 Task: Find a place to stay in Chom Bueng, Thailand, from June 2 to June 6 for 1 adult, with a price range of ₹10,000 to ₹13,000, and select 'House' as the property type.
Action: Mouse moved to (75, 68)
Screenshot: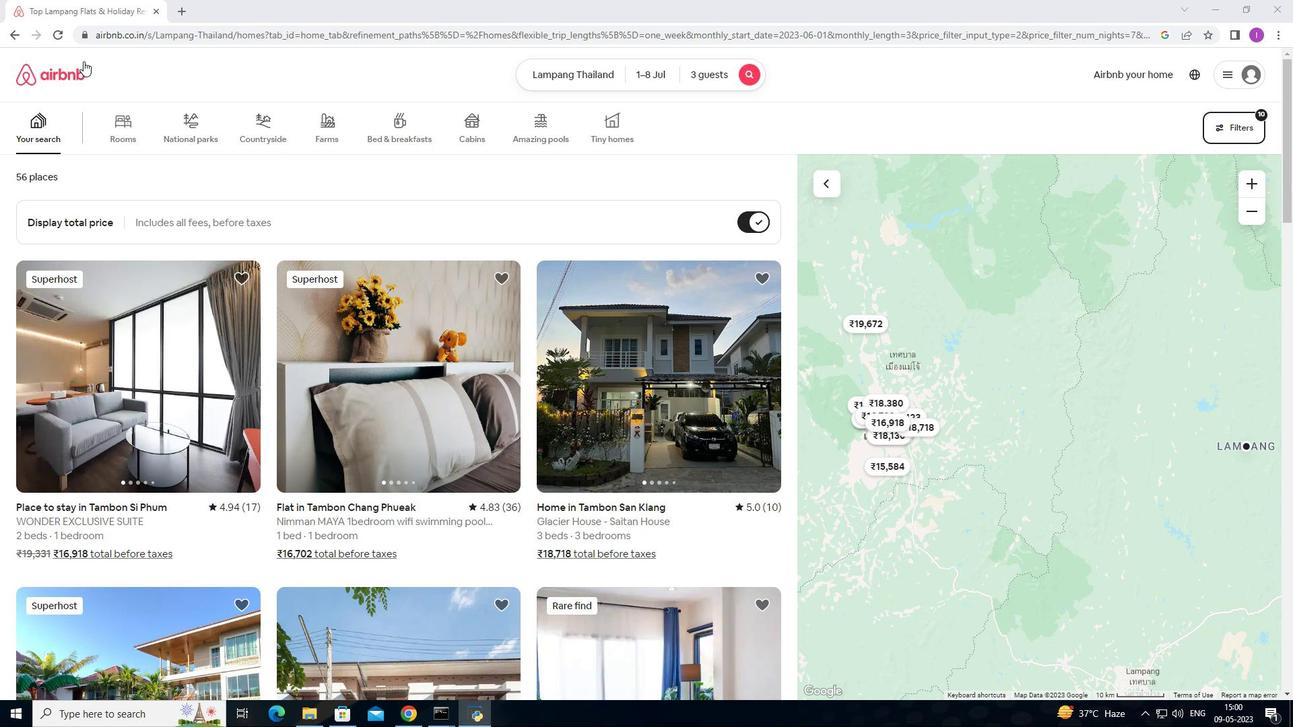 
Action: Mouse pressed left at (75, 68)
Screenshot: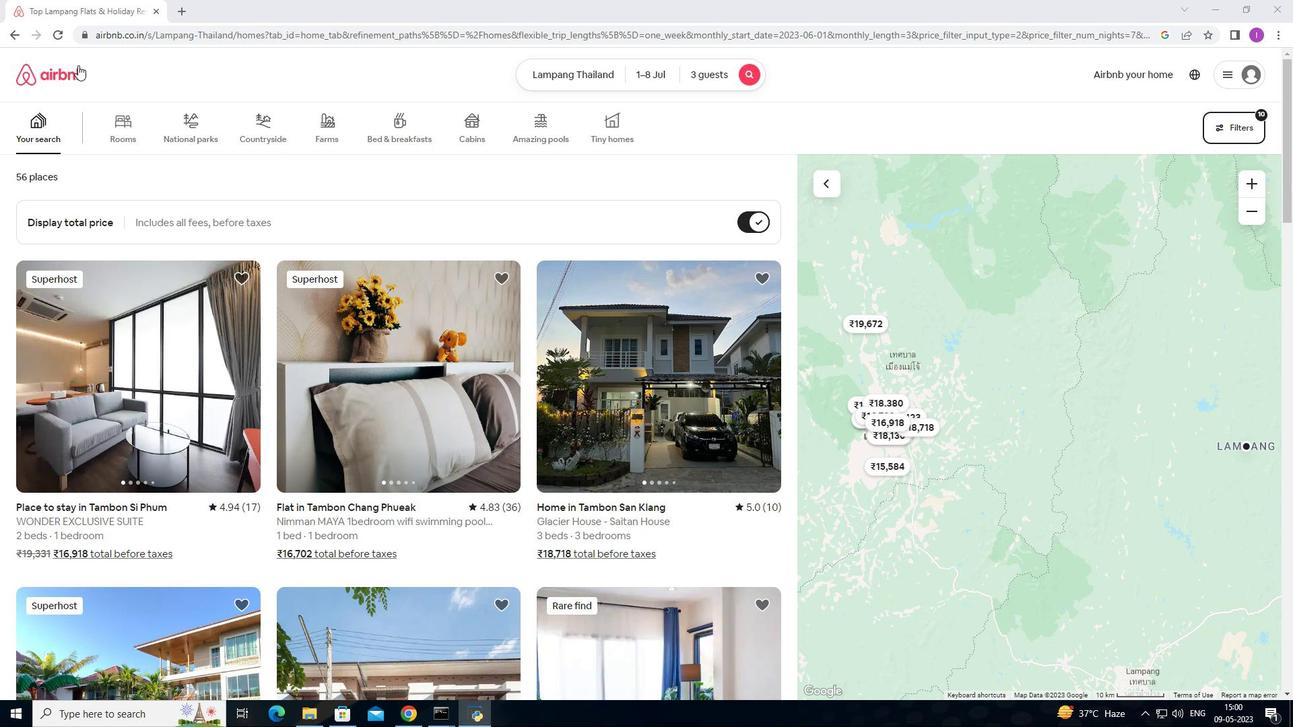 
Action: Mouse moved to (567, 121)
Screenshot: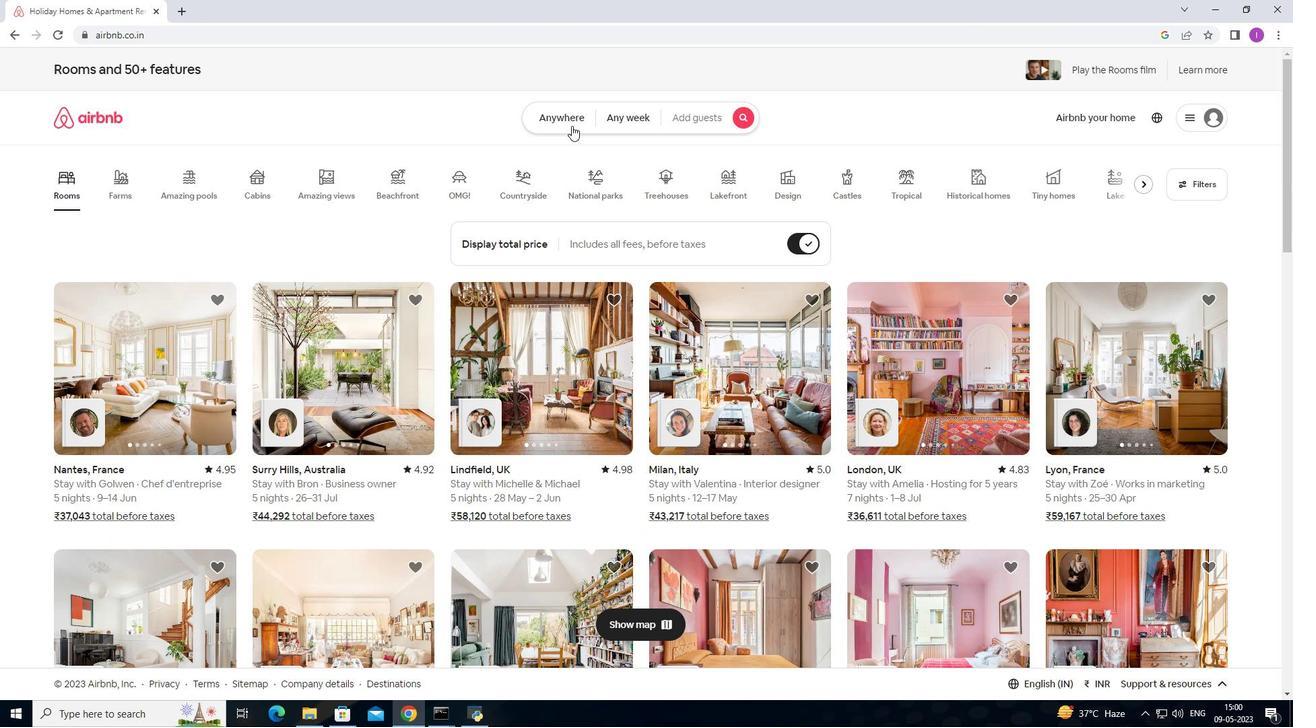 
Action: Mouse pressed left at (567, 121)
Screenshot: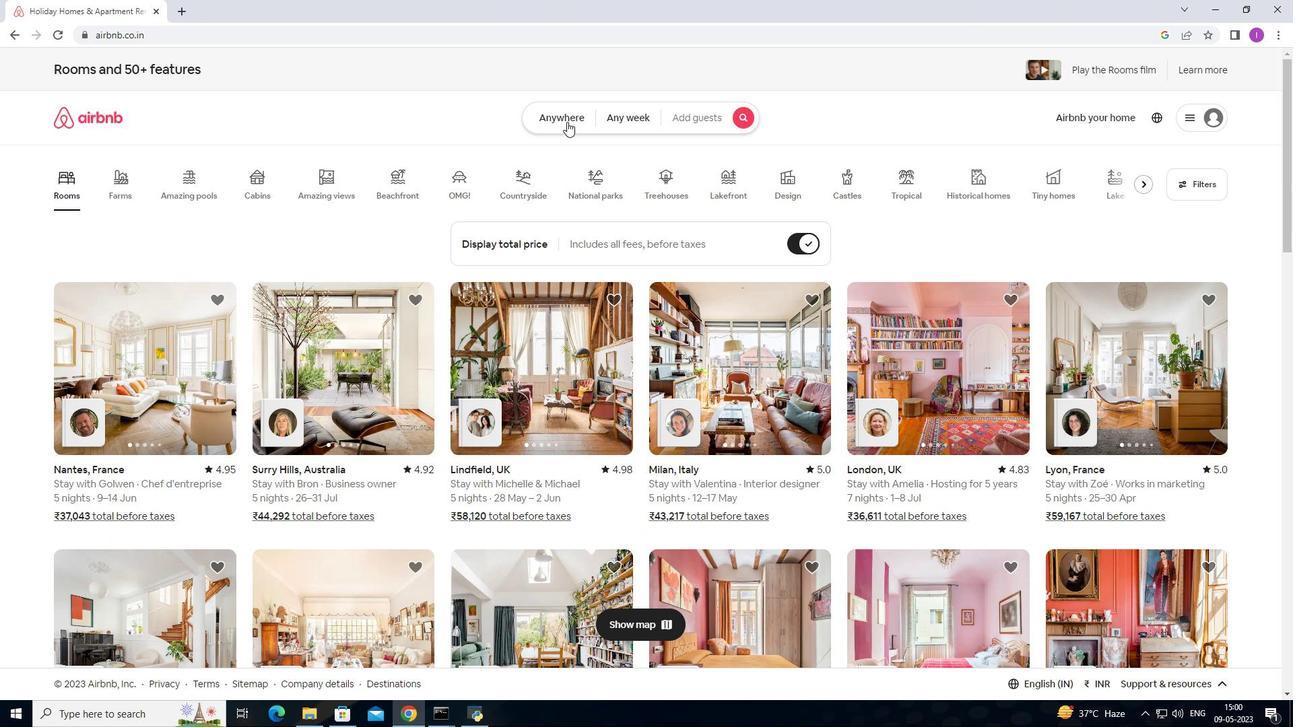 
Action: Mouse moved to (465, 174)
Screenshot: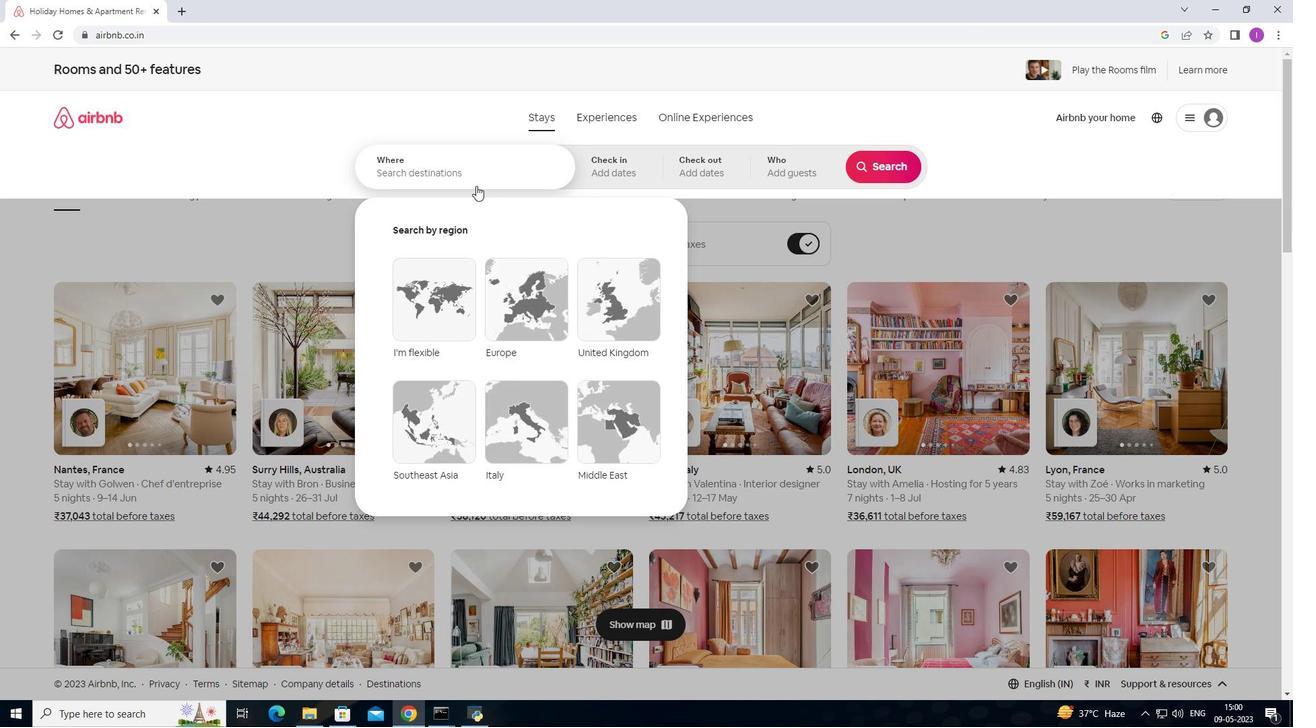 
Action: Mouse pressed left at (465, 174)
Screenshot: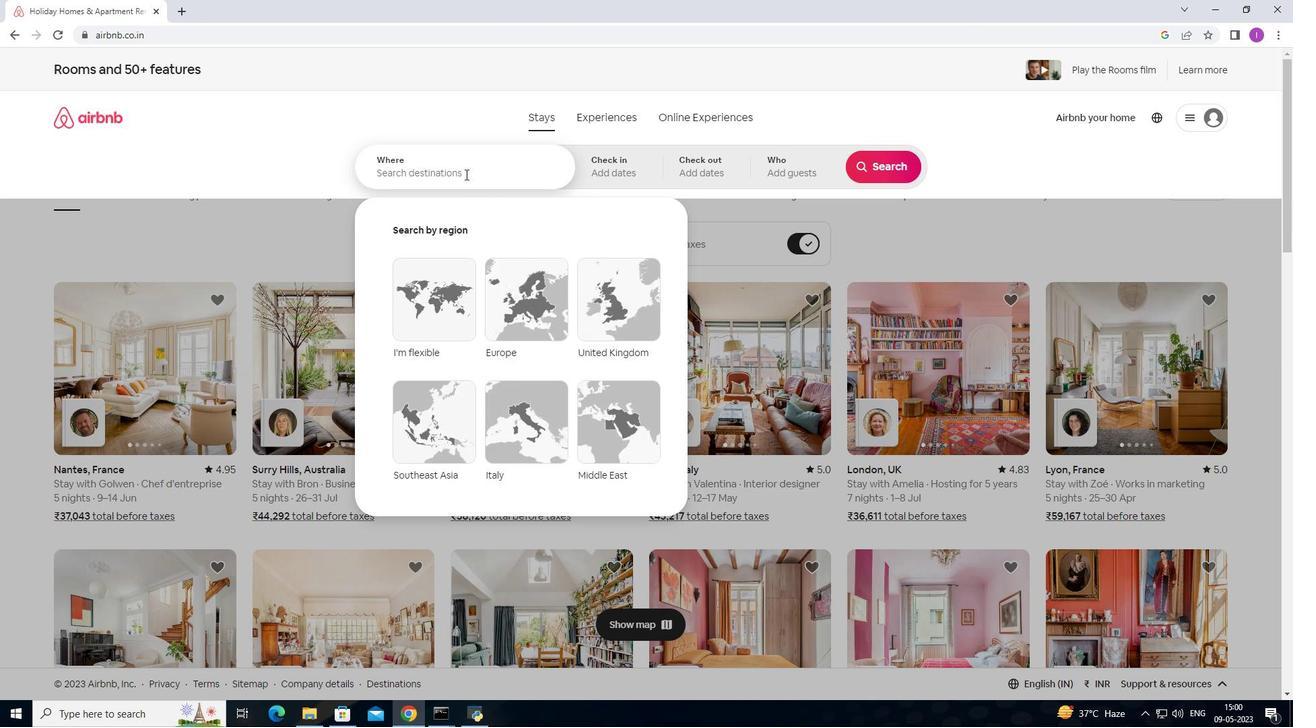 
Action: Mouse moved to (457, 182)
Screenshot: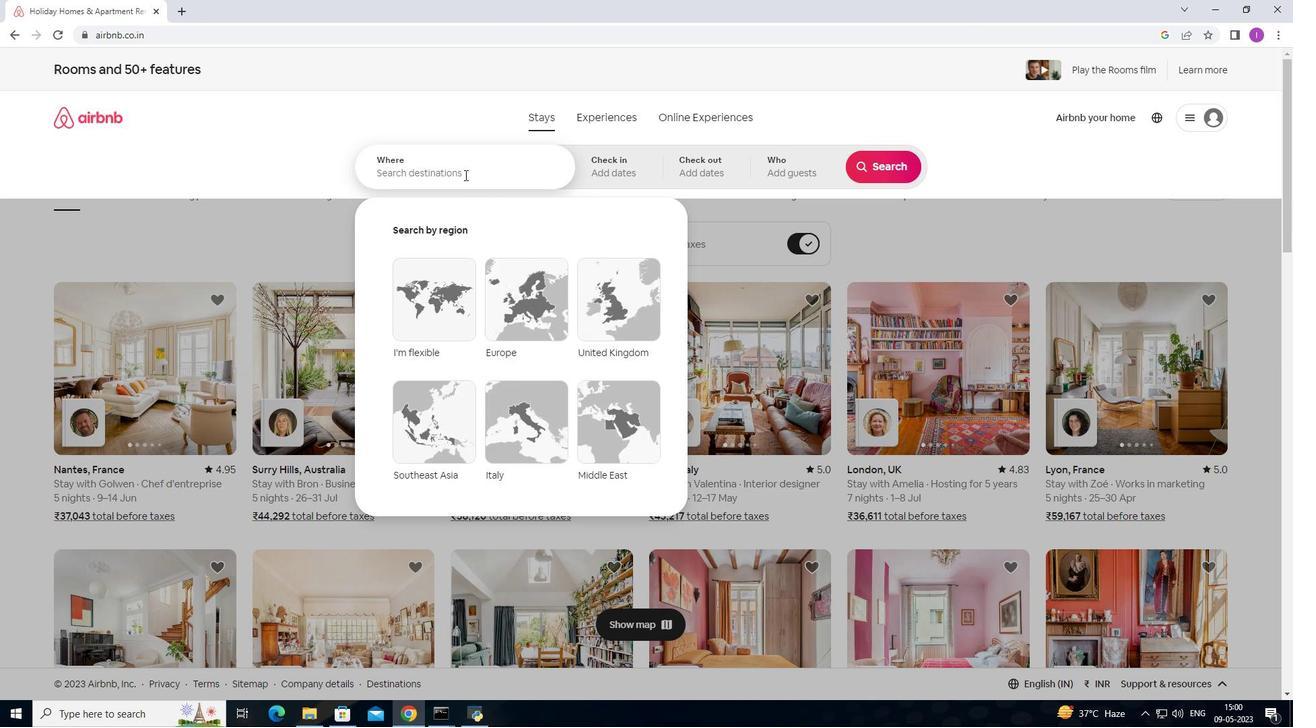 
Action: Key pressed <Key.shift>Chom<Key.space><Key.shift>Bueng,<Key.shift>Thailand
Screenshot: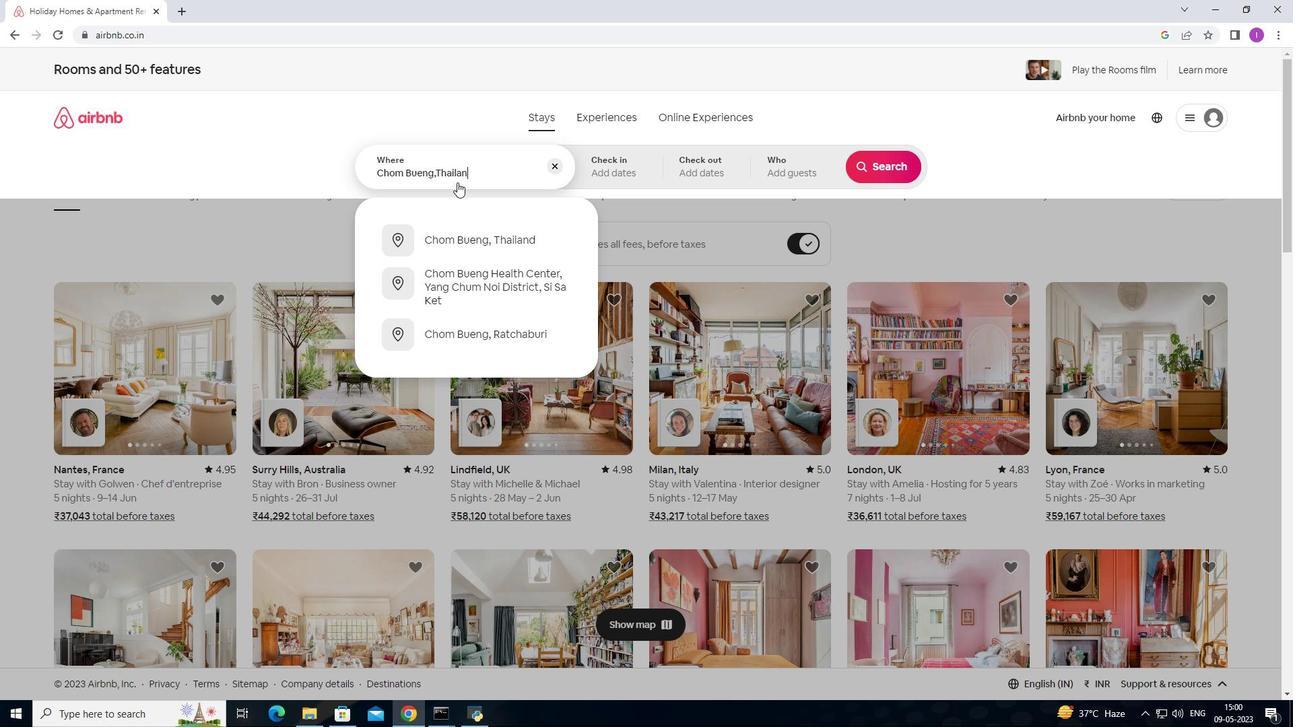 
Action: Mouse moved to (479, 240)
Screenshot: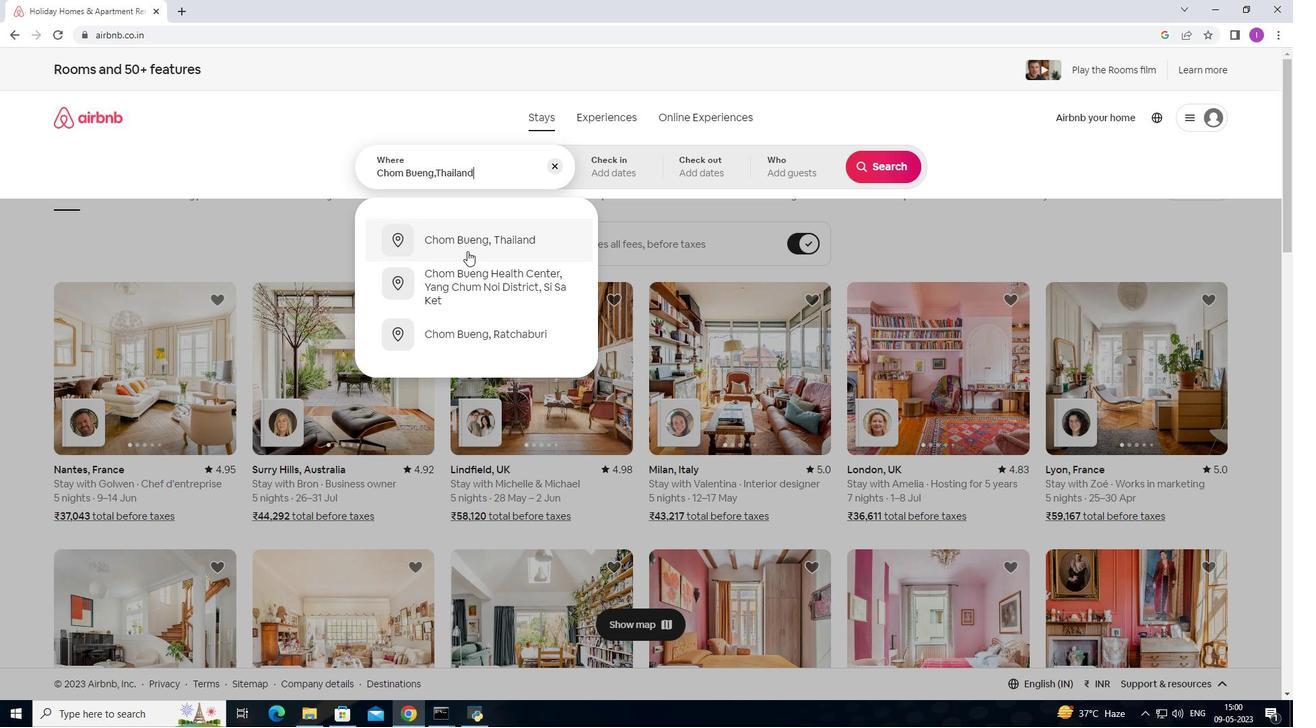
Action: Mouse pressed left at (479, 240)
Screenshot: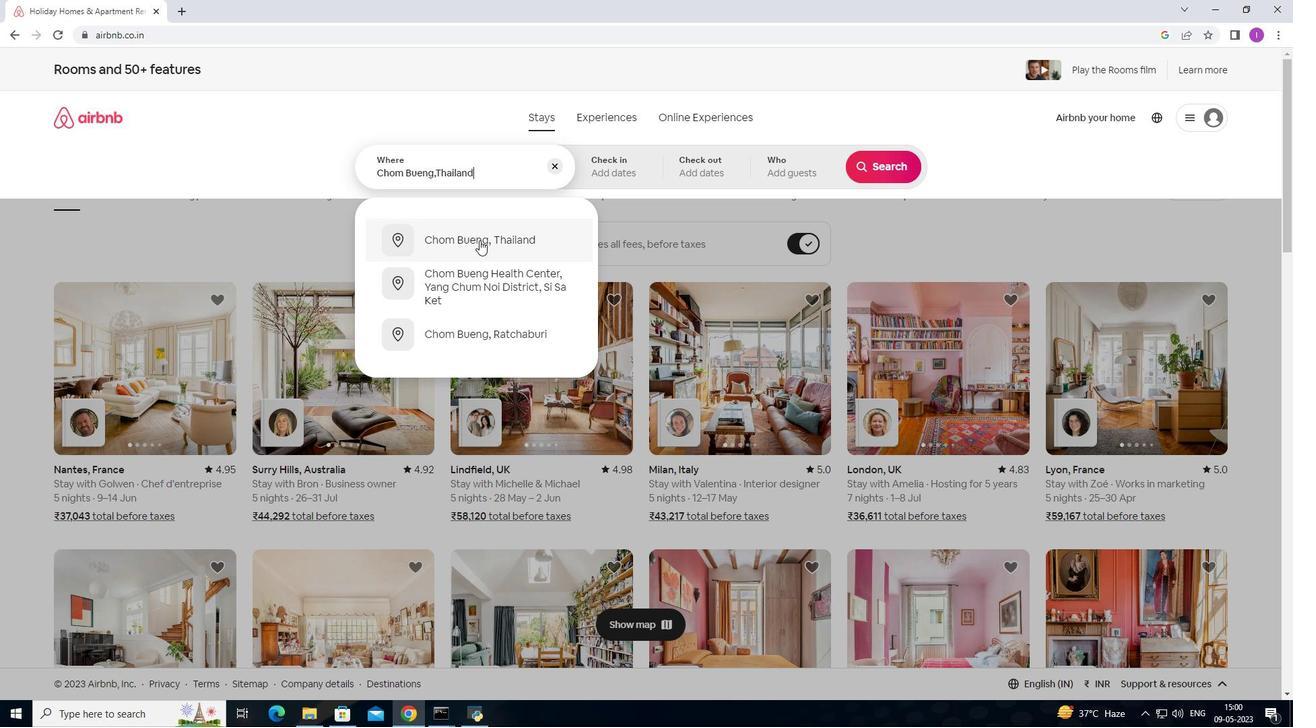 
Action: Mouse moved to (886, 276)
Screenshot: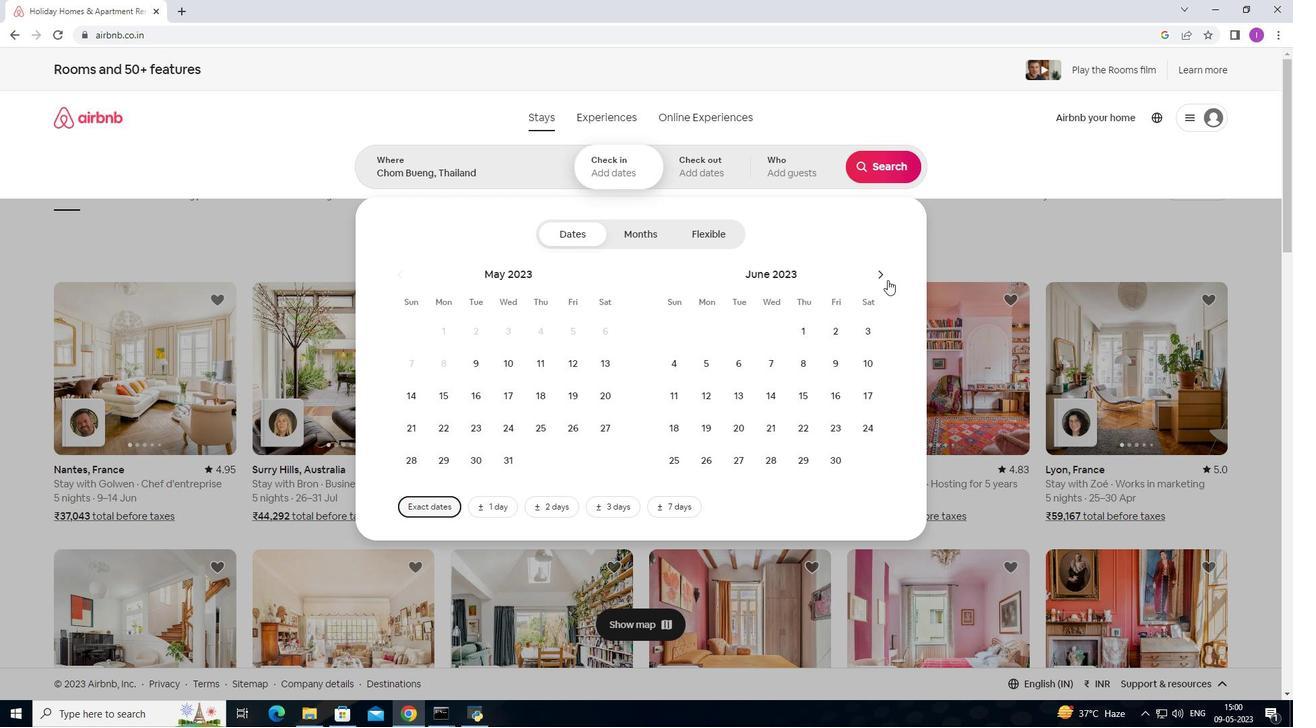 
Action: Mouse pressed left at (886, 276)
Screenshot: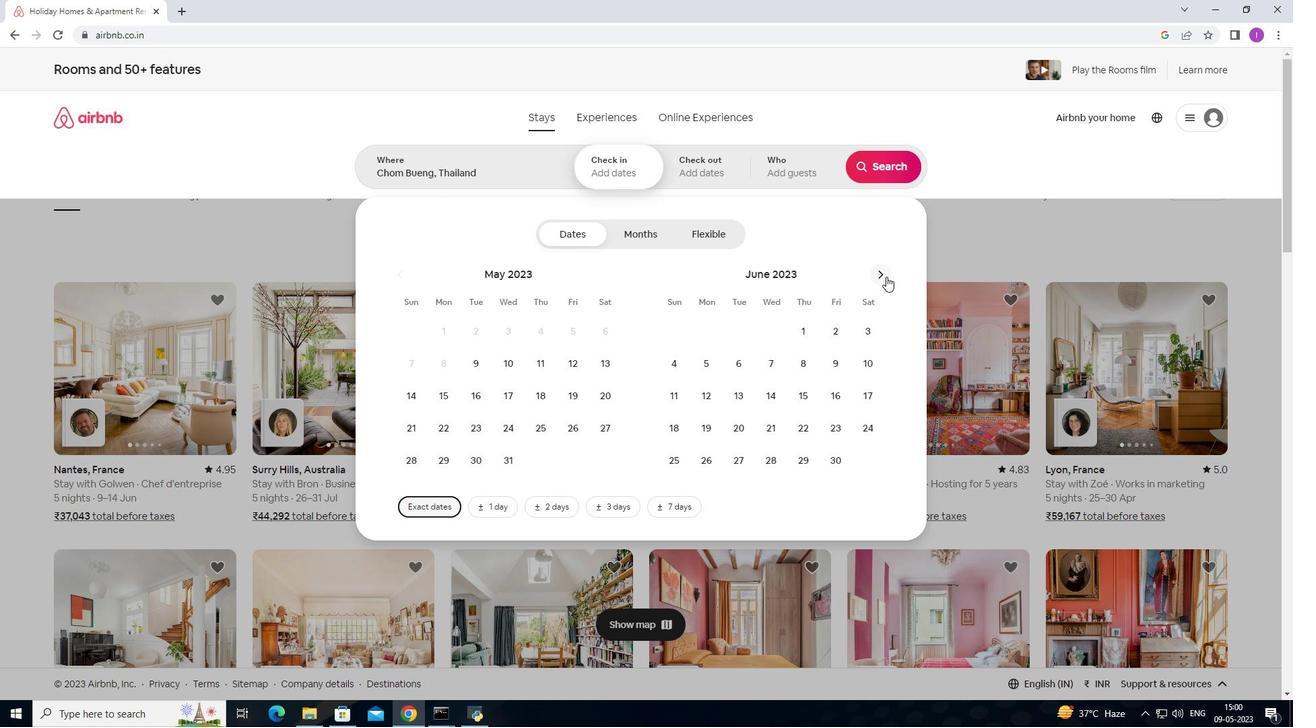 
Action: Mouse moved to (574, 333)
Screenshot: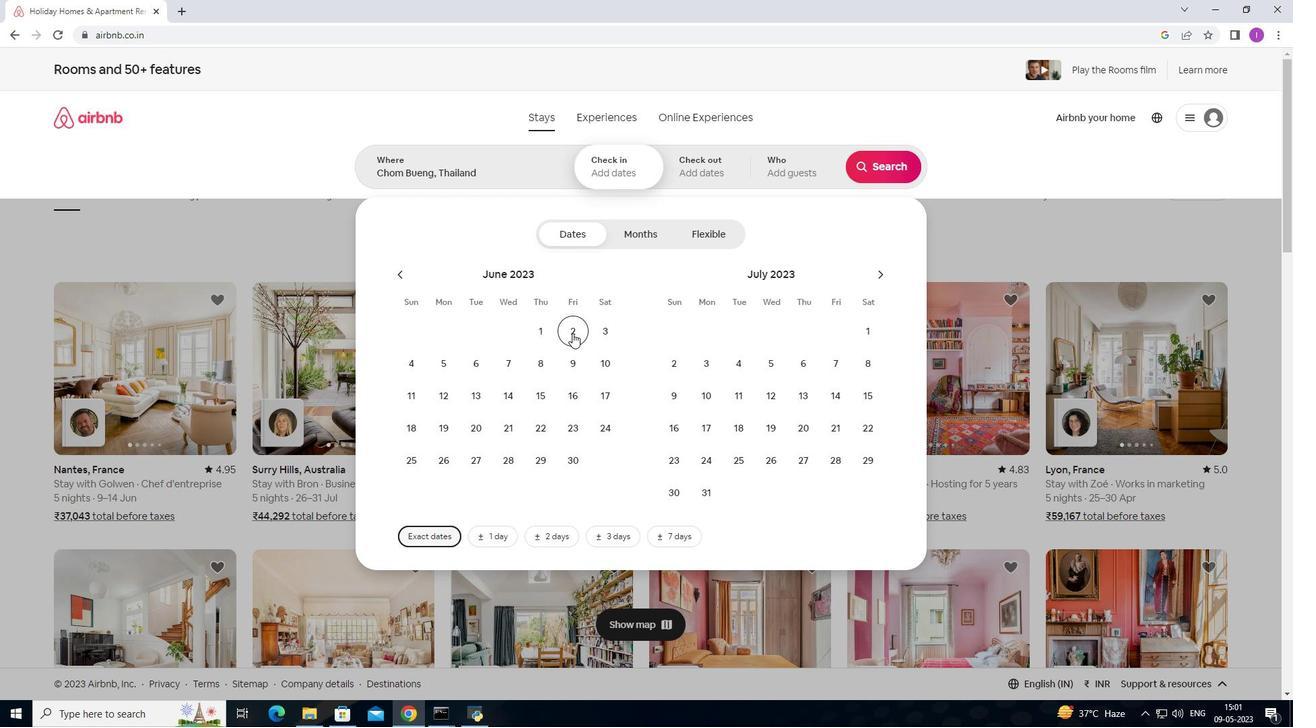 
Action: Mouse pressed left at (574, 333)
Screenshot: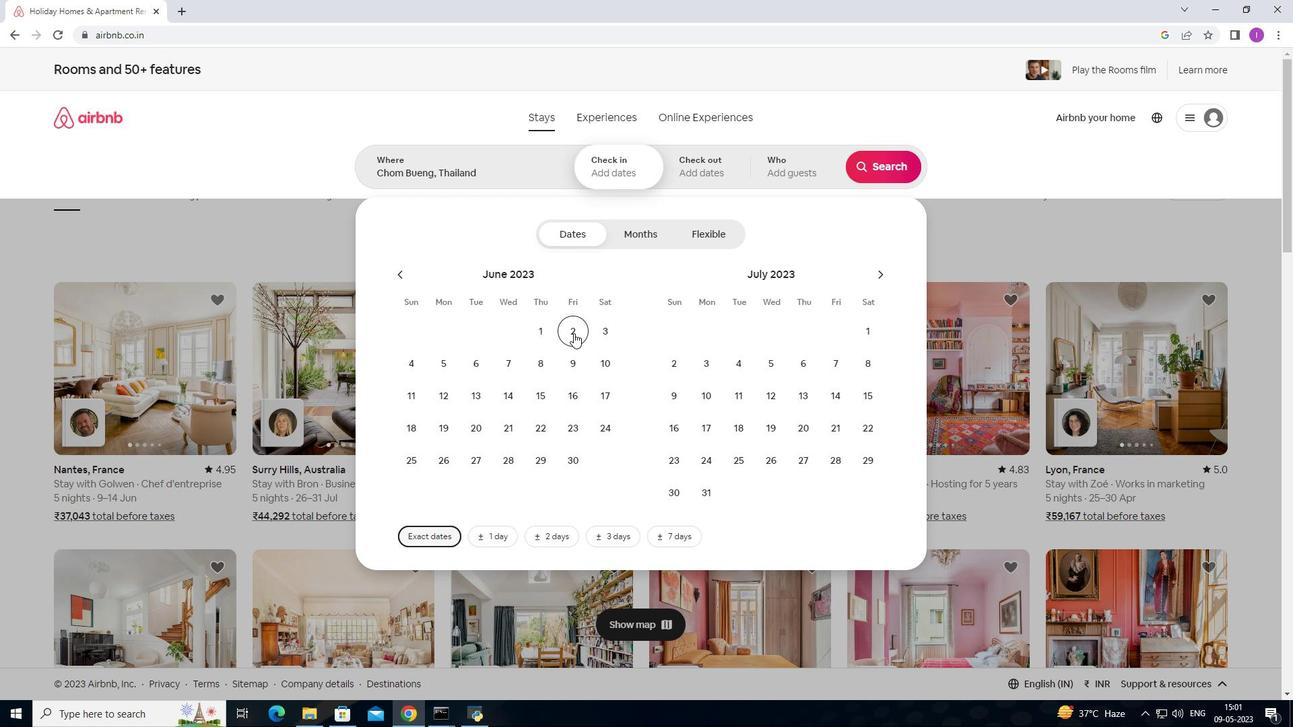 
Action: Mouse moved to (487, 359)
Screenshot: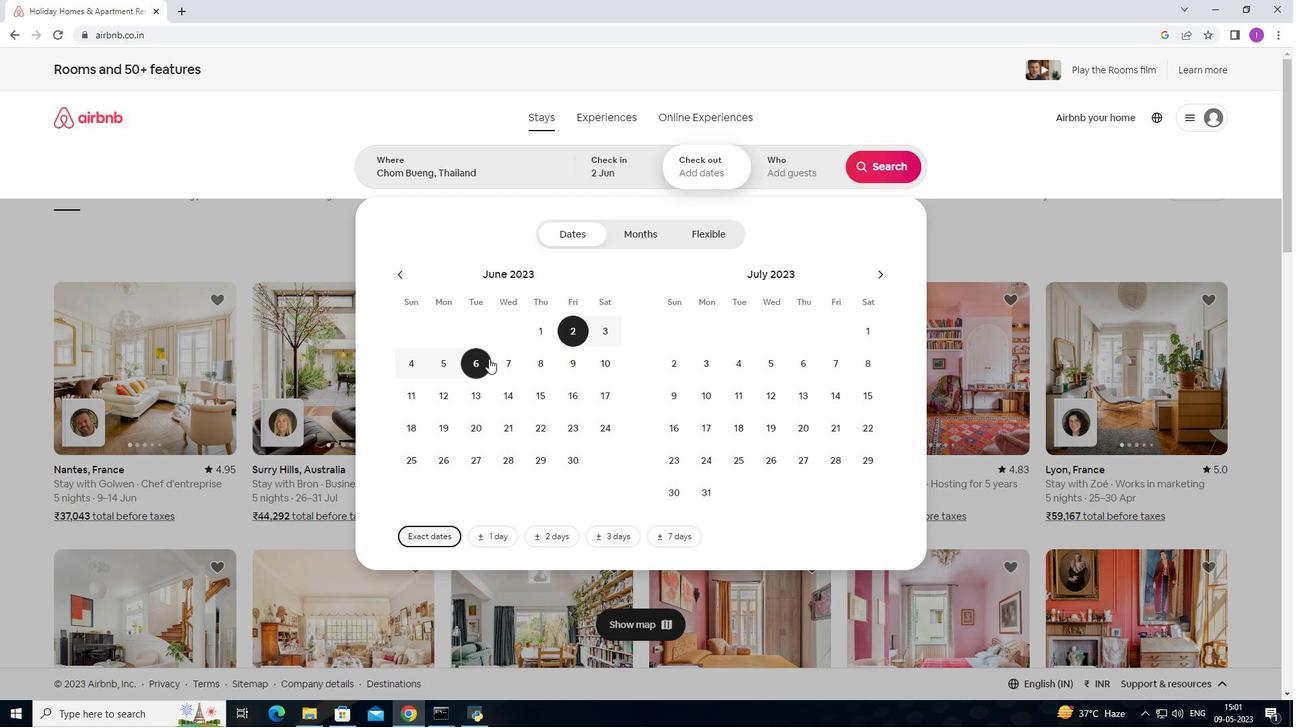 
Action: Mouse pressed left at (487, 359)
Screenshot: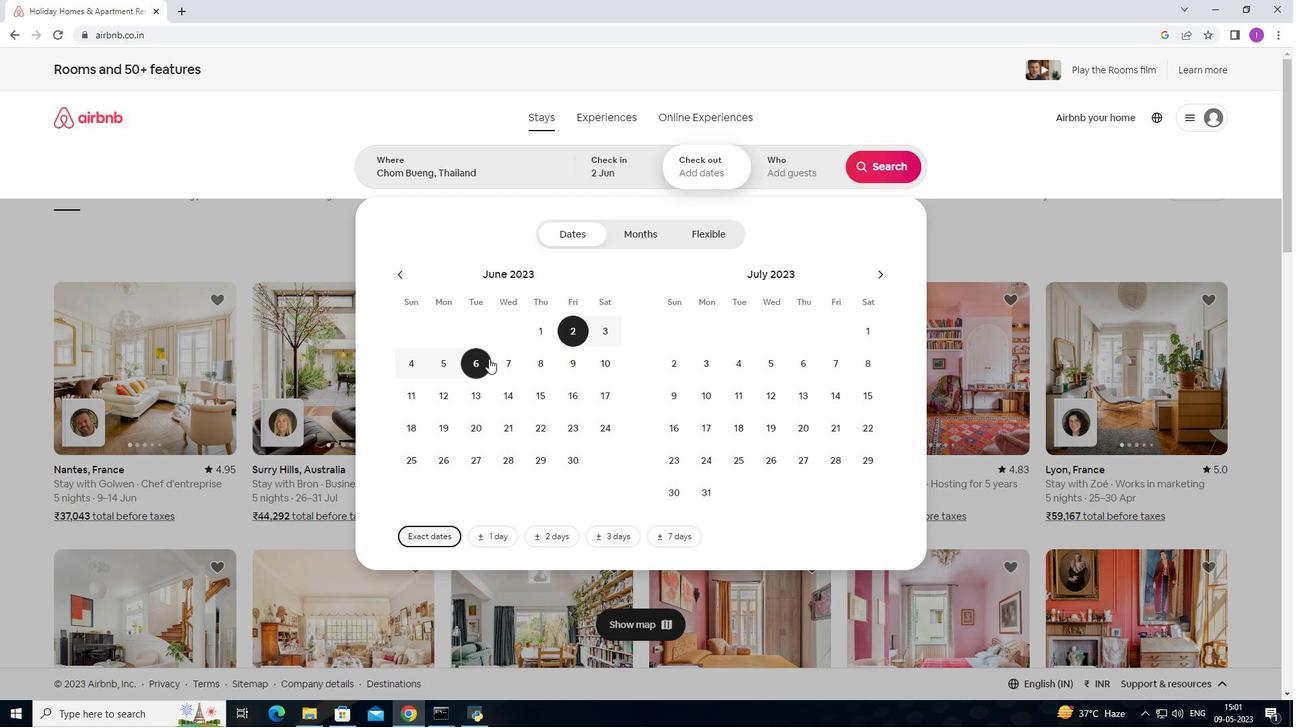 
Action: Mouse moved to (784, 178)
Screenshot: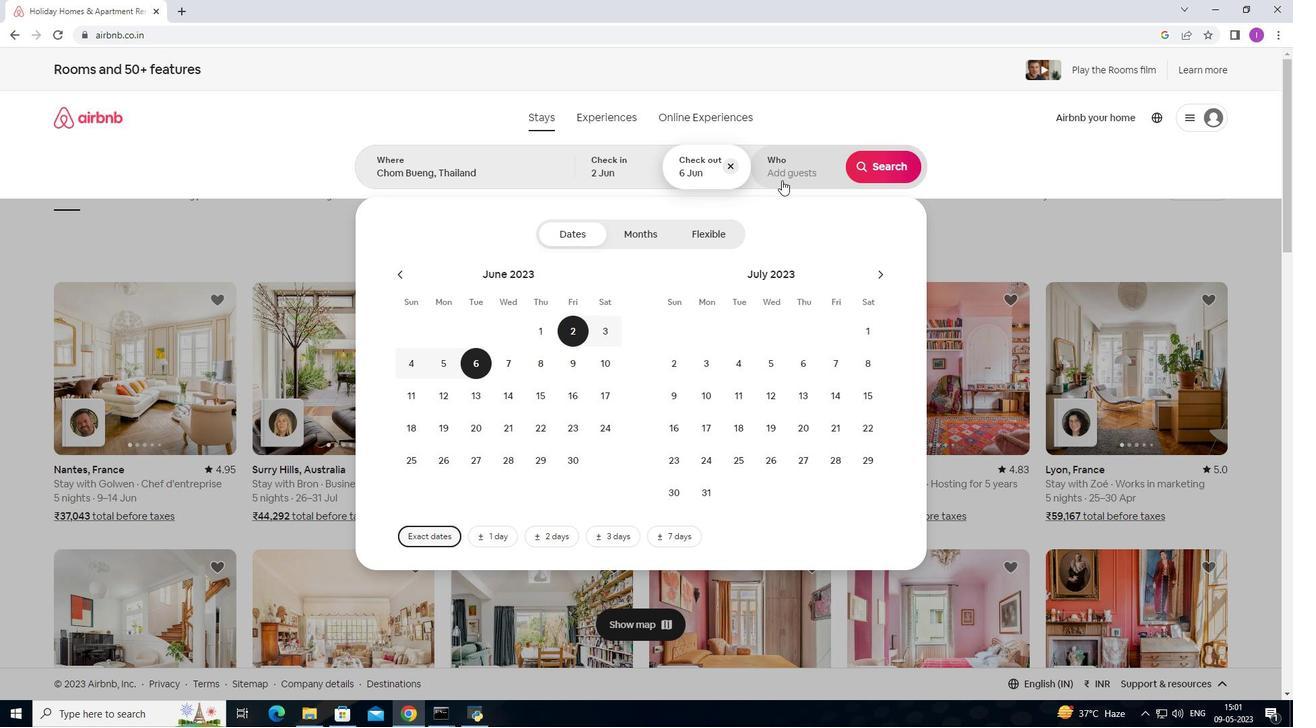 
Action: Mouse pressed left at (784, 178)
Screenshot: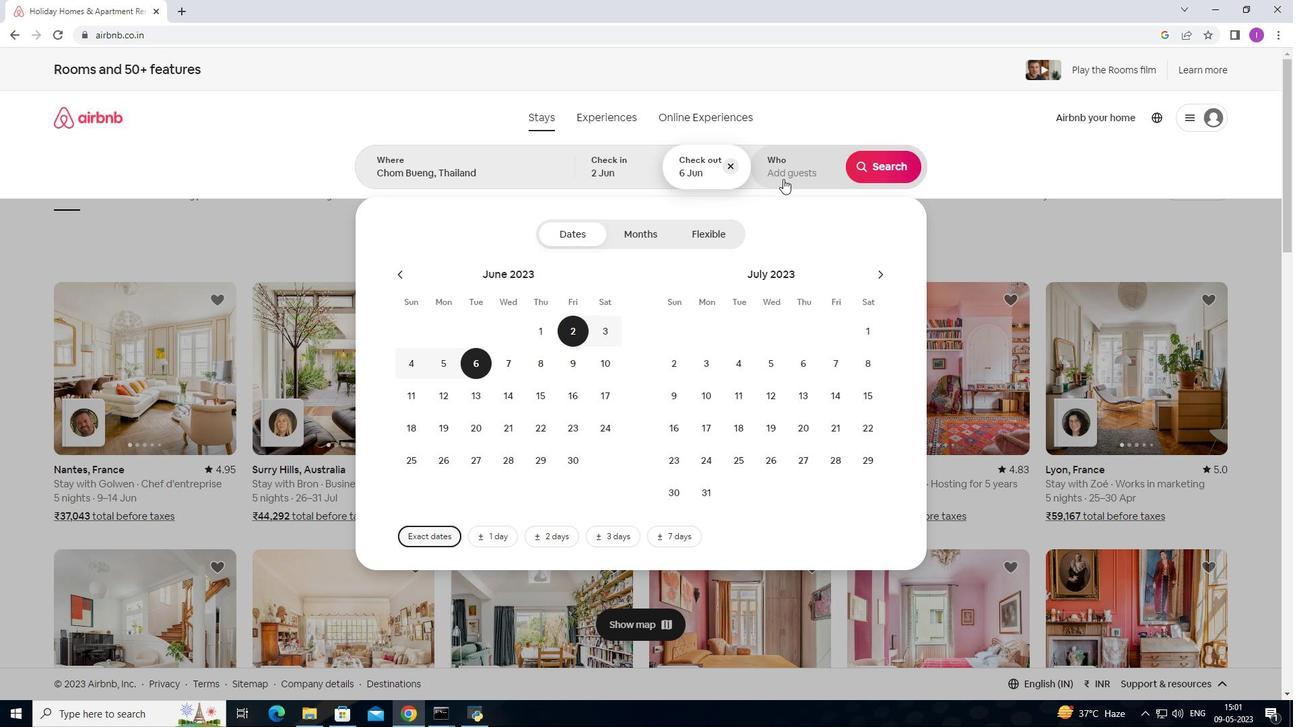 
Action: Mouse moved to (889, 243)
Screenshot: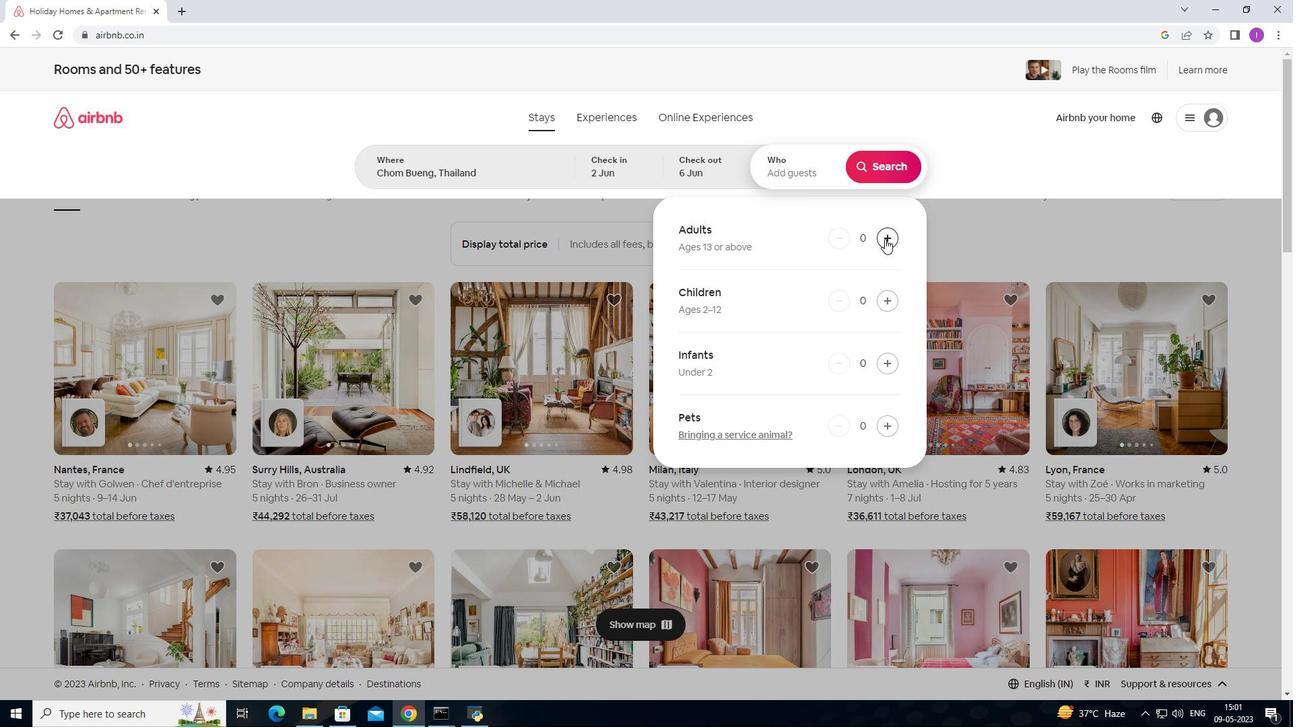 
Action: Mouse pressed left at (889, 243)
Screenshot: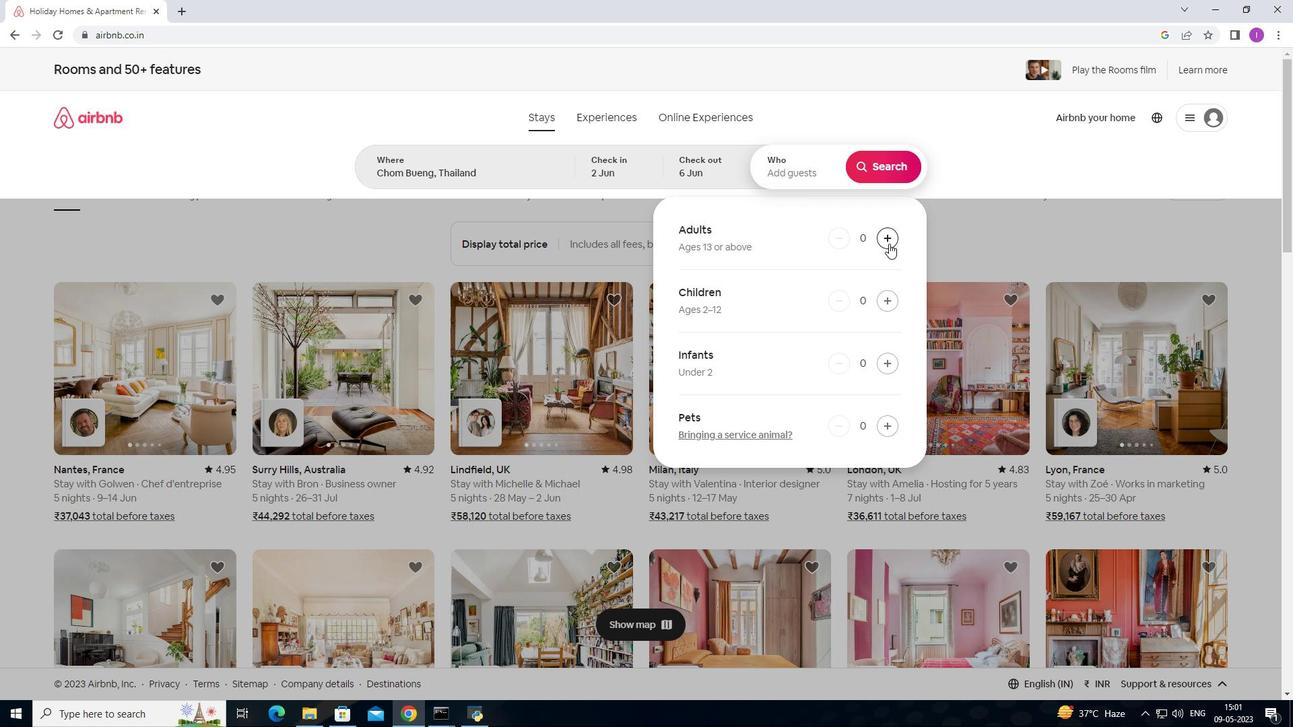 
Action: Mouse pressed left at (889, 243)
Screenshot: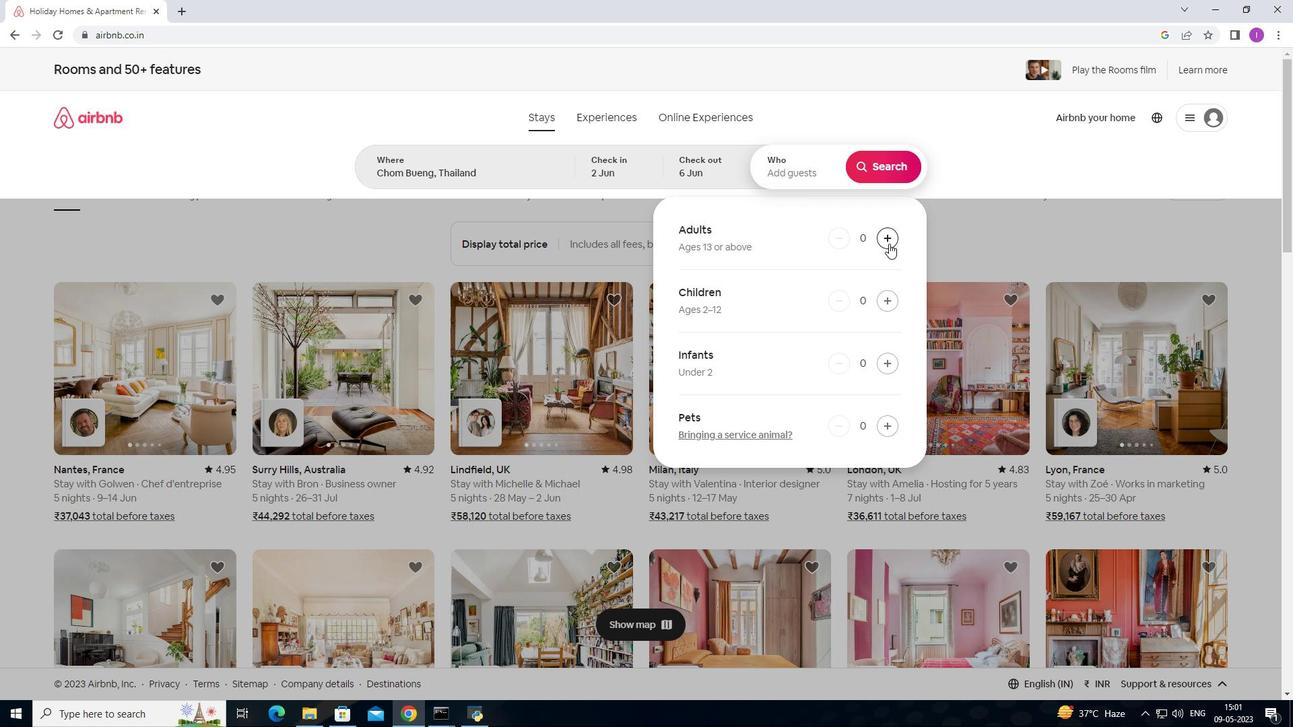 
Action: Mouse moved to (844, 239)
Screenshot: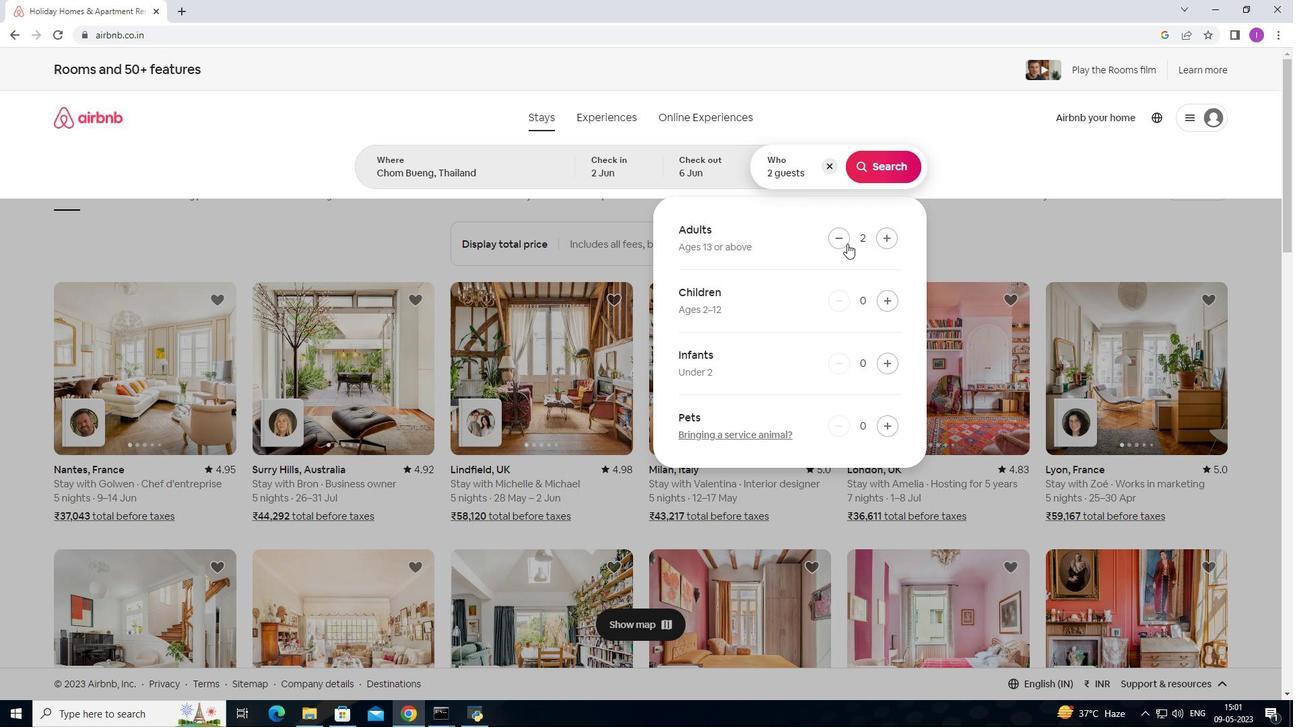 
Action: Mouse pressed left at (844, 239)
Screenshot: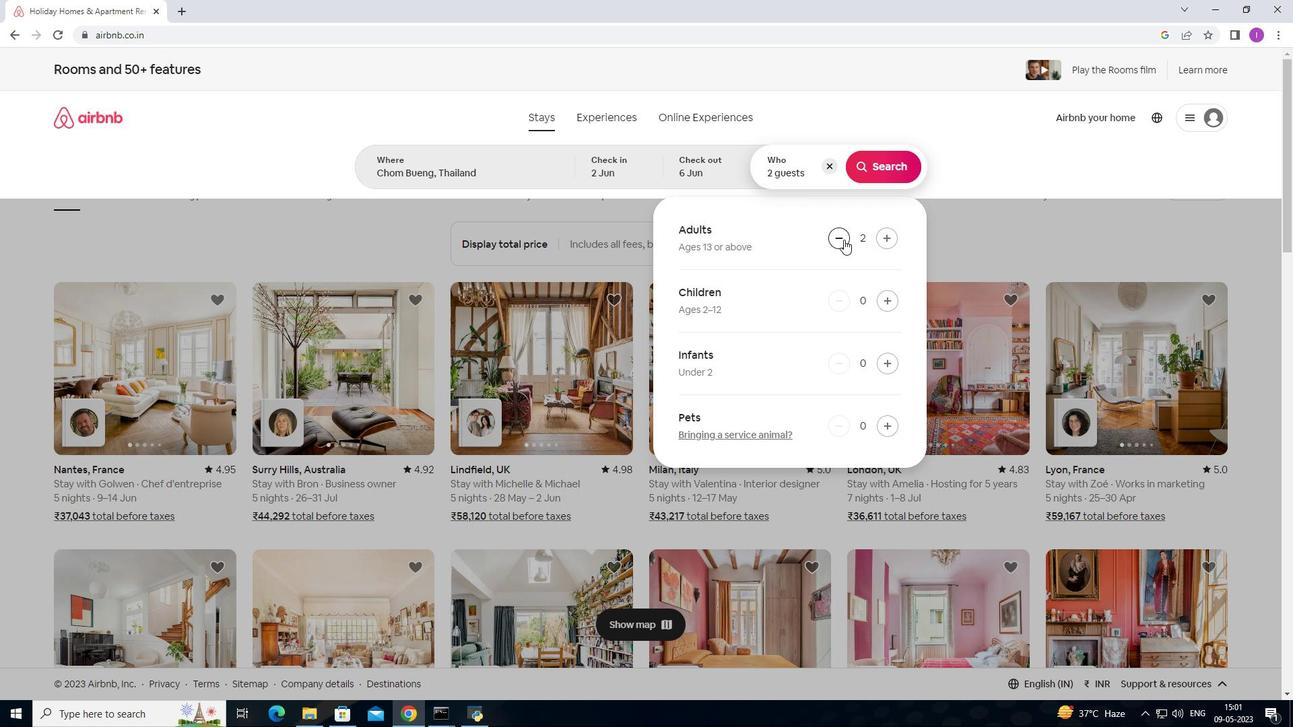 
Action: Mouse moved to (904, 174)
Screenshot: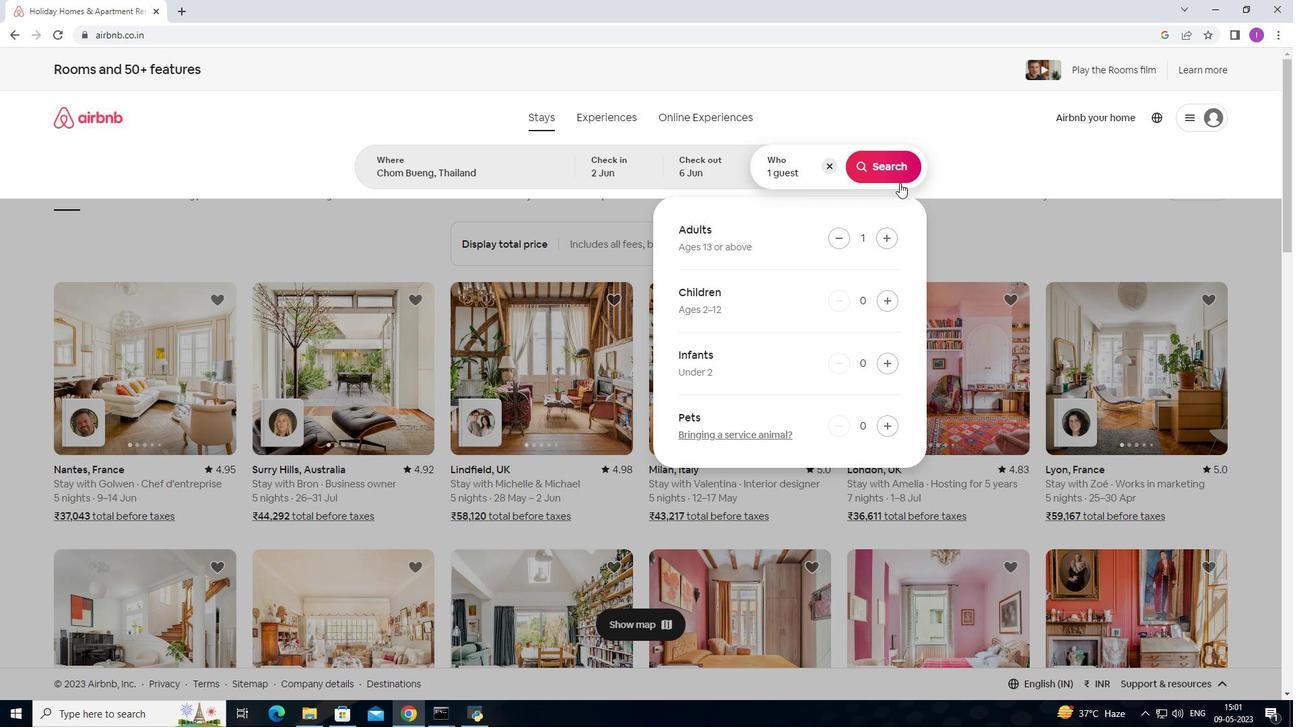
Action: Mouse pressed left at (904, 174)
Screenshot: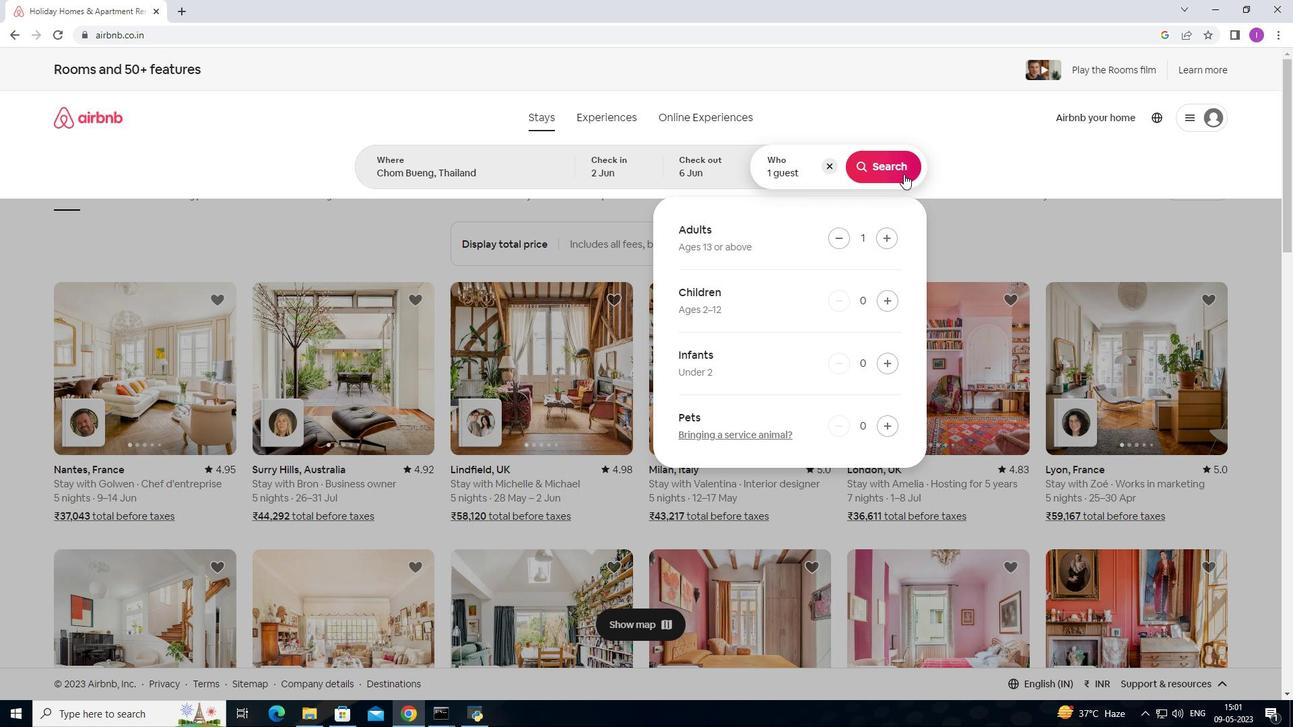 
Action: Mouse moved to (1229, 127)
Screenshot: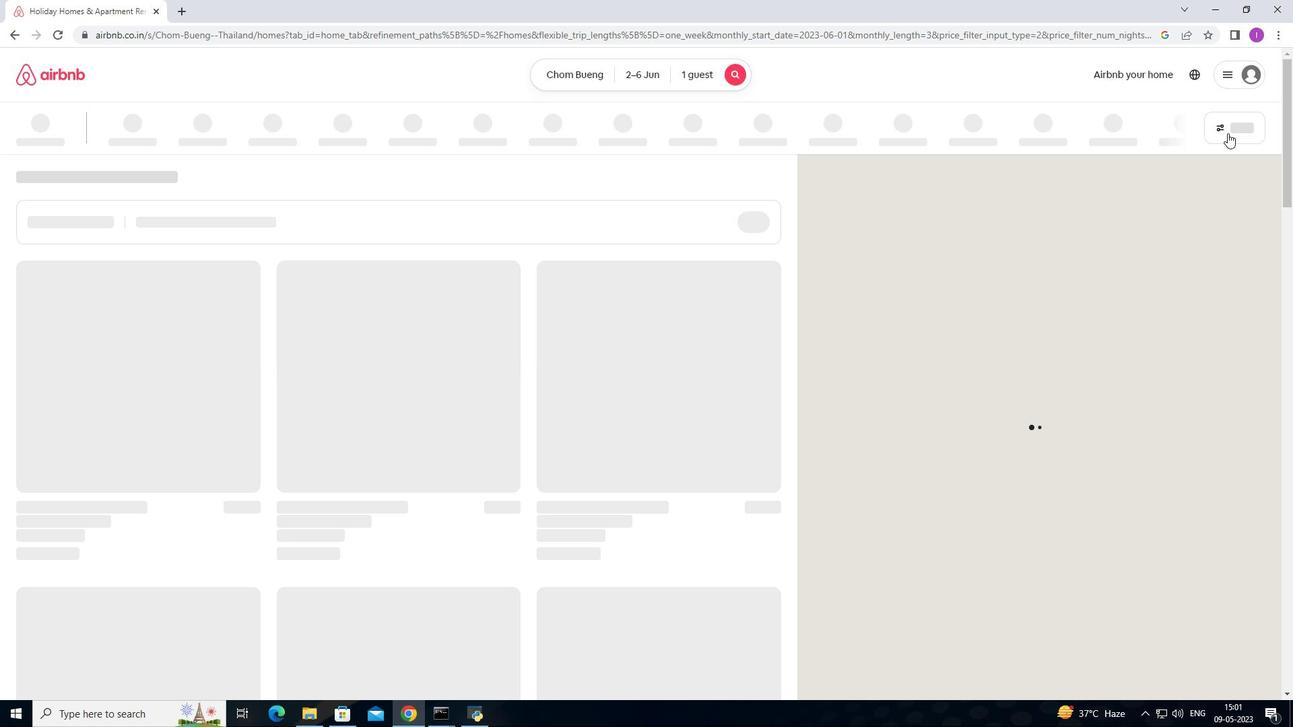 
Action: Mouse pressed left at (1229, 127)
Screenshot: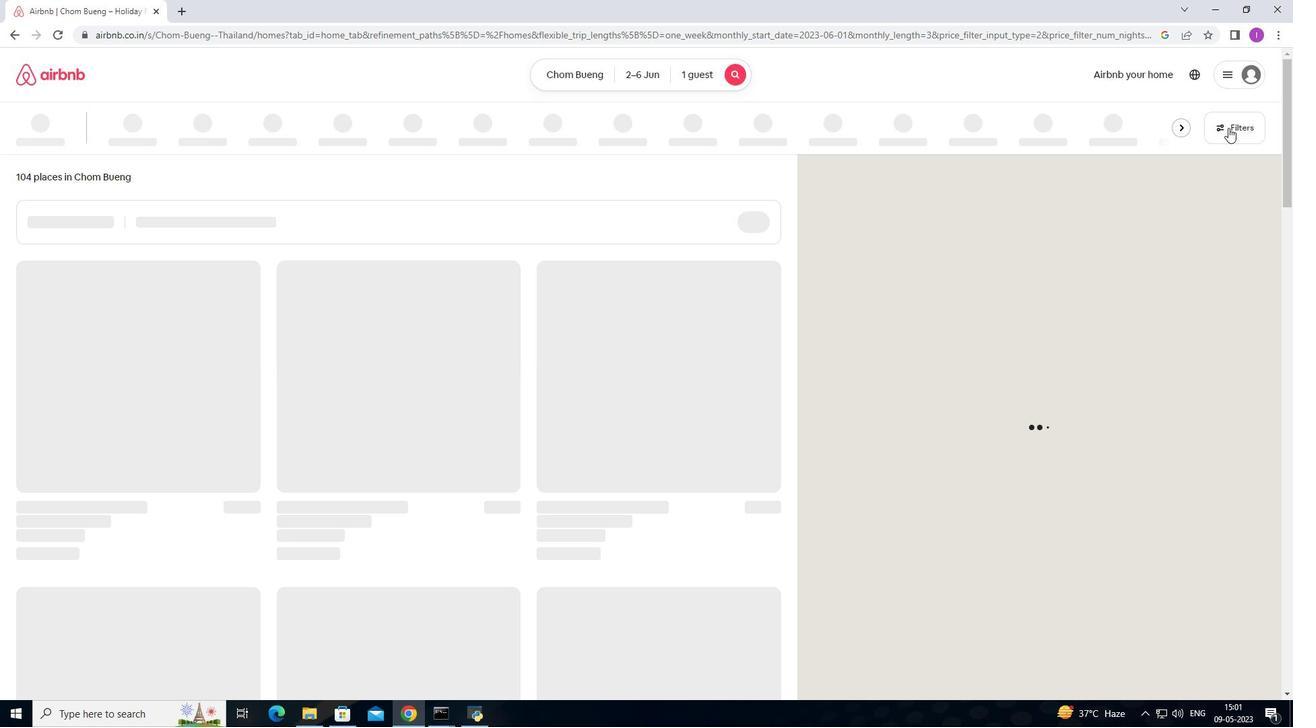 
Action: Mouse moved to (485, 462)
Screenshot: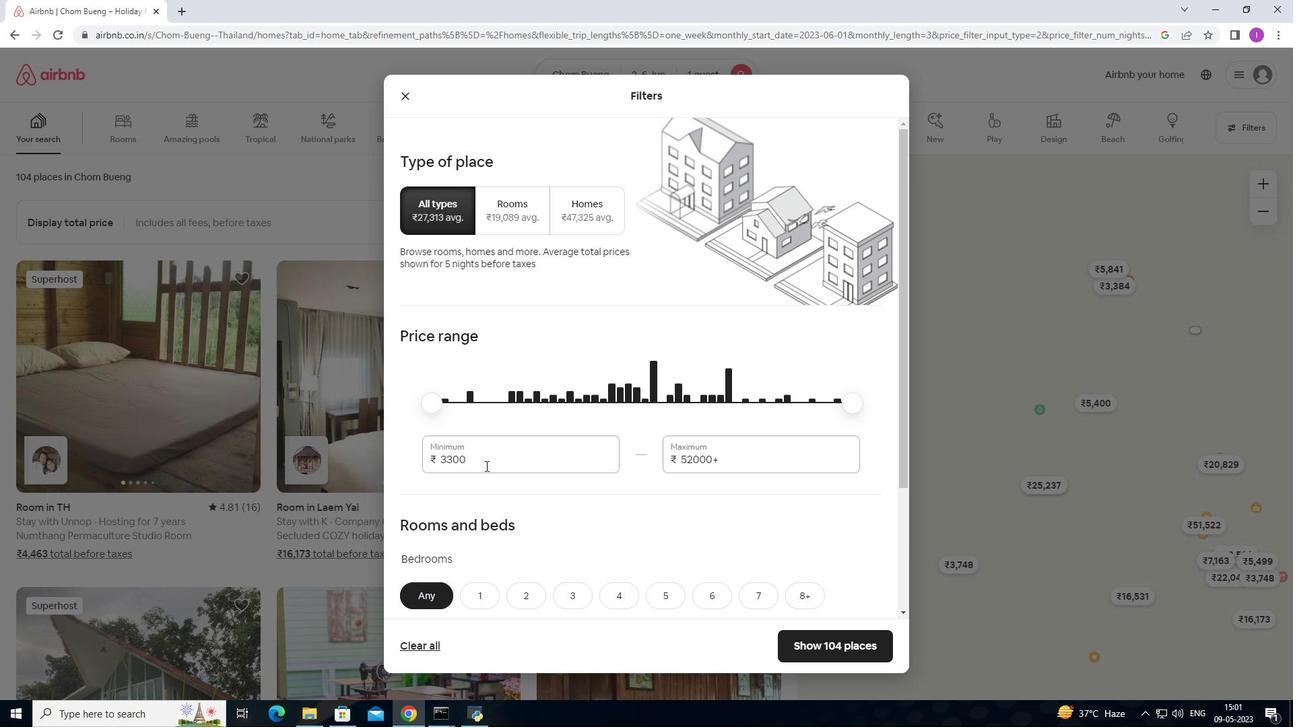 
Action: Mouse pressed left at (485, 462)
Screenshot: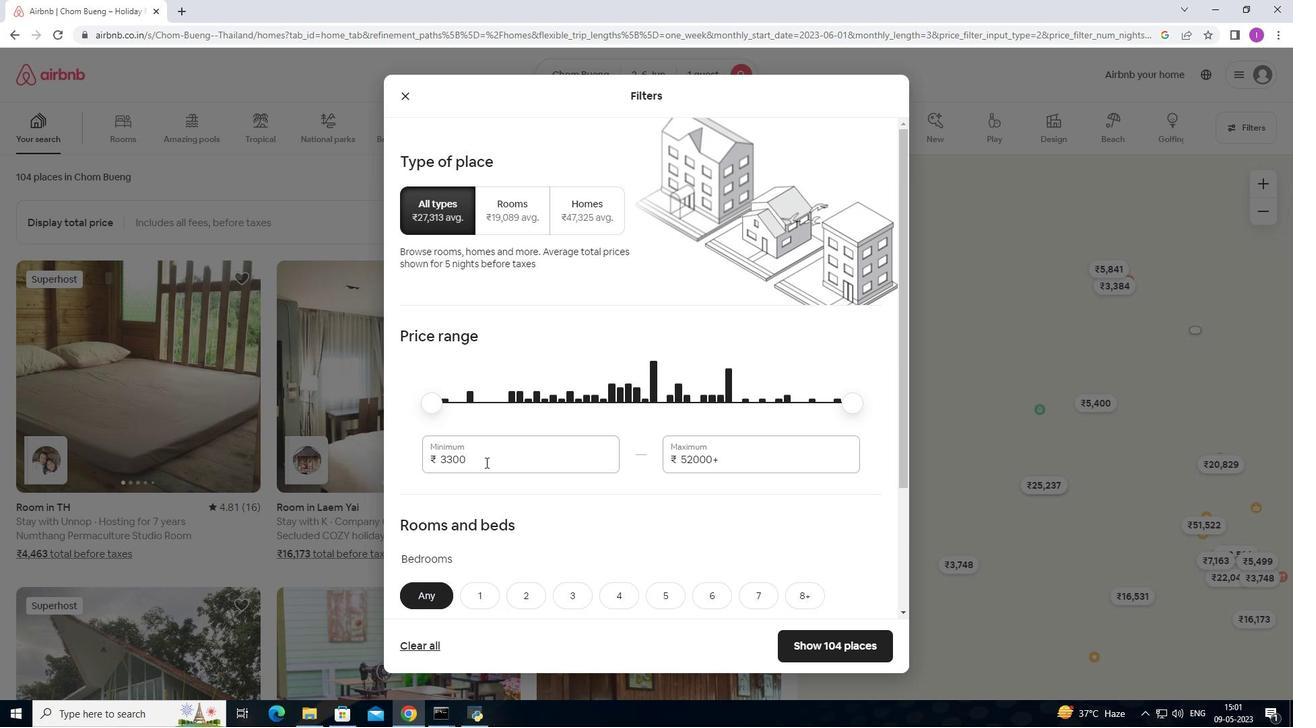 
Action: Mouse moved to (415, 460)
Screenshot: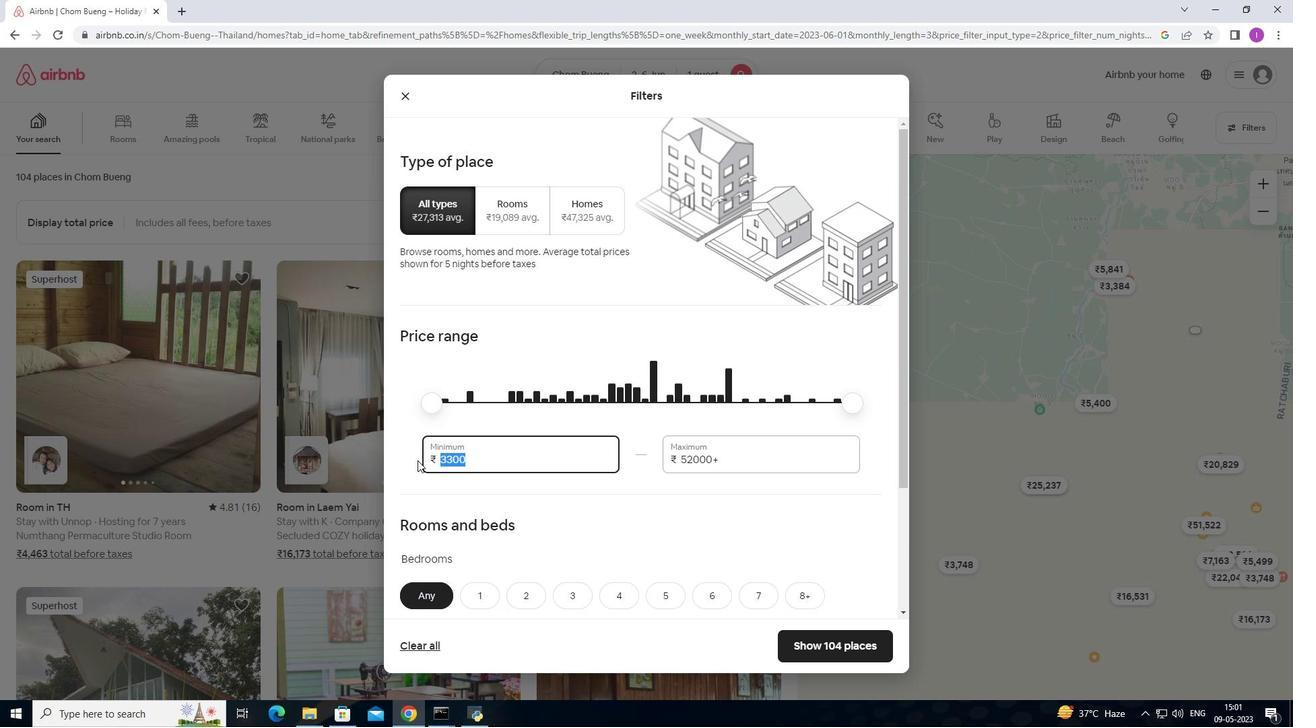 
Action: Key pressed 1000
Screenshot: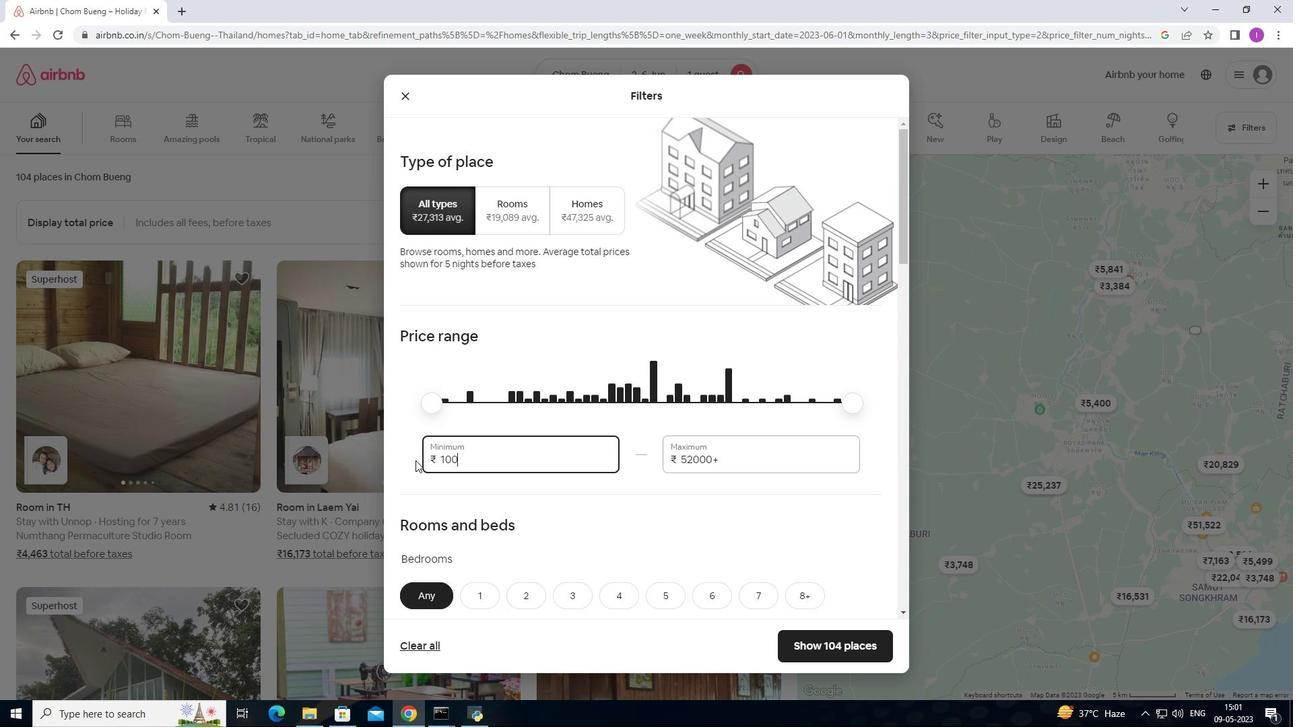 
Action: Mouse moved to (452, 458)
Screenshot: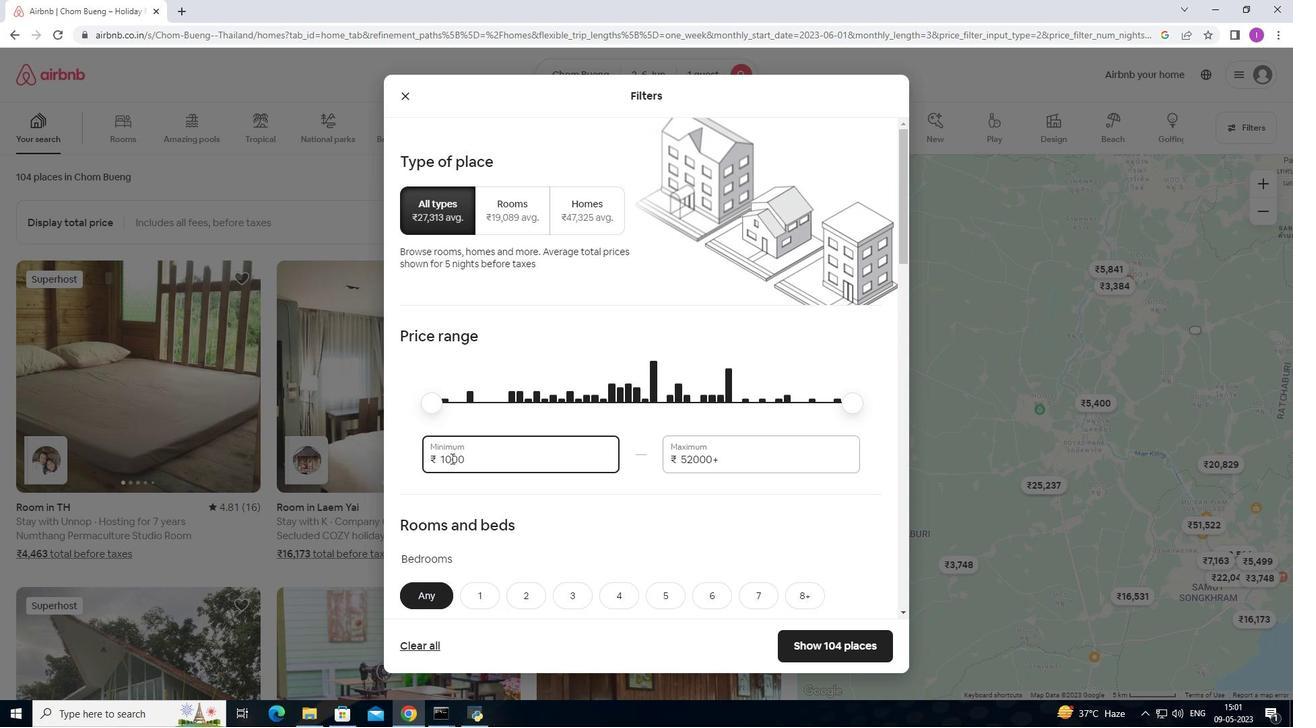 
Action: Key pressed 0
Screenshot: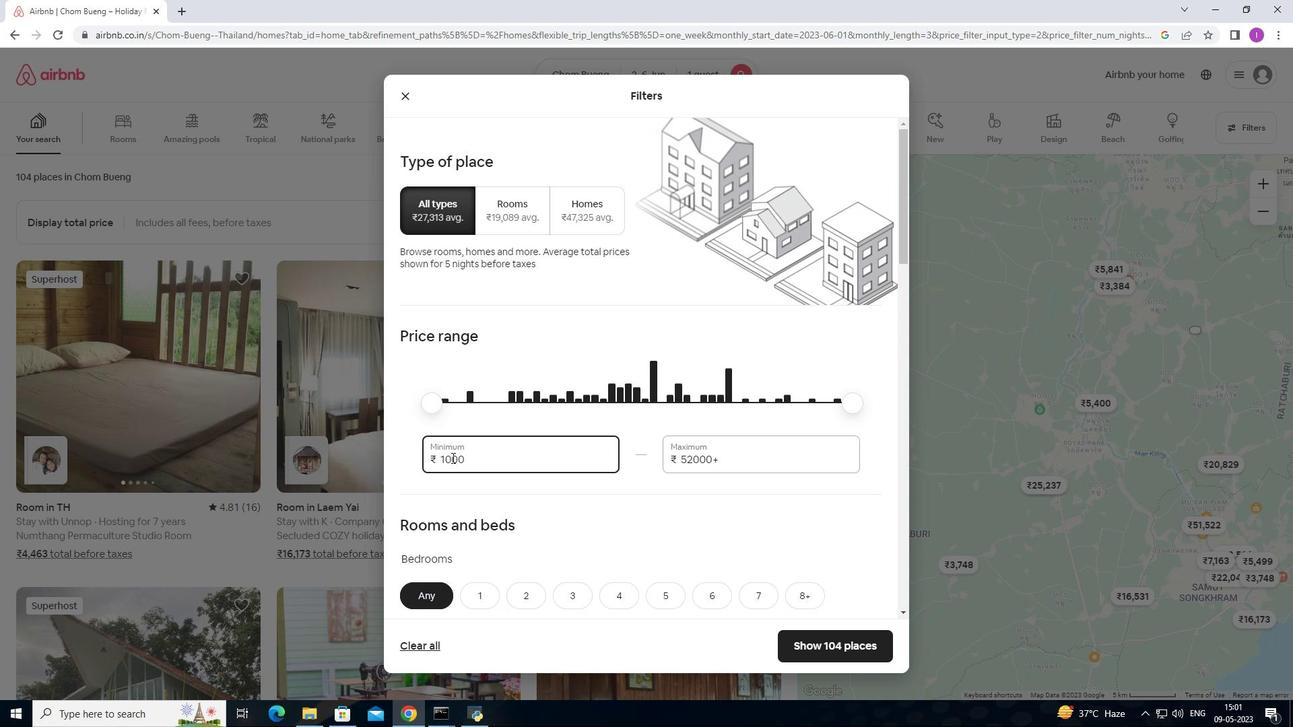 
Action: Mouse moved to (714, 458)
Screenshot: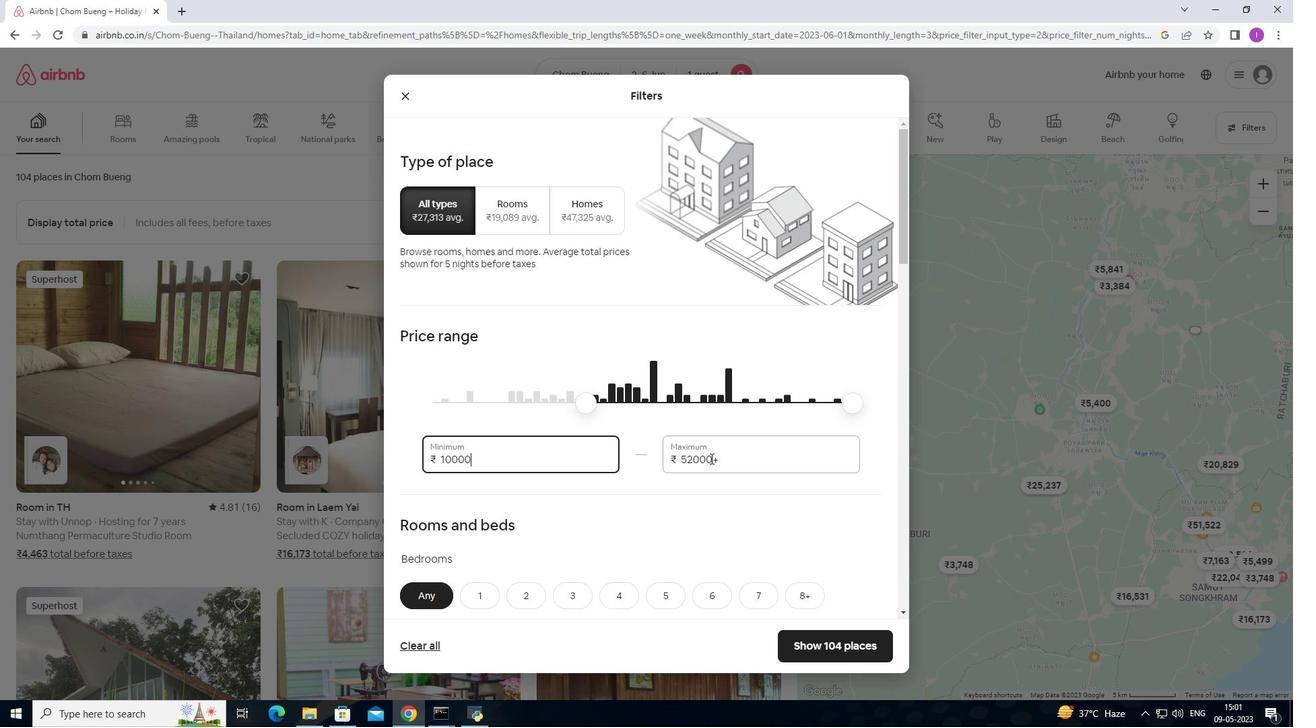 
Action: Mouse pressed left at (714, 458)
Screenshot: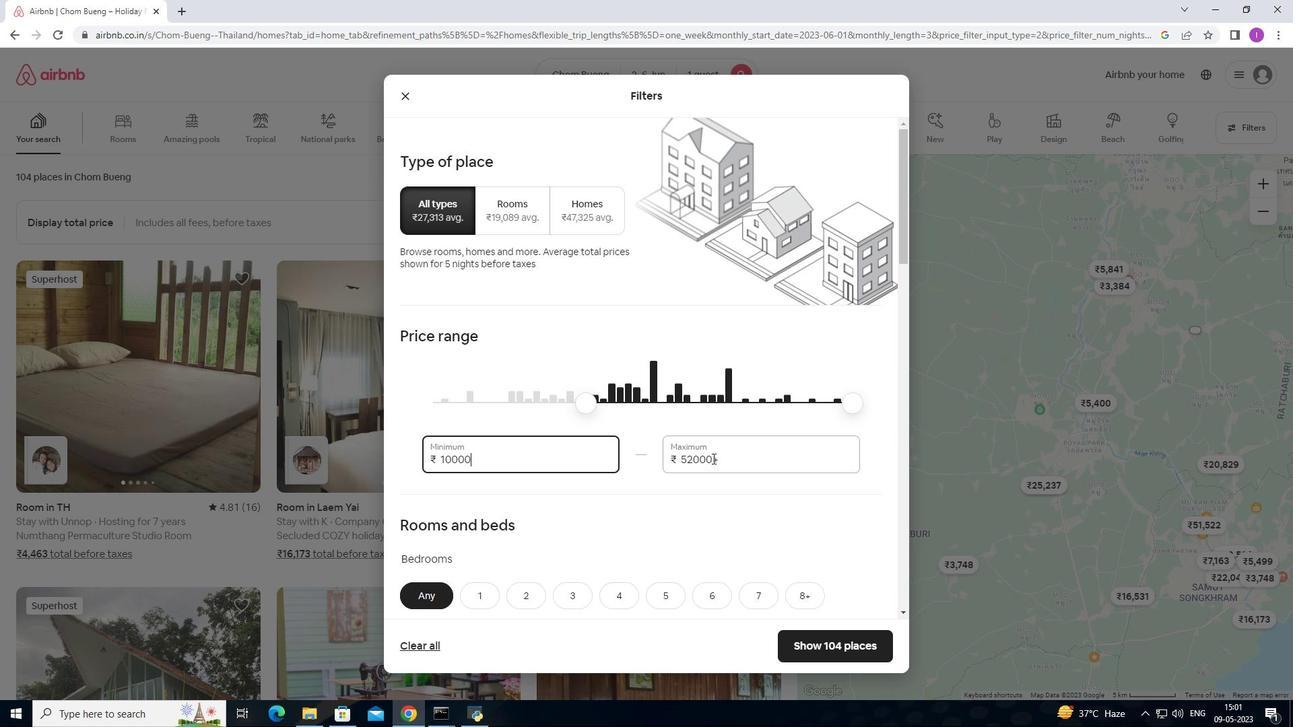 
Action: Mouse moved to (718, 458)
Screenshot: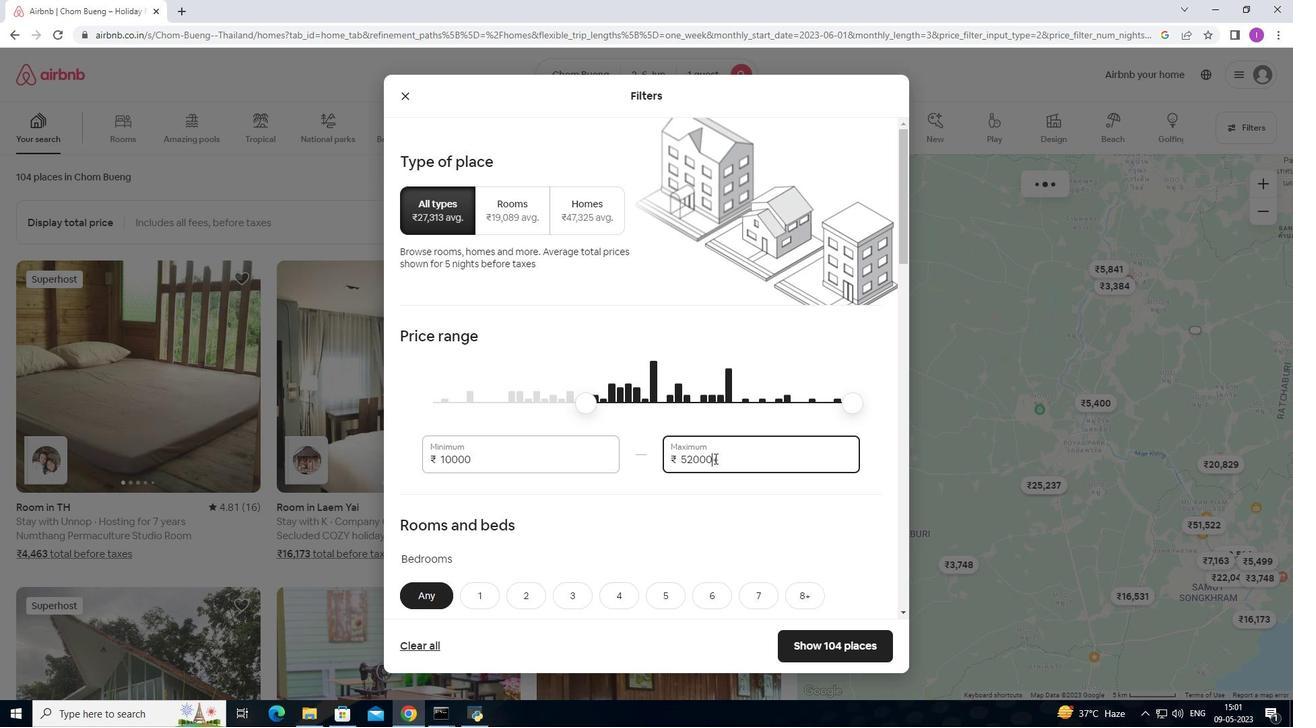 
Action: Mouse pressed left at (718, 458)
Screenshot: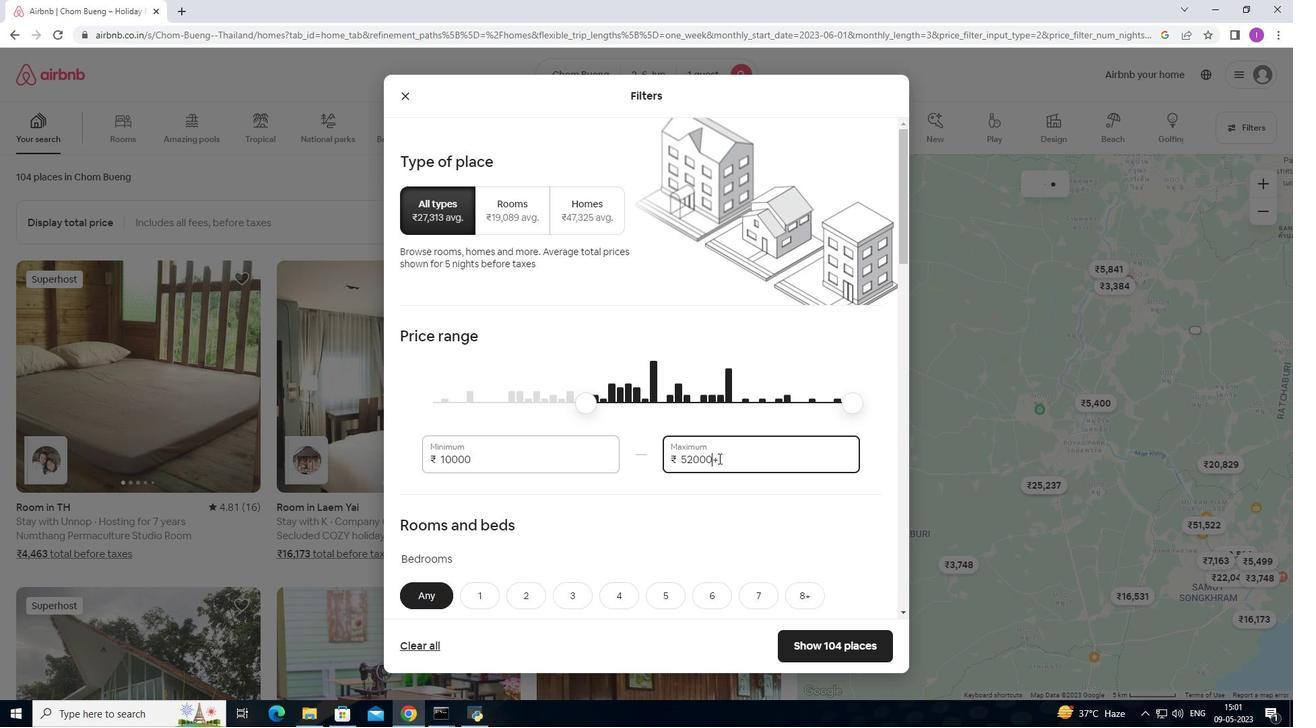 
Action: Mouse moved to (718, 457)
Screenshot: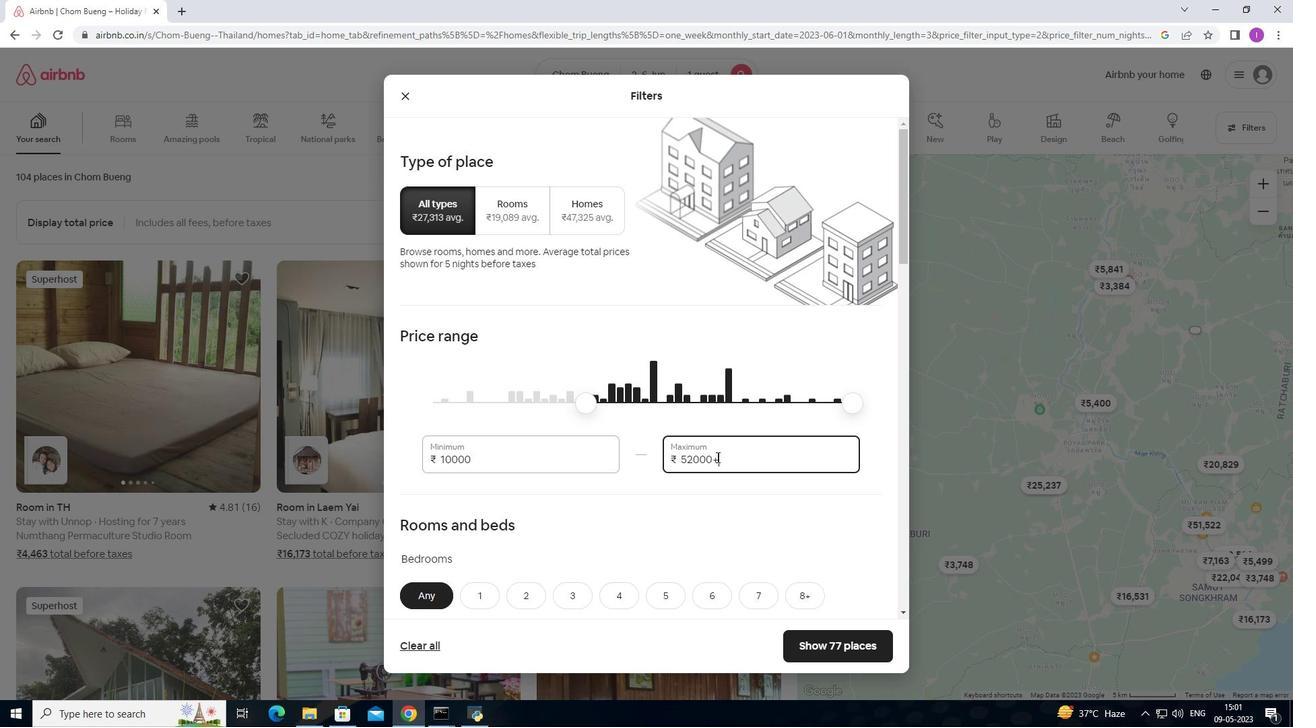 
Action: Mouse pressed left at (718, 457)
Screenshot: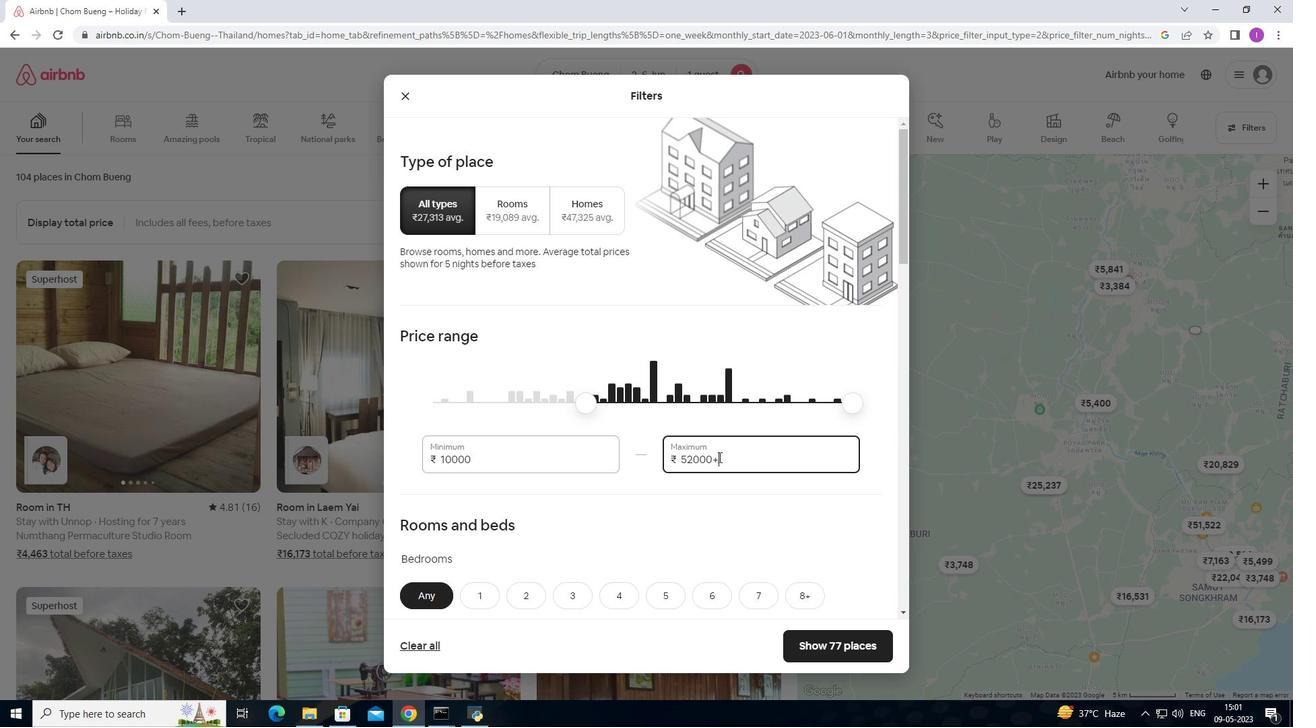 
Action: Mouse moved to (675, 461)
Screenshot: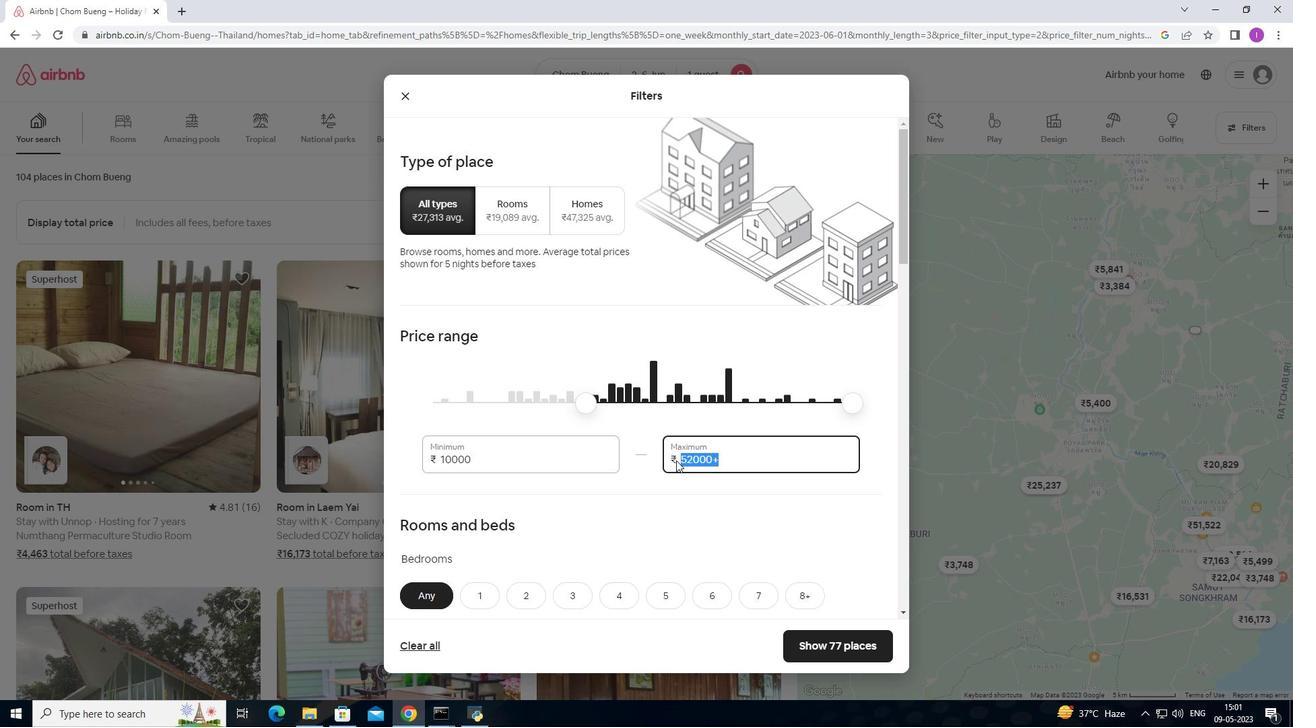
Action: Key pressed 13000
Screenshot: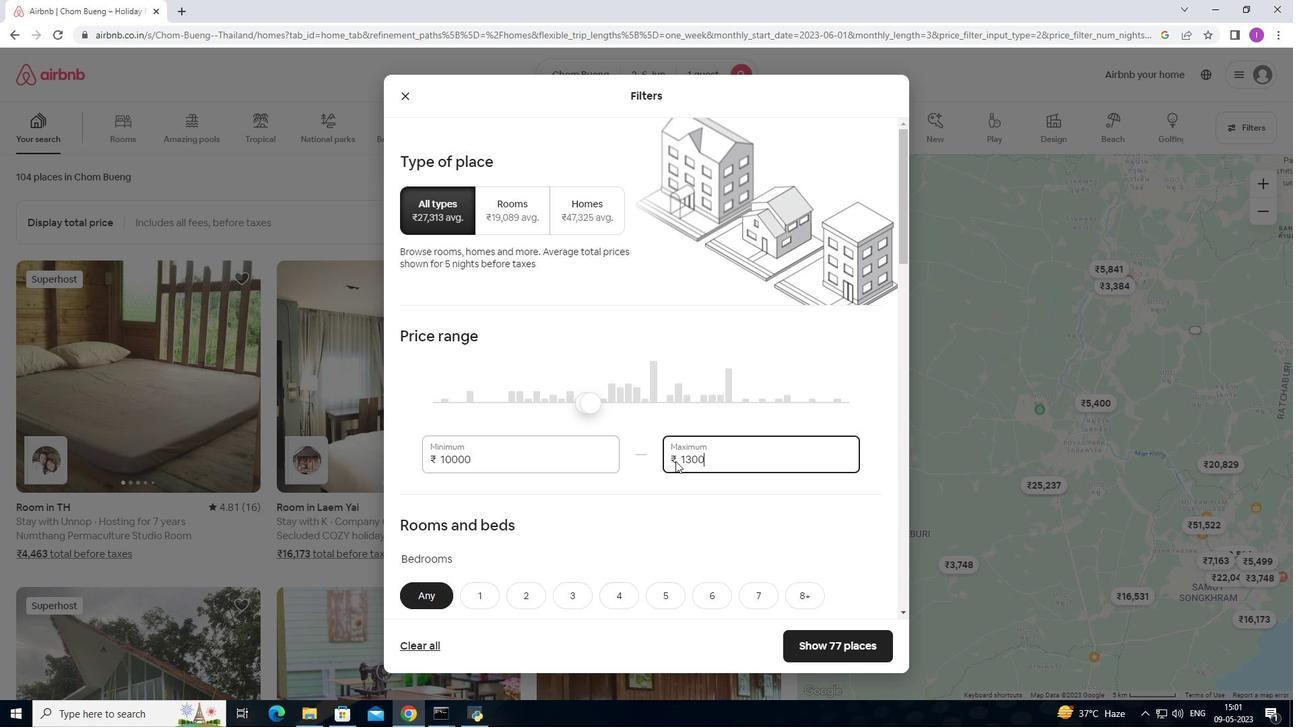 
Action: Mouse moved to (669, 468)
Screenshot: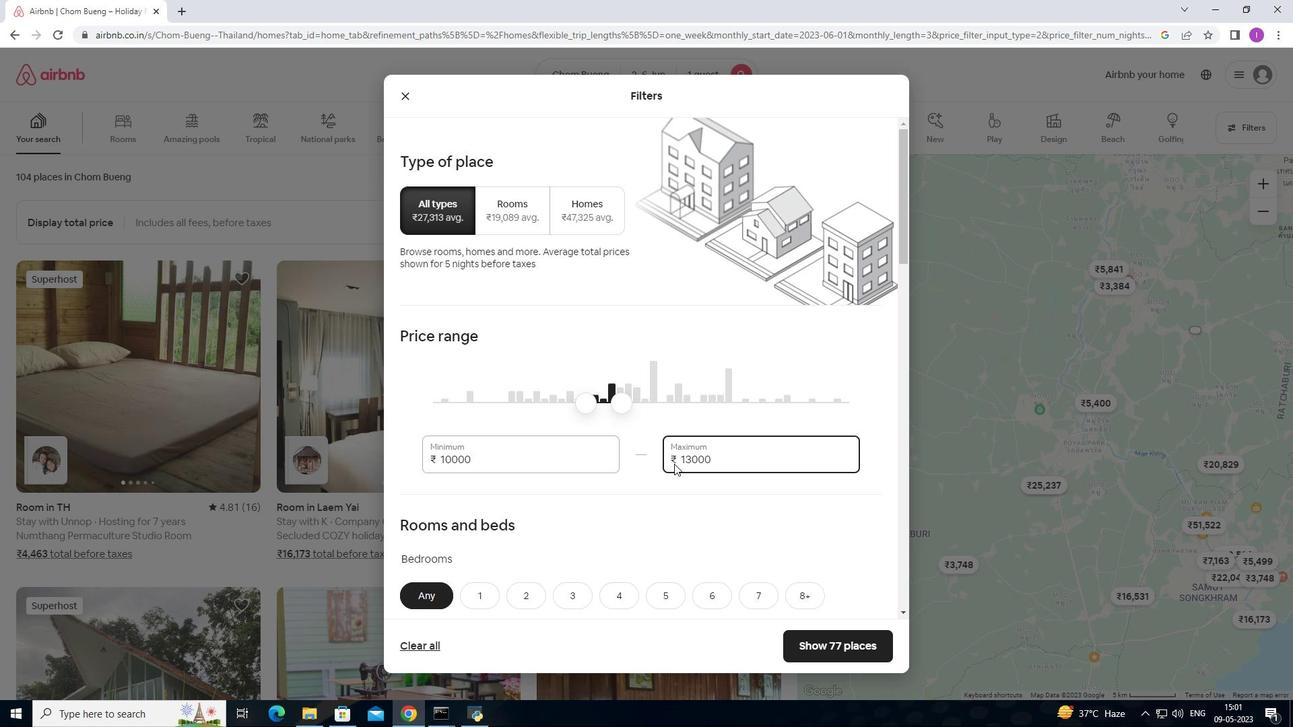 
Action: Mouse scrolled (669, 467) with delta (0, 0)
Screenshot: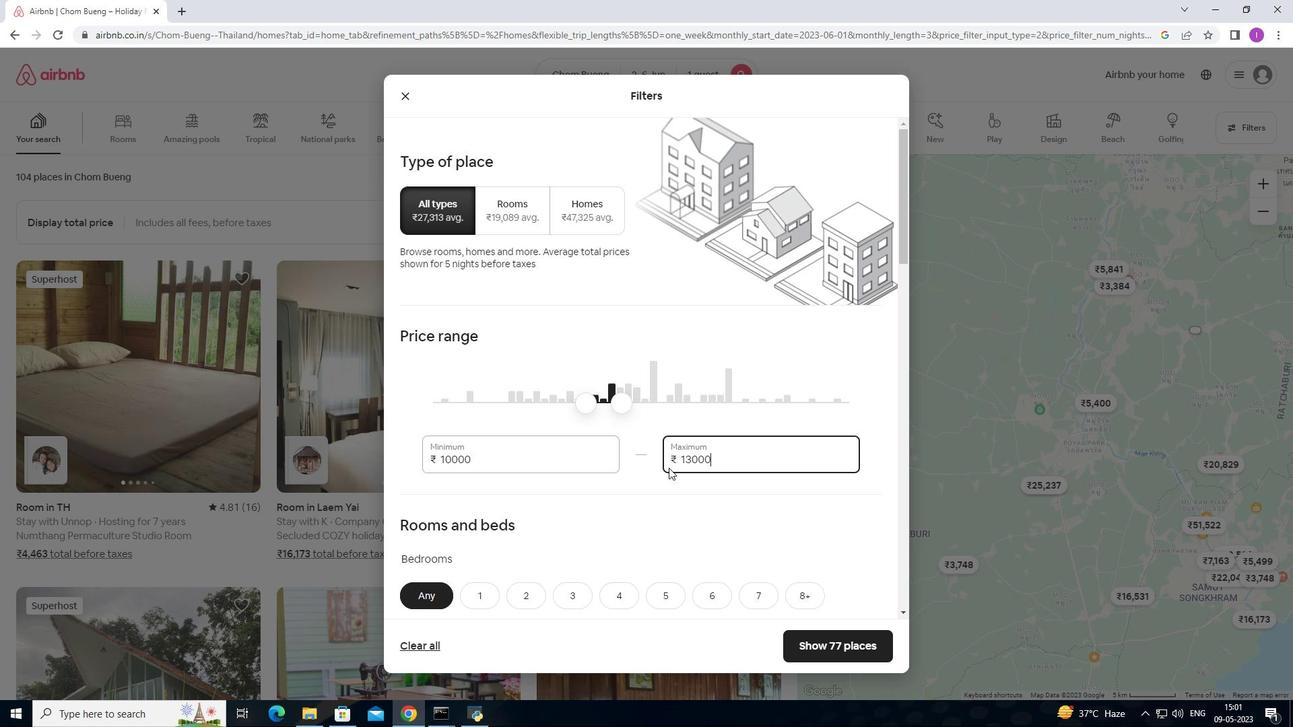 
Action: Mouse scrolled (669, 467) with delta (0, 0)
Screenshot: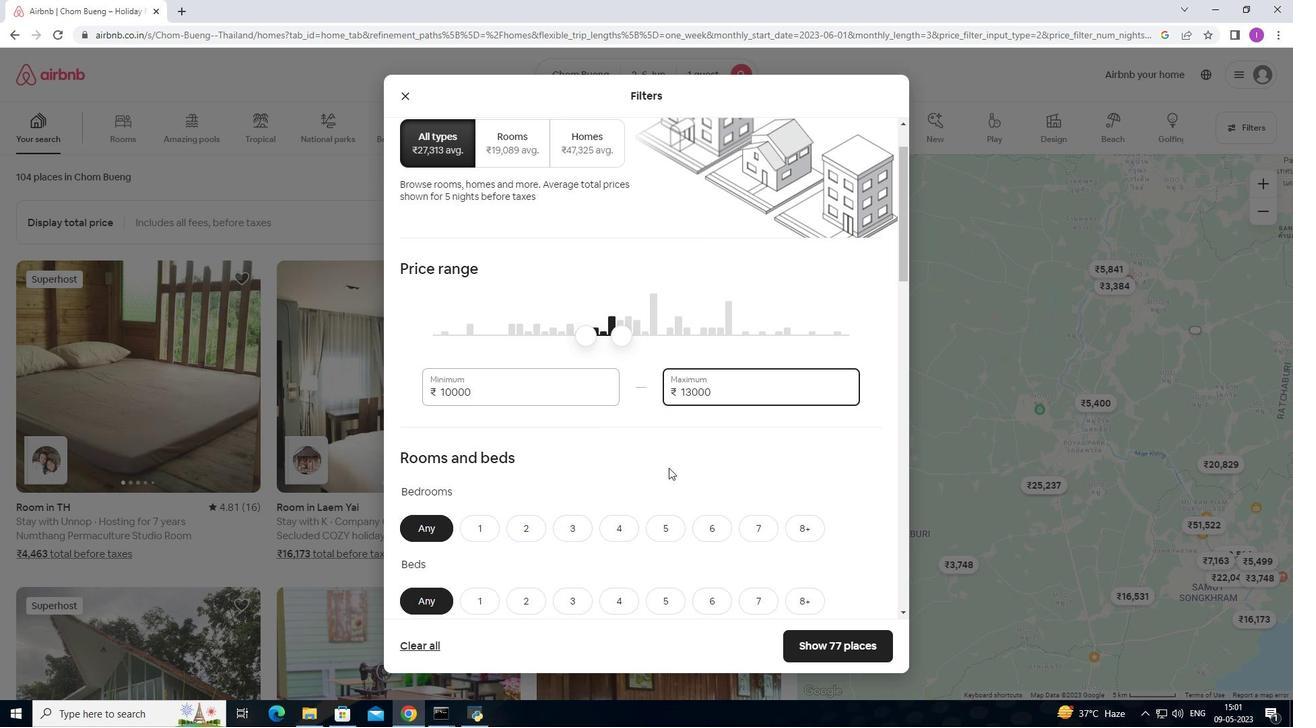 
Action: Mouse moved to (669, 468)
Screenshot: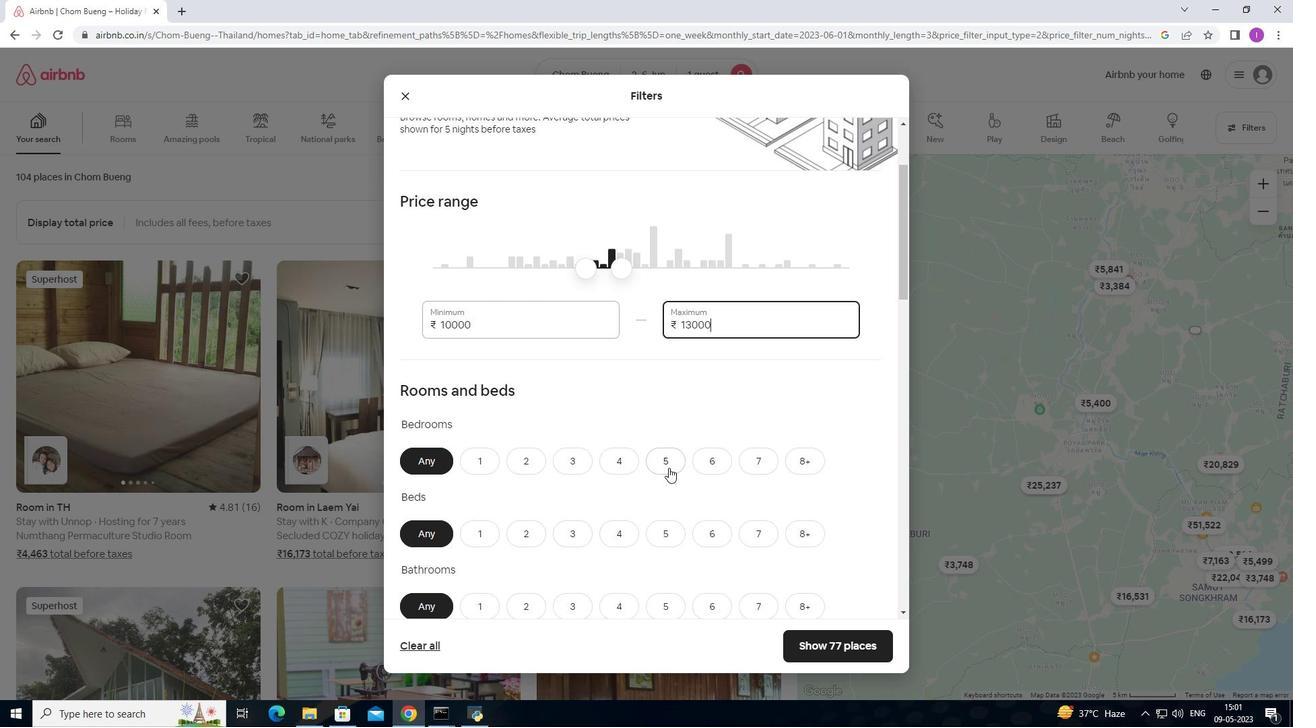 
Action: Mouse scrolled (669, 467) with delta (0, 0)
Screenshot: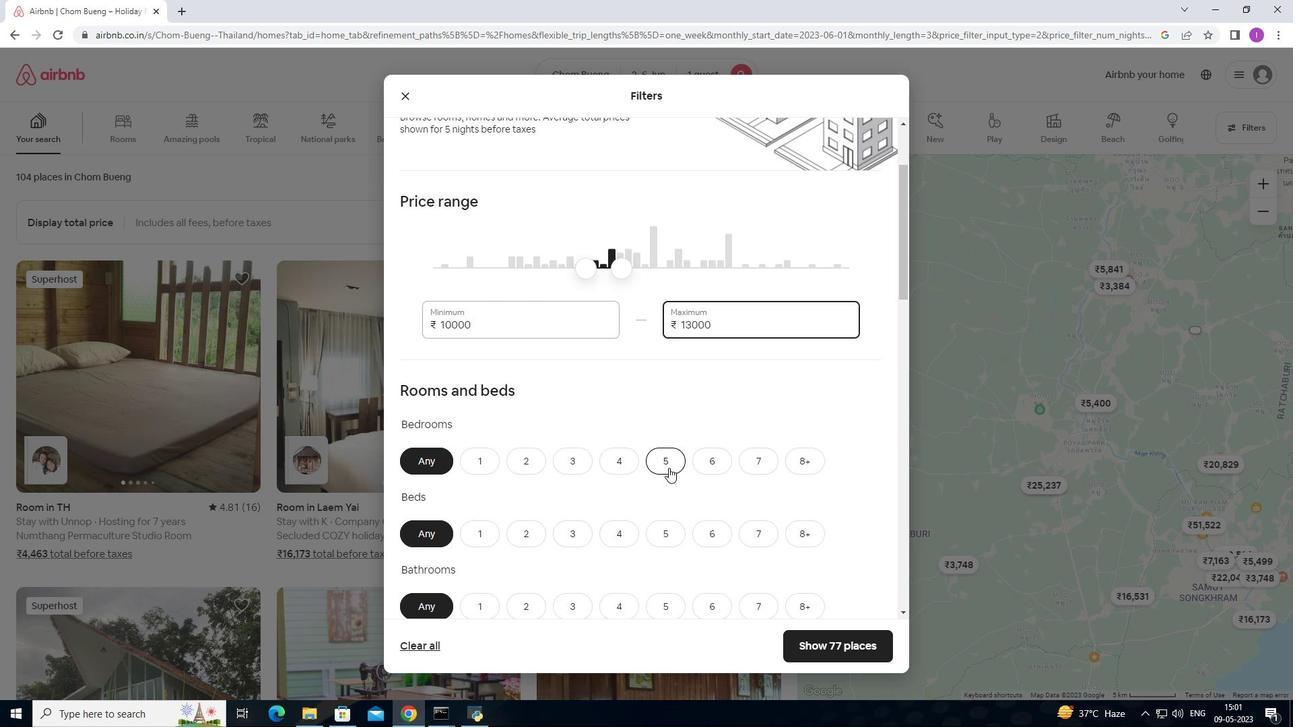 
Action: Mouse scrolled (669, 467) with delta (0, 0)
Screenshot: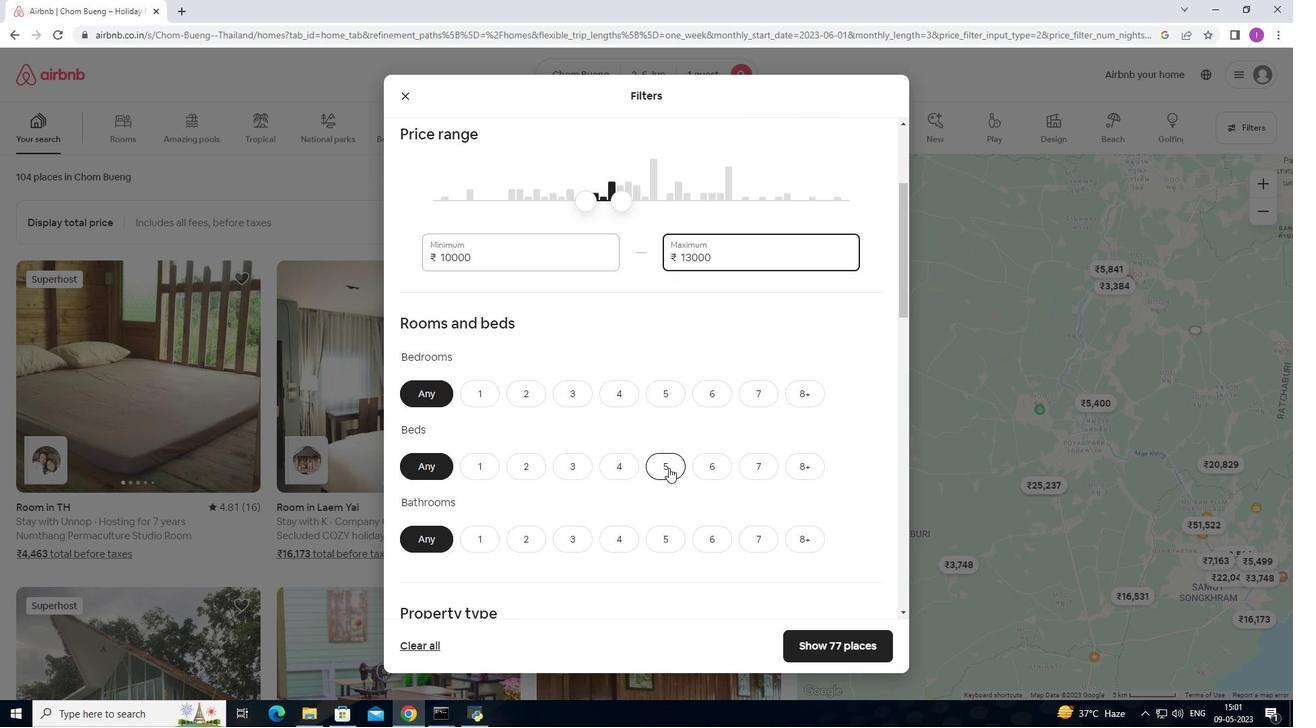 
Action: Mouse scrolled (669, 467) with delta (0, 0)
Screenshot: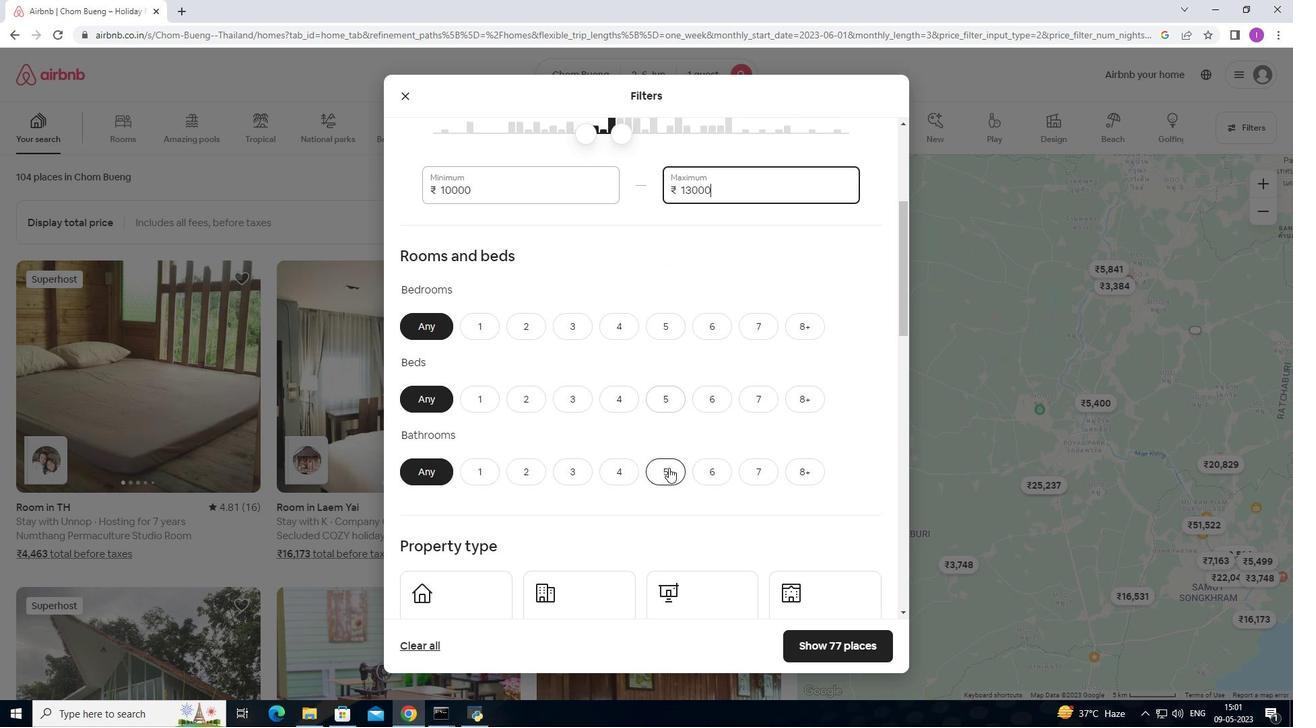 
Action: Mouse moved to (475, 258)
Screenshot: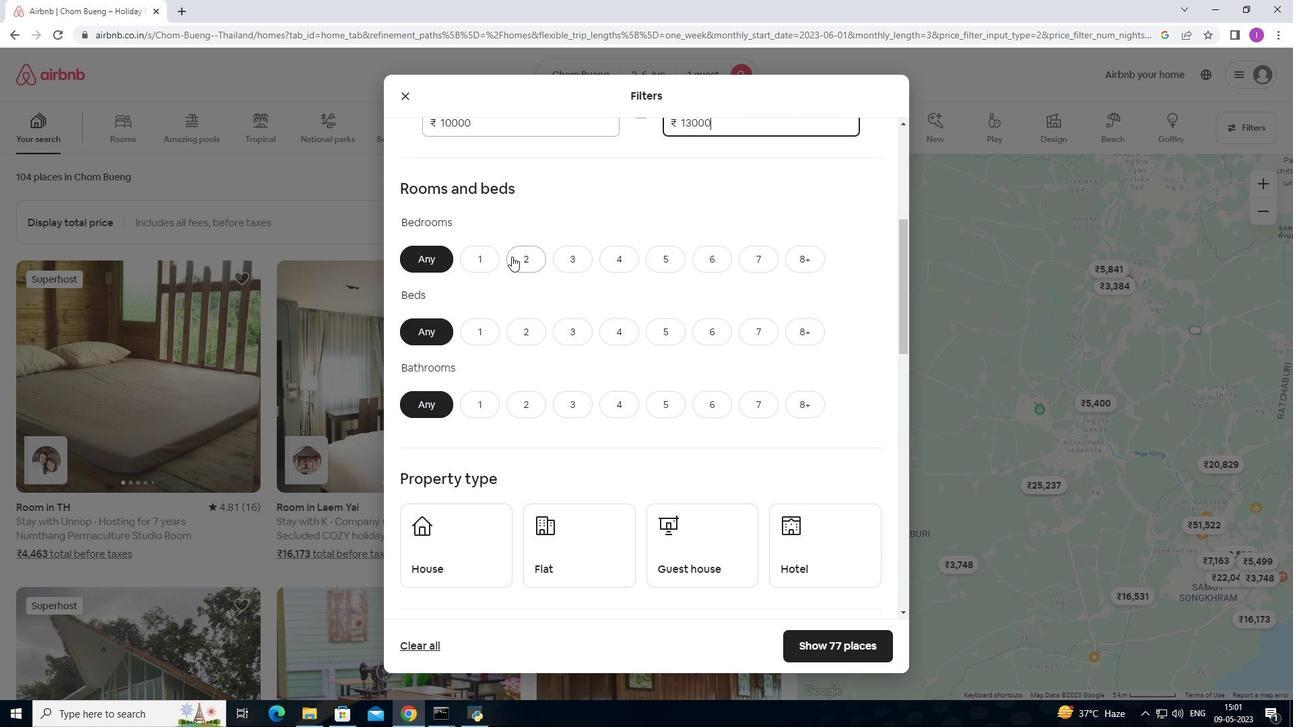 
Action: Mouse pressed left at (475, 258)
Screenshot: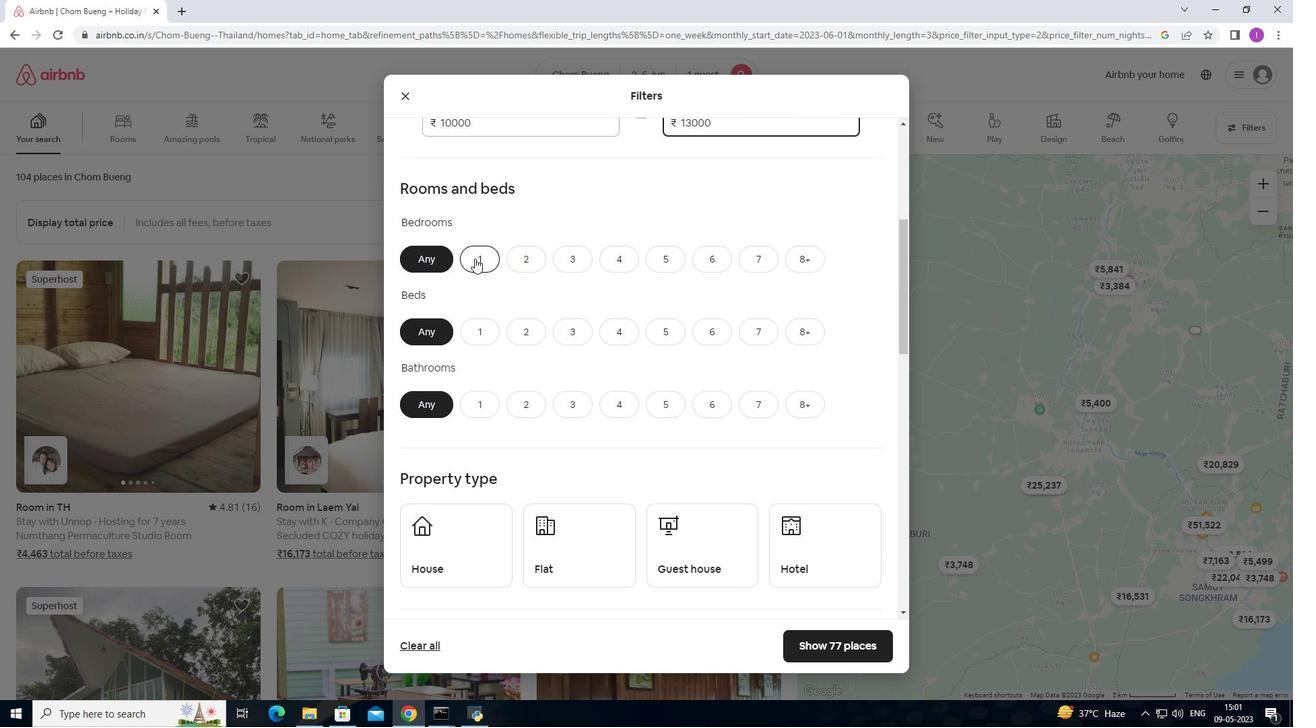 
Action: Mouse moved to (472, 322)
Screenshot: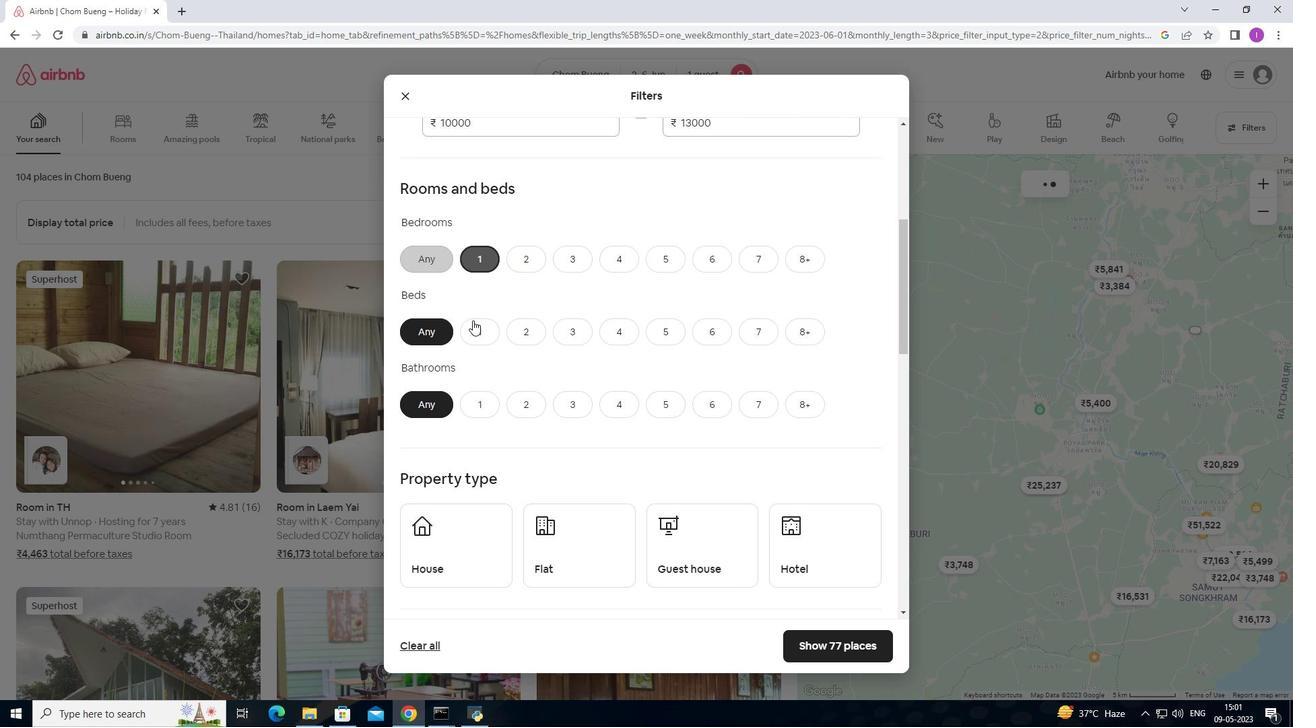 
Action: Mouse pressed left at (472, 322)
Screenshot: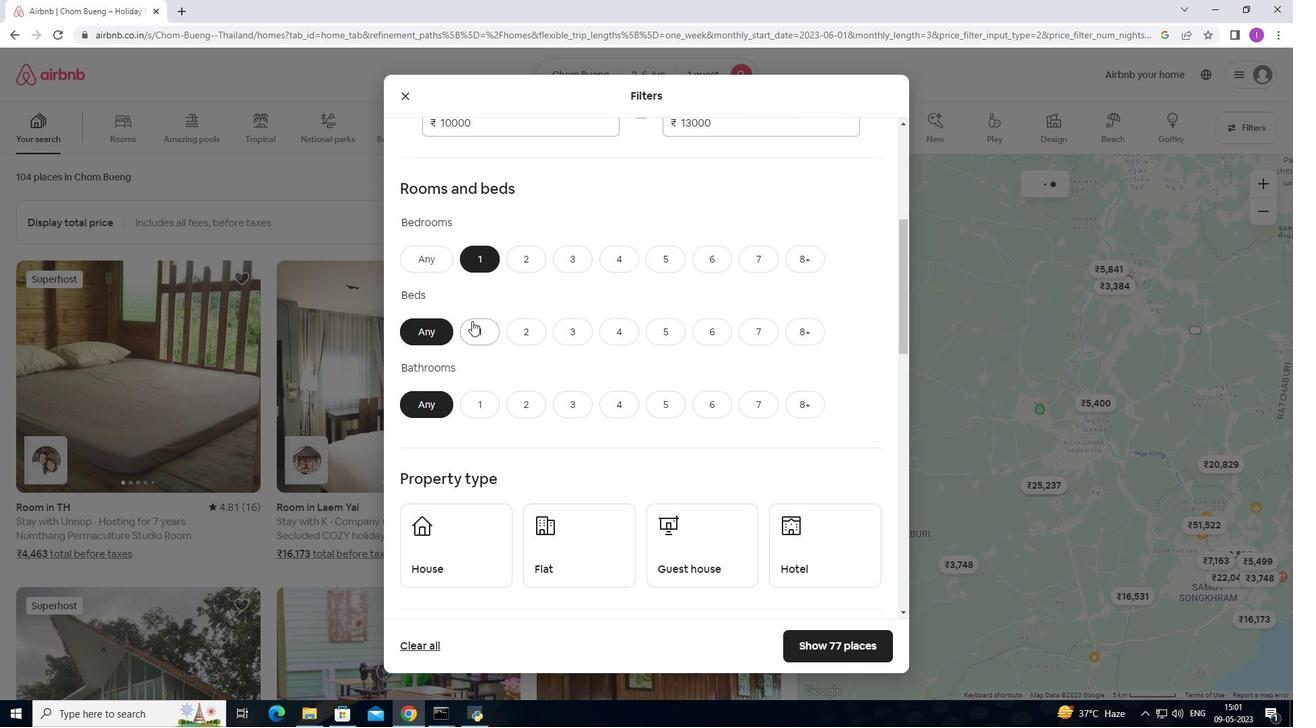 
Action: Mouse moved to (481, 399)
Screenshot: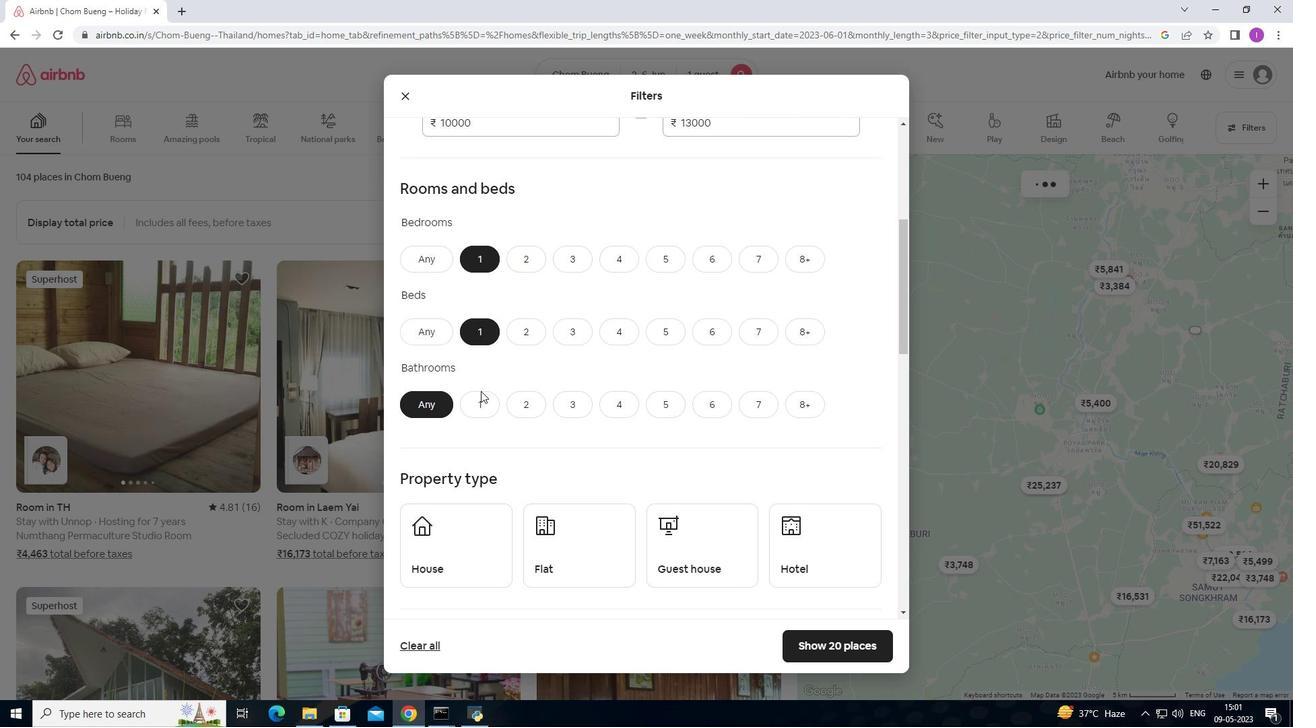 
Action: Mouse pressed left at (481, 399)
Screenshot: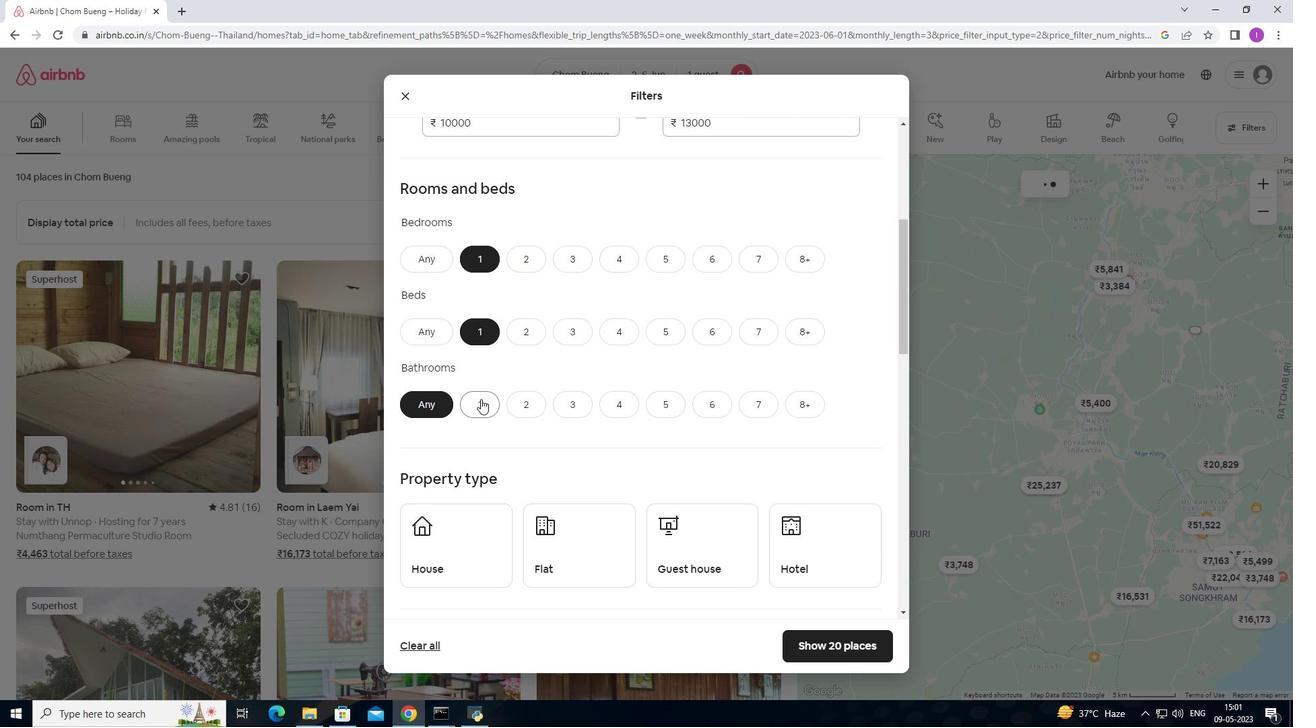 
Action: Mouse moved to (496, 419)
Screenshot: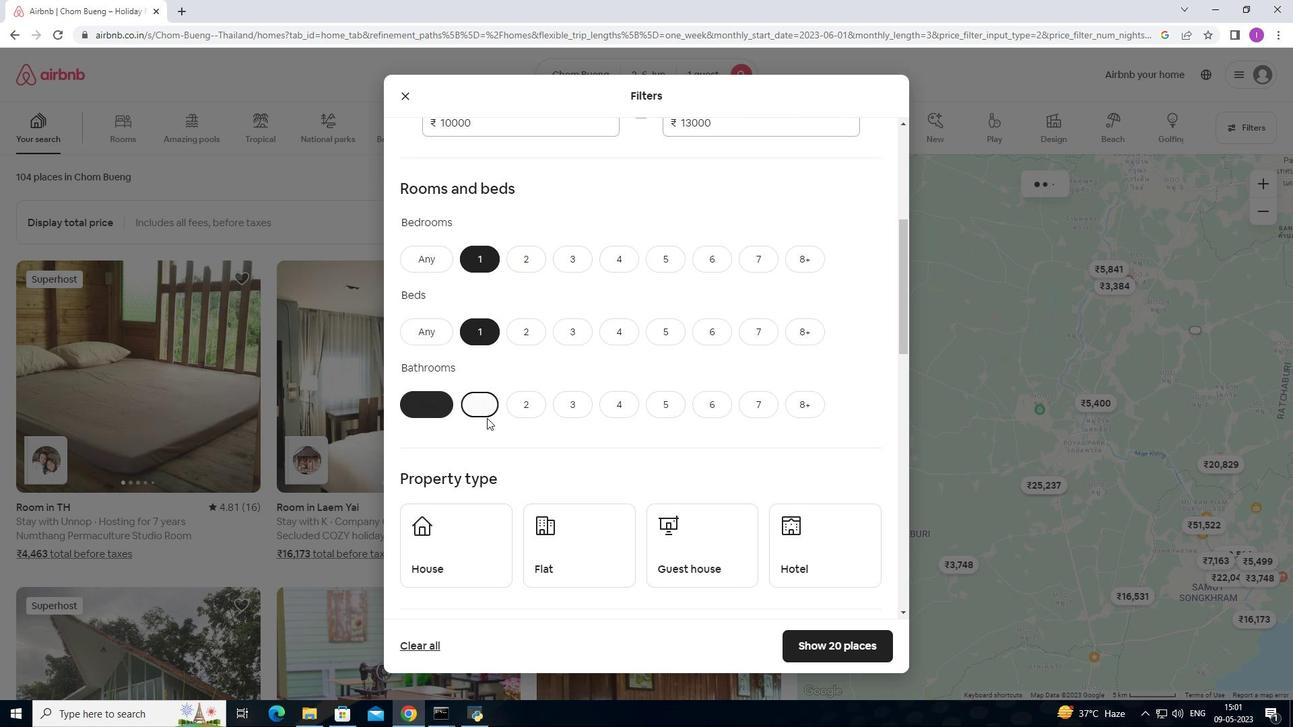 
Action: Mouse scrolled (496, 419) with delta (0, 0)
Screenshot: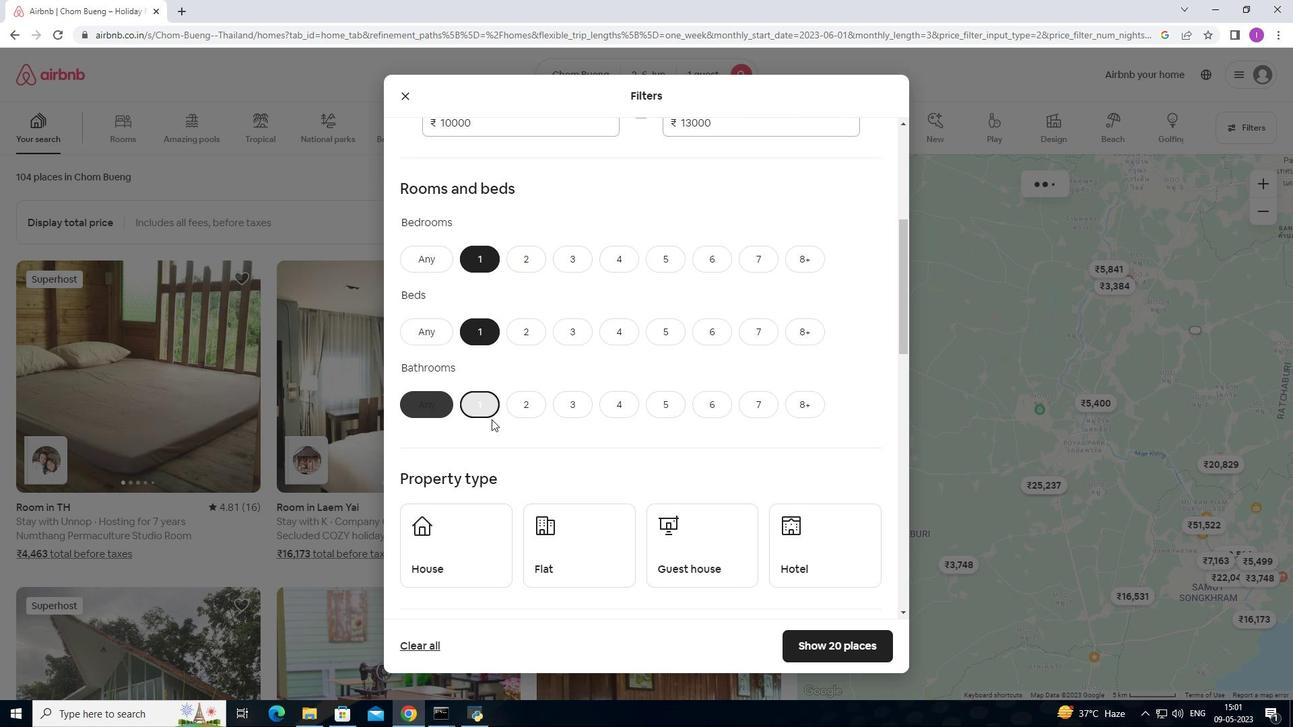 
Action: Mouse scrolled (496, 419) with delta (0, 0)
Screenshot: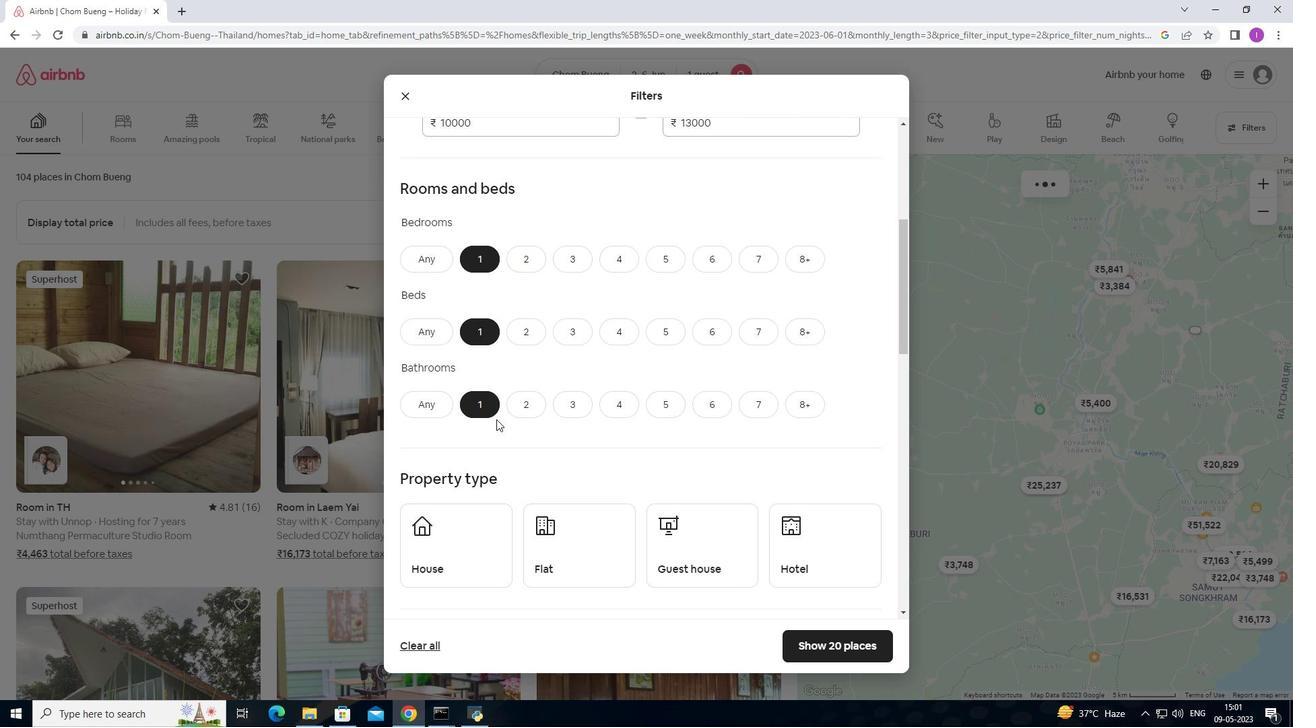 
Action: Mouse scrolled (496, 419) with delta (0, 0)
Screenshot: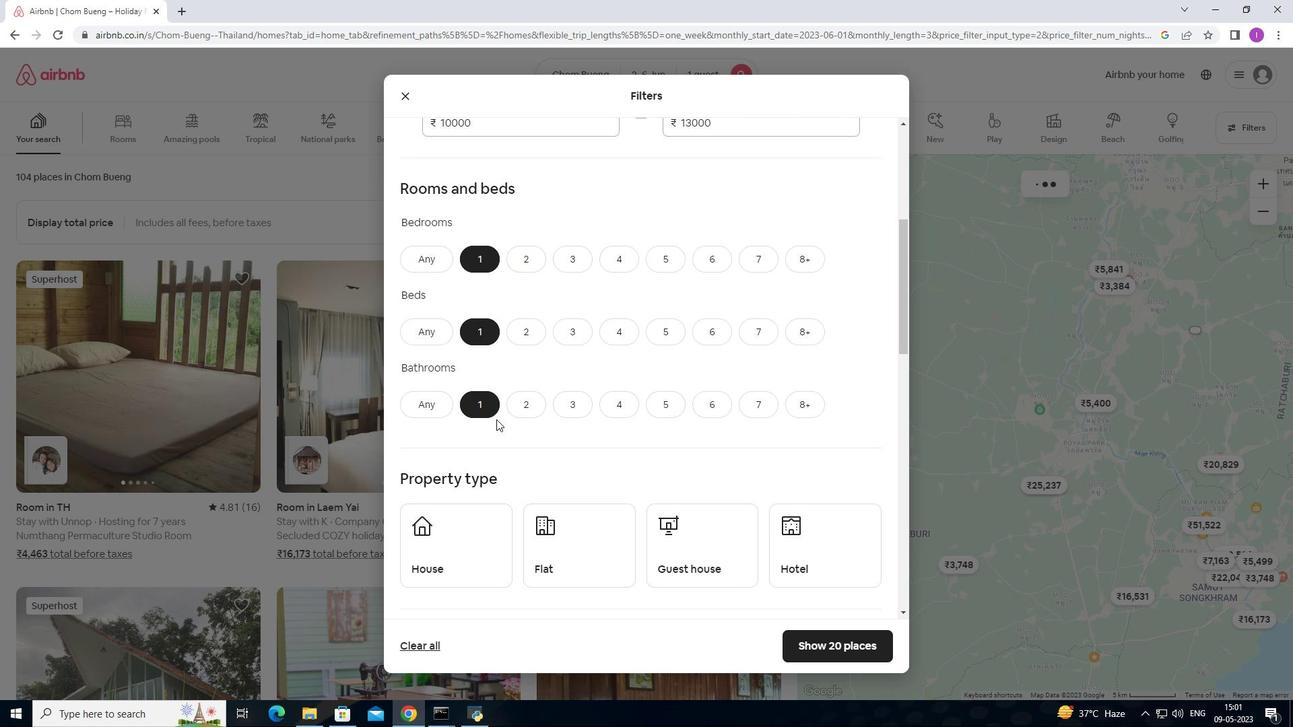 
Action: Mouse moved to (479, 377)
Screenshot: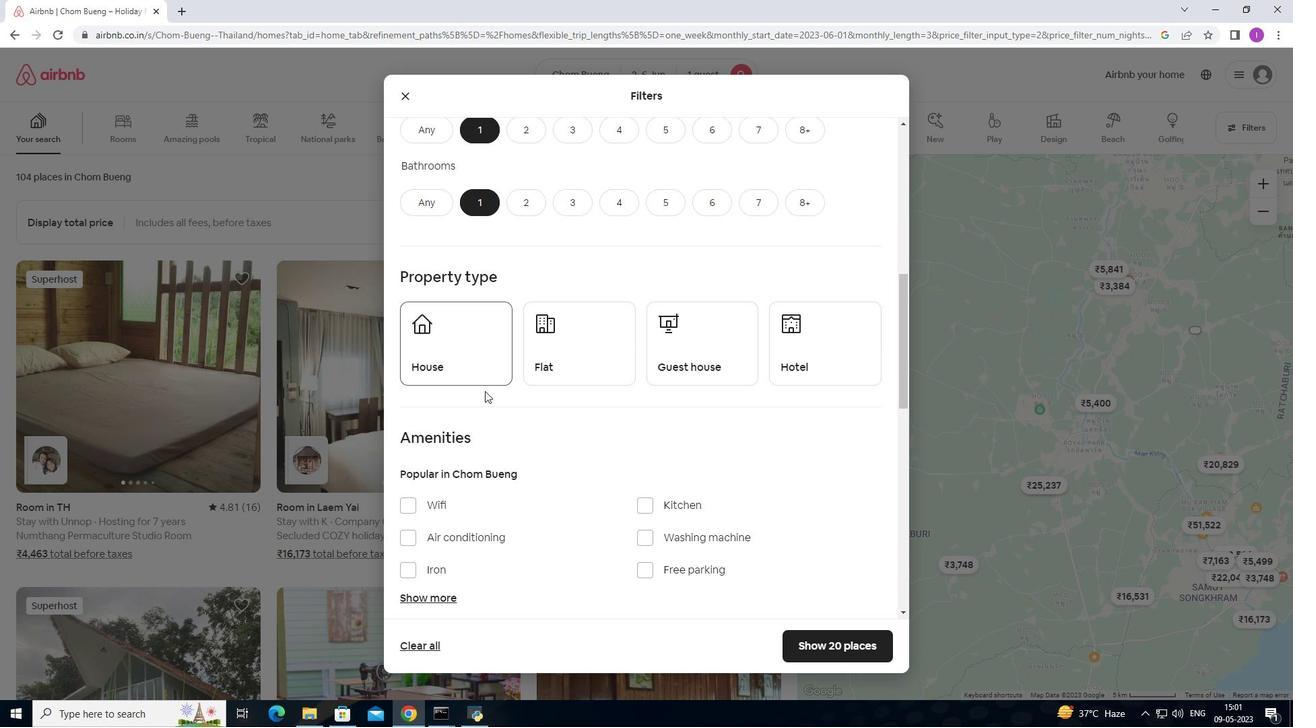 
Action: Mouse pressed left at (479, 377)
Screenshot: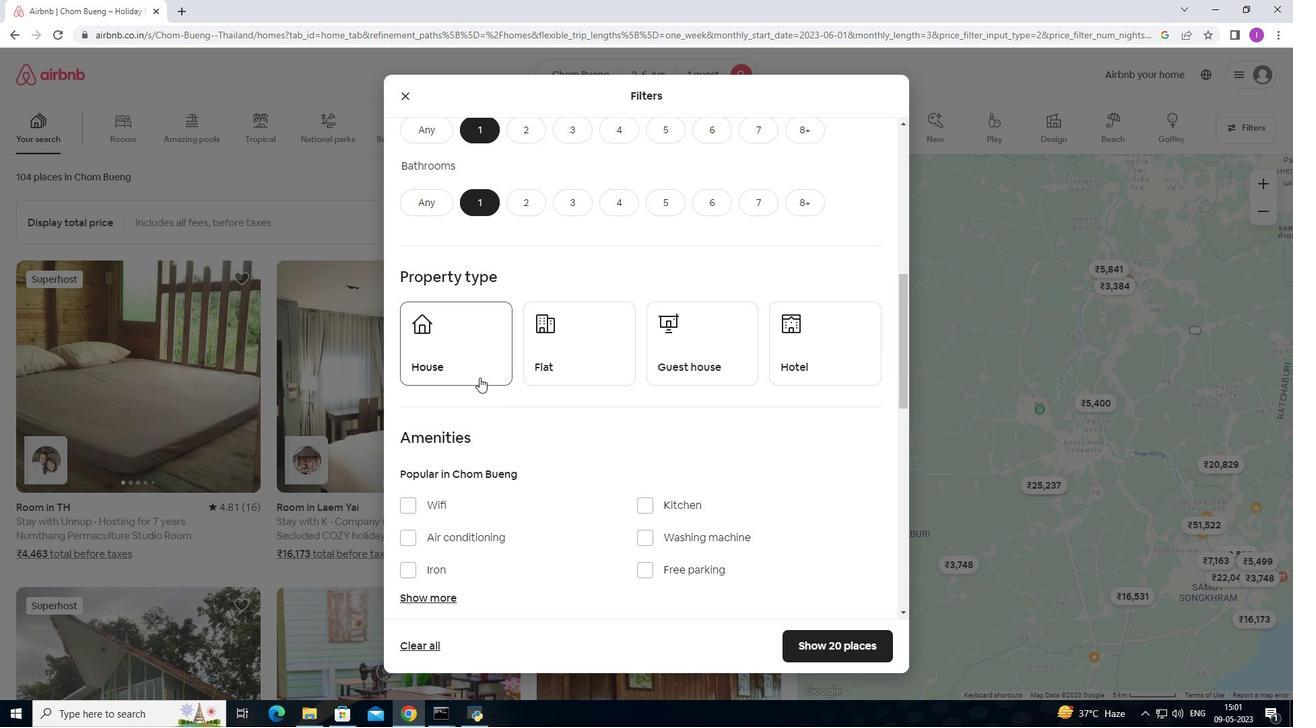 
Action: Mouse moved to (565, 356)
Screenshot: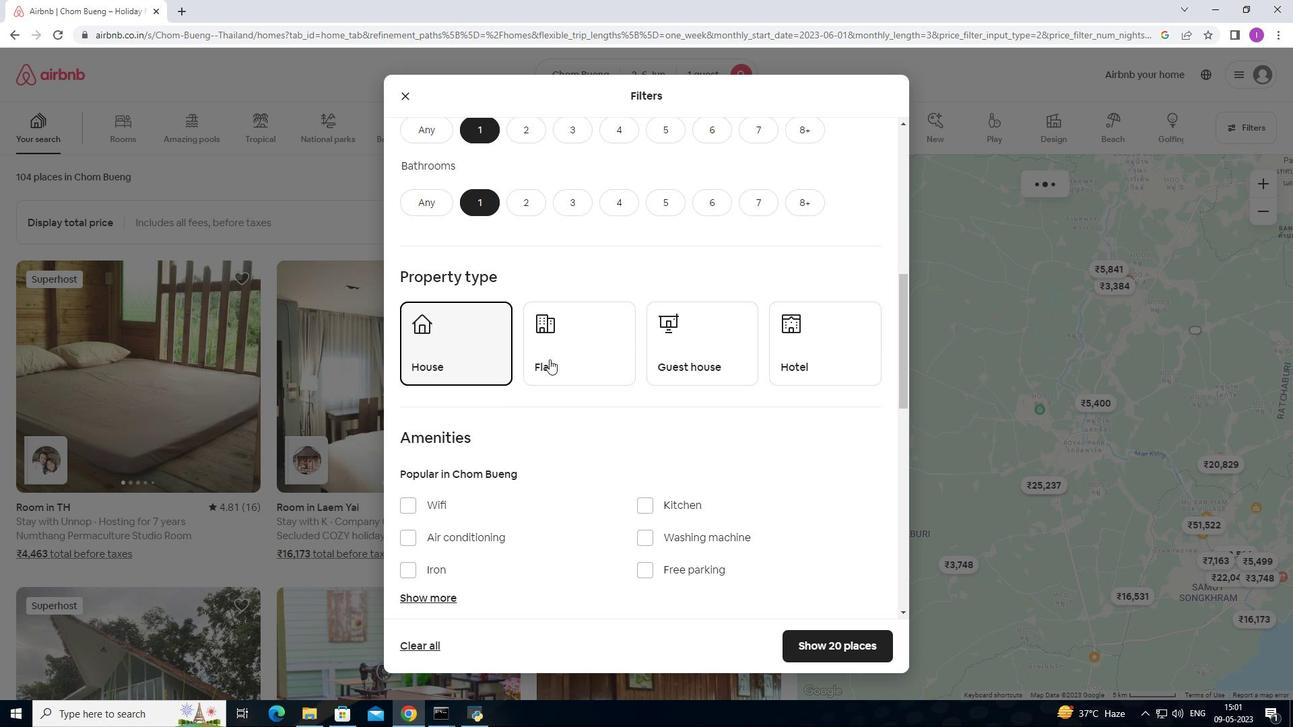 
Action: Mouse pressed left at (565, 356)
Screenshot: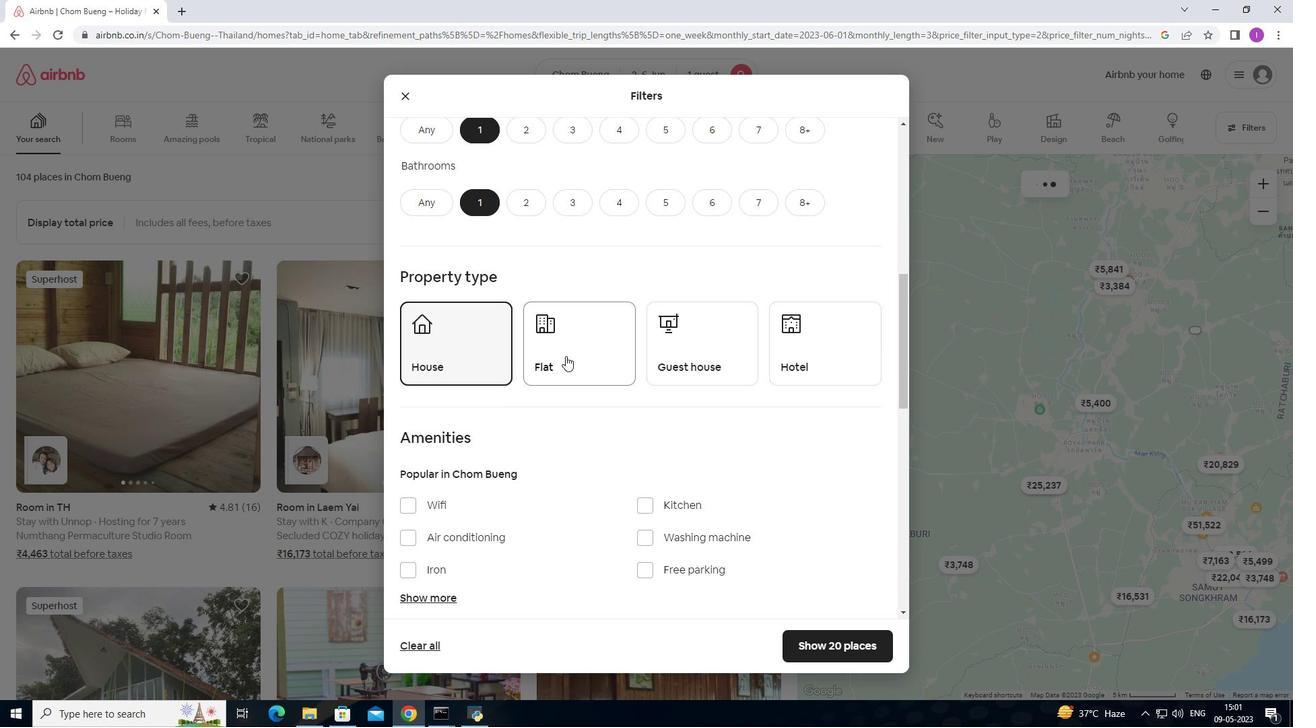 
Action: Mouse moved to (731, 375)
Screenshot: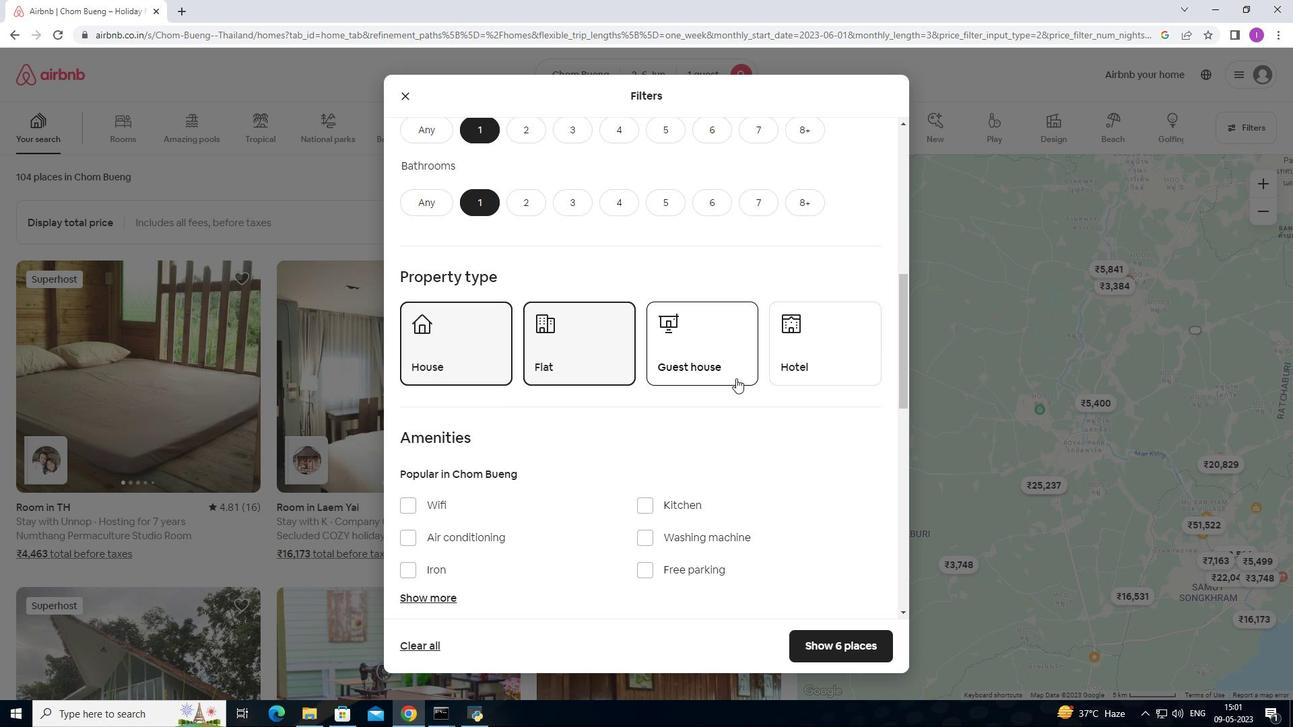 
Action: Mouse pressed left at (731, 375)
Screenshot: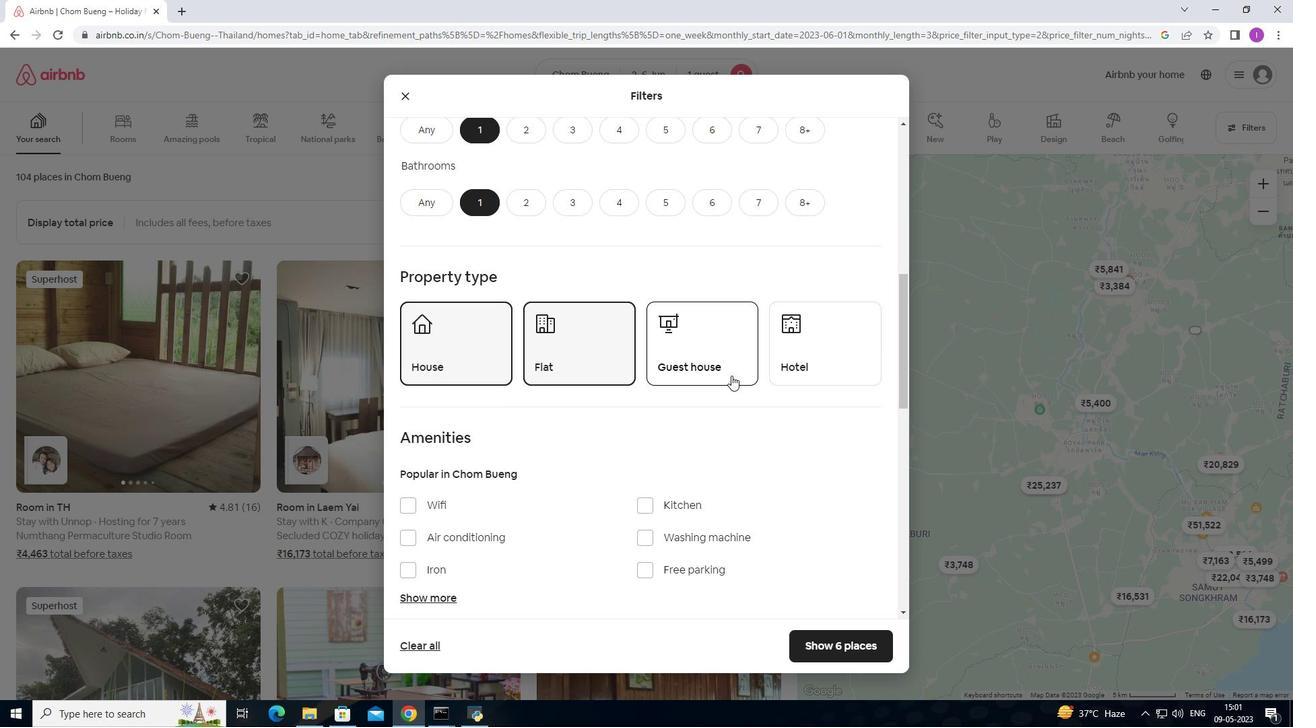 
Action: Mouse moved to (783, 369)
Screenshot: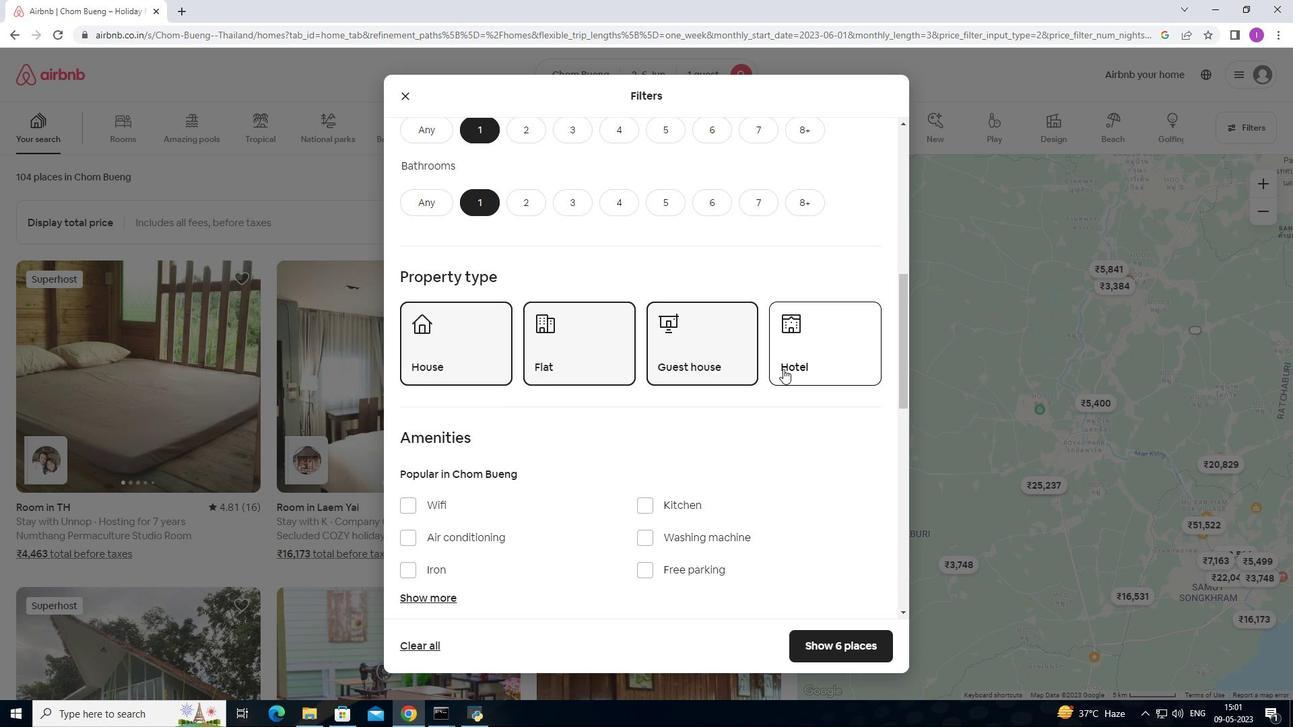 
Action: Mouse pressed left at (783, 369)
Screenshot: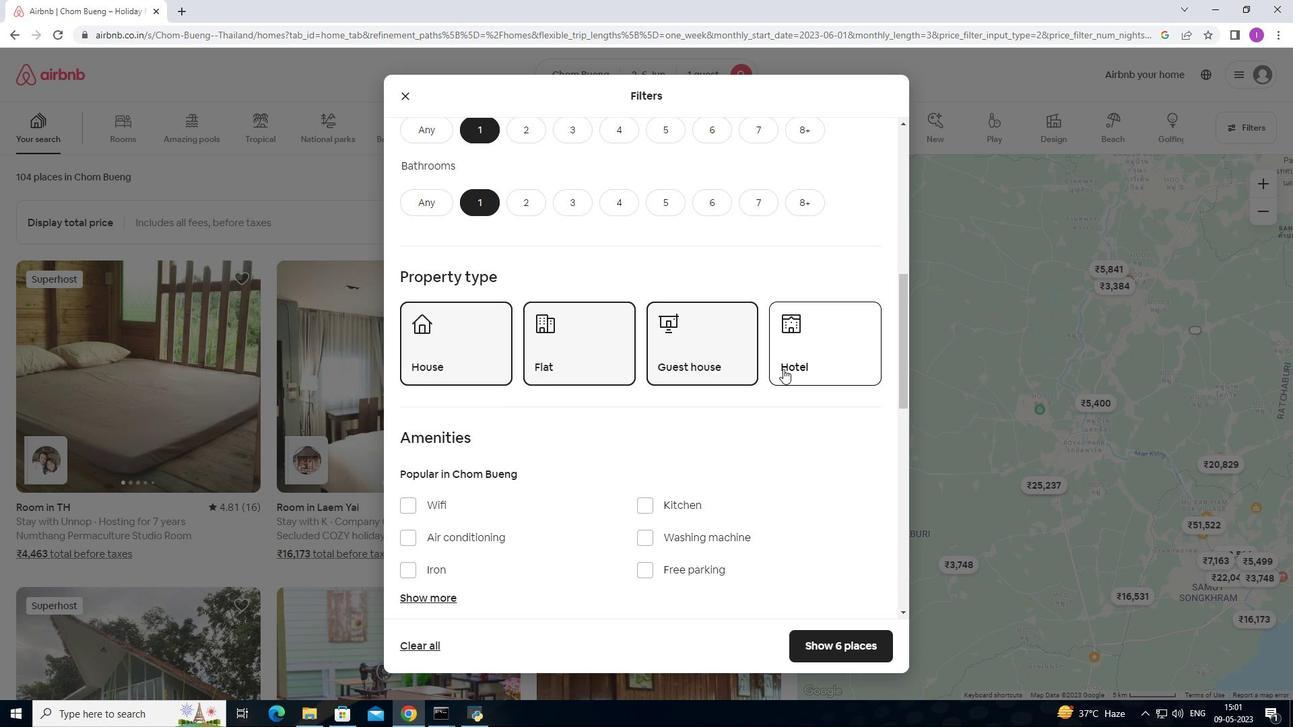 
Action: Mouse moved to (700, 450)
Screenshot: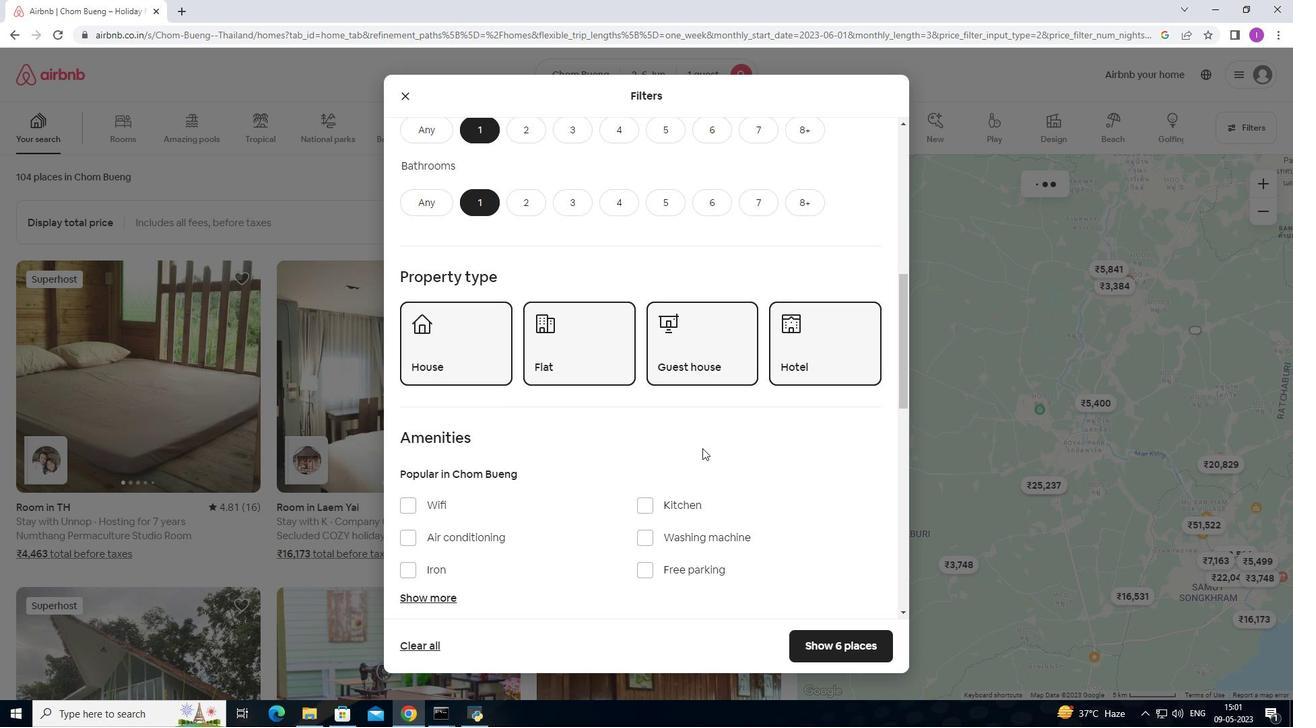 
Action: Mouse scrolled (700, 450) with delta (0, 0)
Screenshot: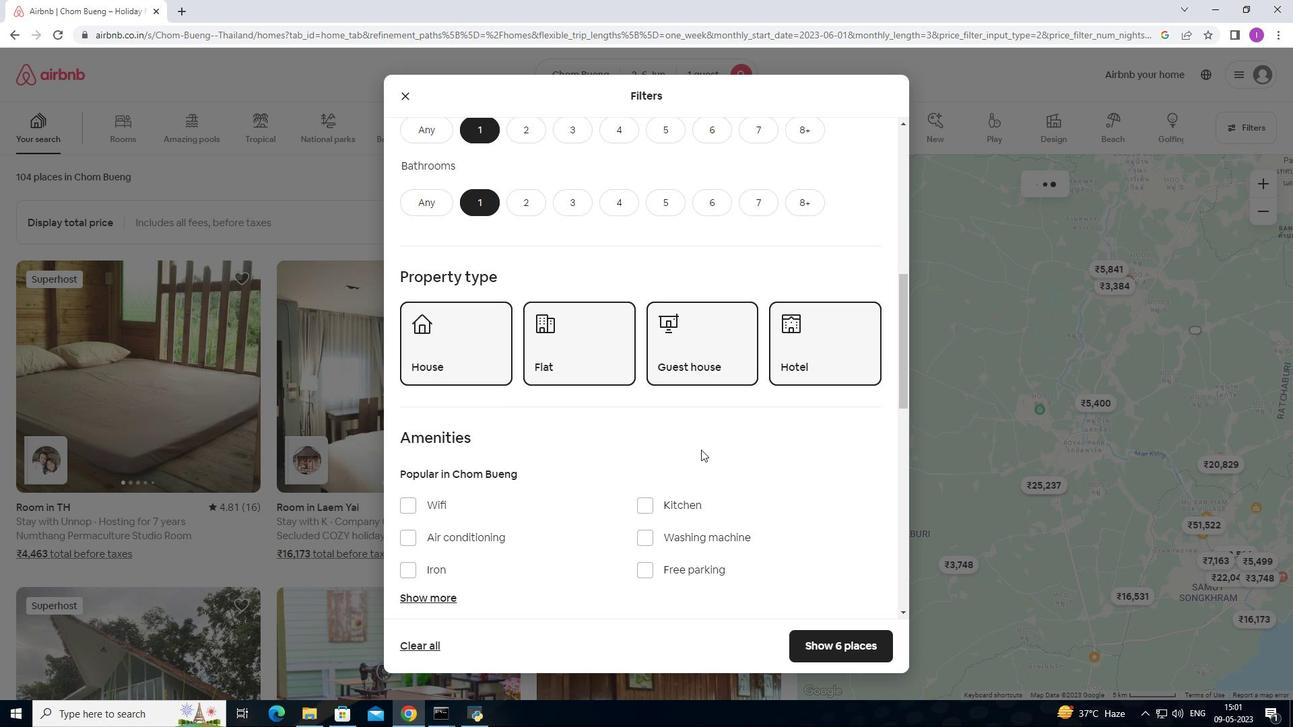 
Action: Mouse scrolled (700, 450) with delta (0, 0)
Screenshot: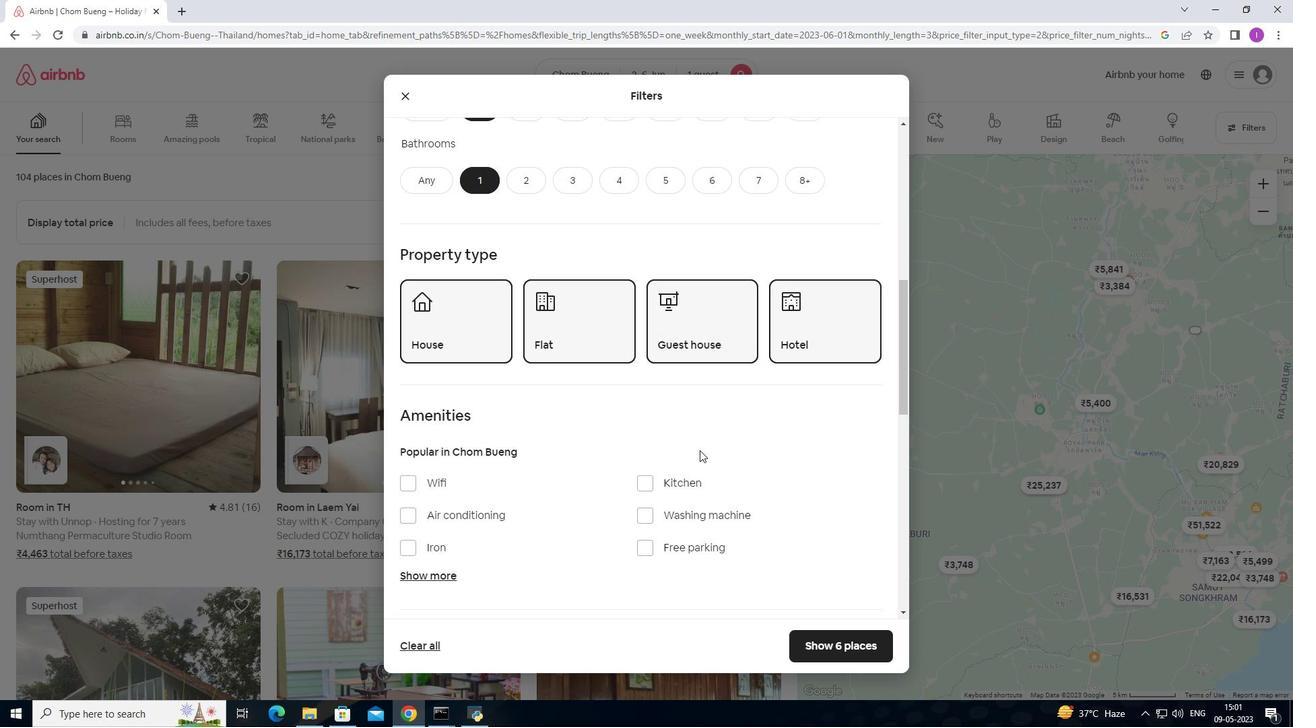 
Action: Mouse scrolled (700, 450) with delta (0, 0)
Screenshot: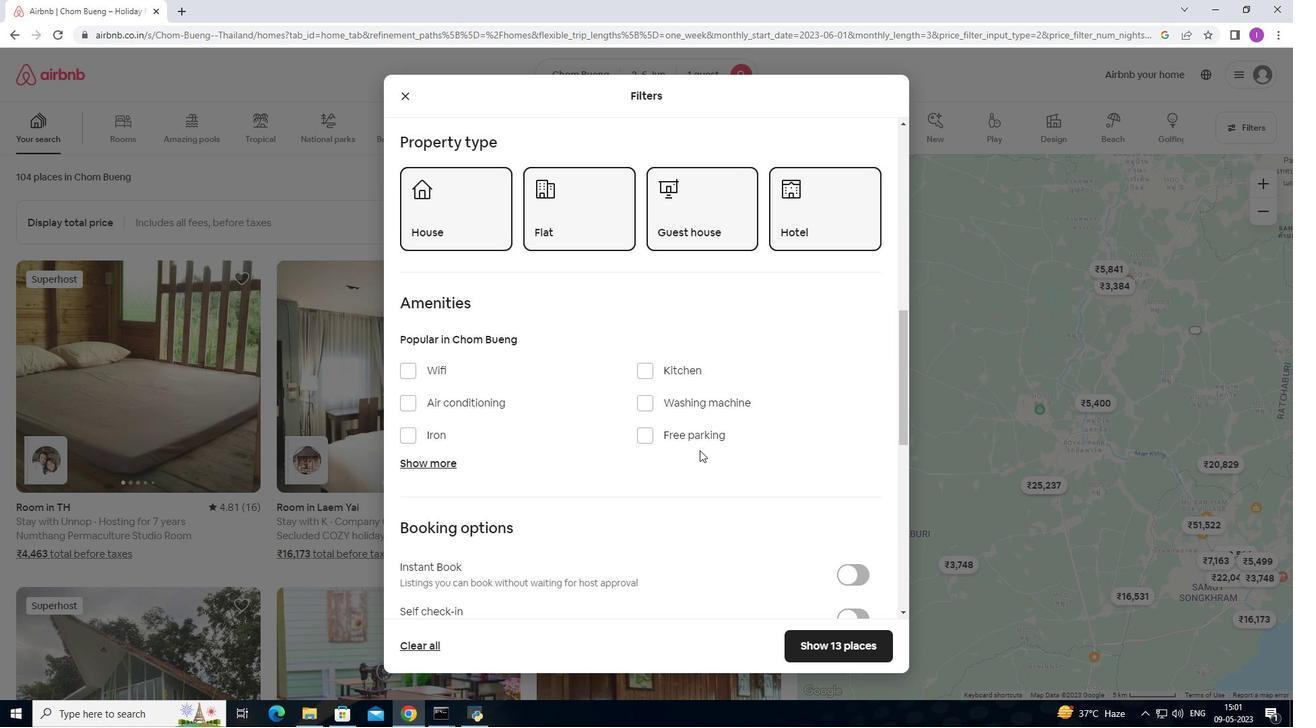 
Action: Mouse scrolled (700, 450) with delta (0, 0)
Screenshot: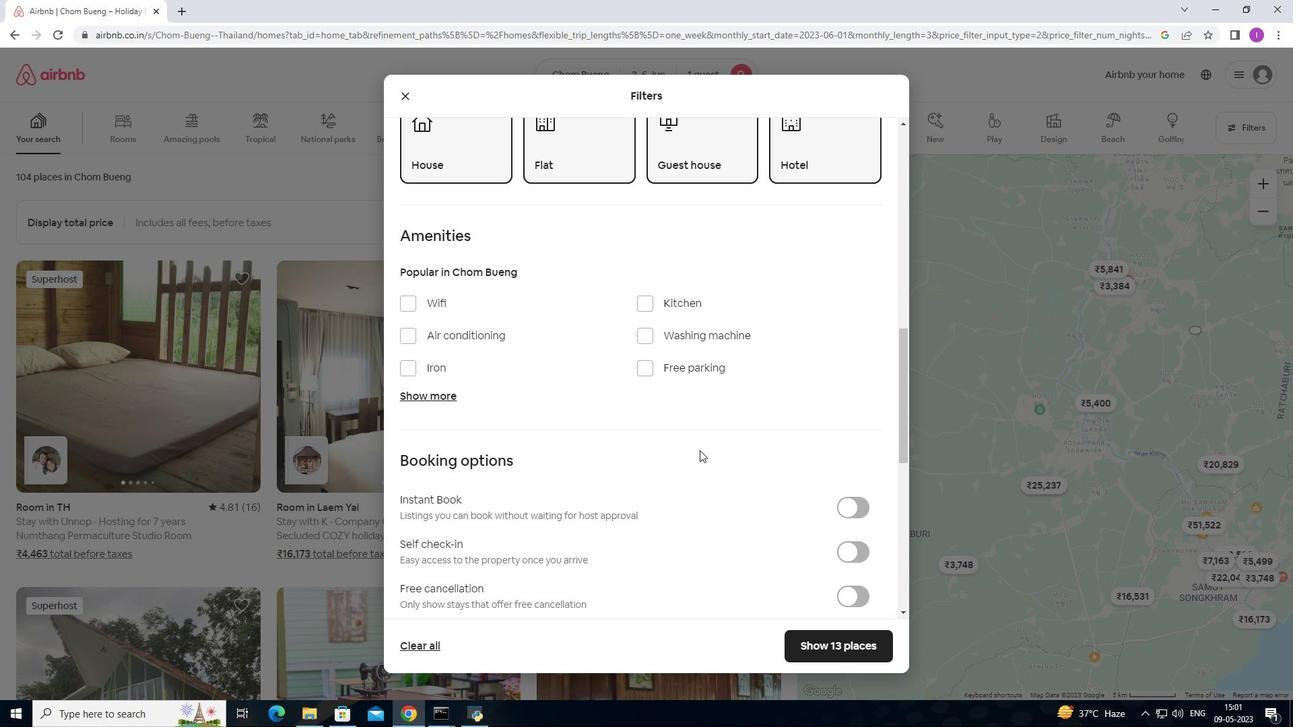 
Action: Mouse scrolled (700, 450) with delta (0, 0)
Screenshot: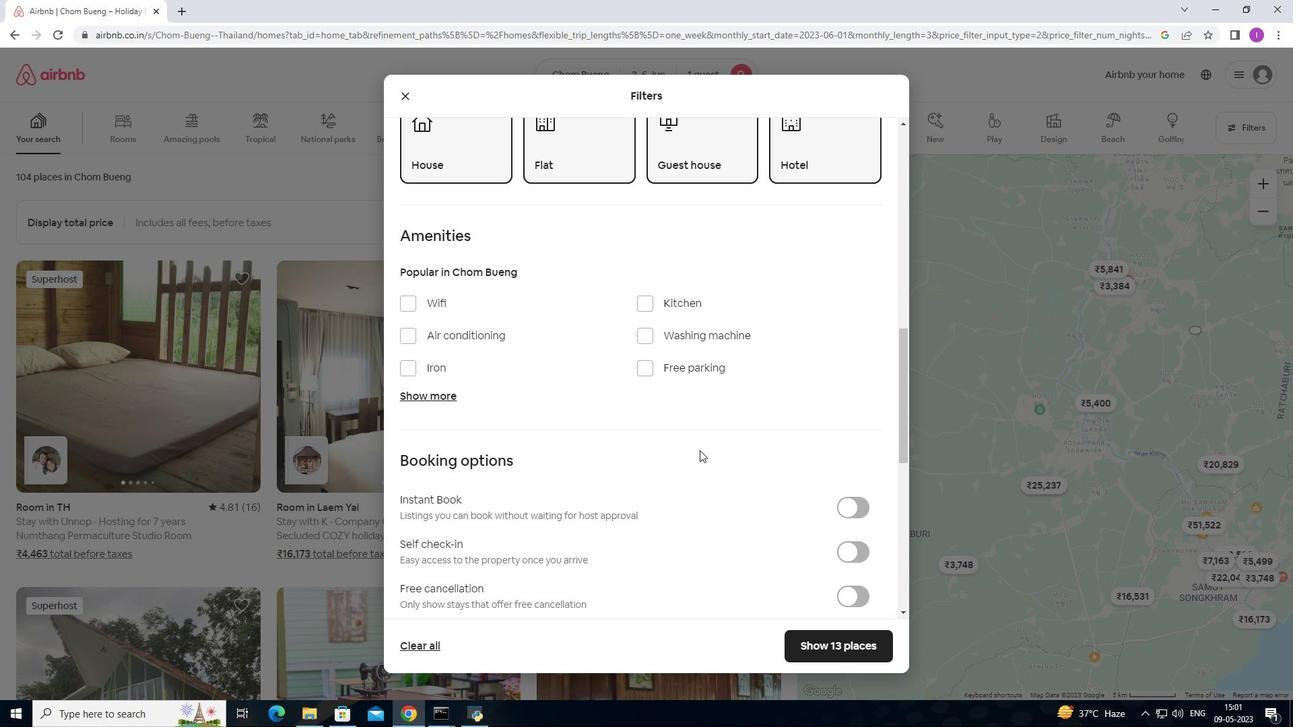 
Action: Mouse scrolled (700, 450) with delta (0, 0)
Screenshot: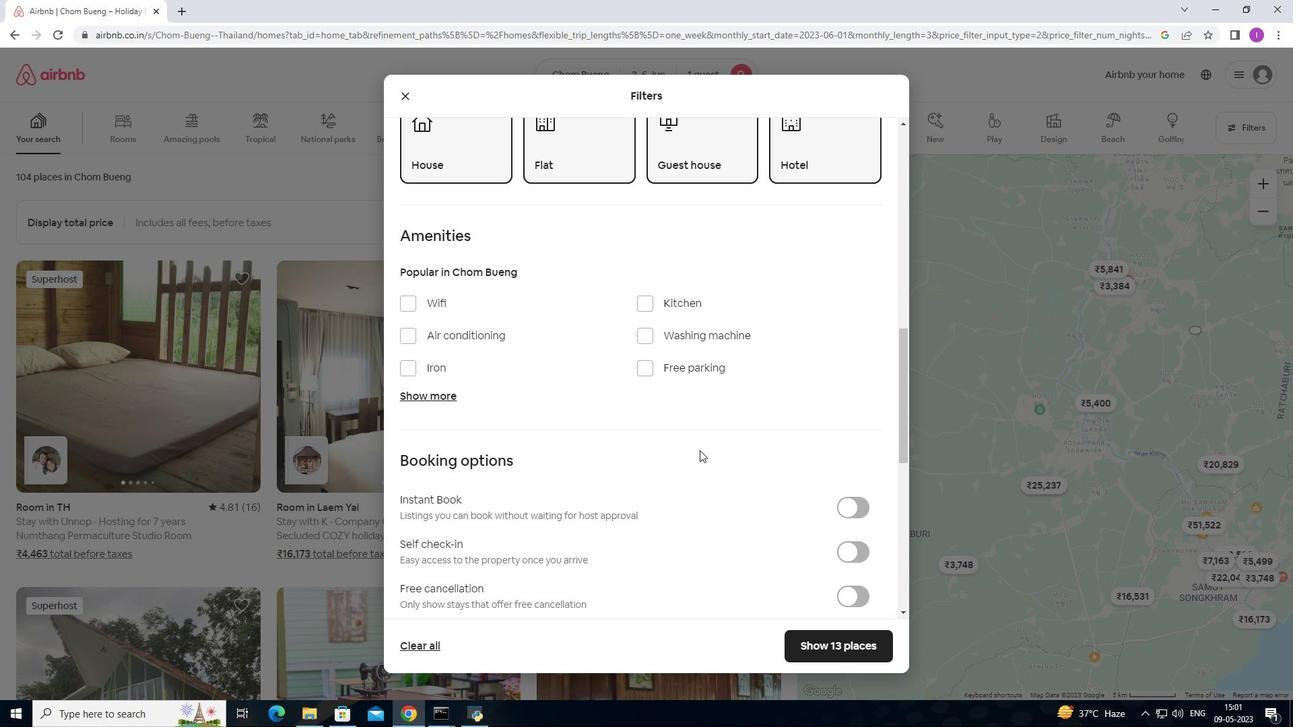 
Action: Mouse moved to (851, 350)
Screenshot: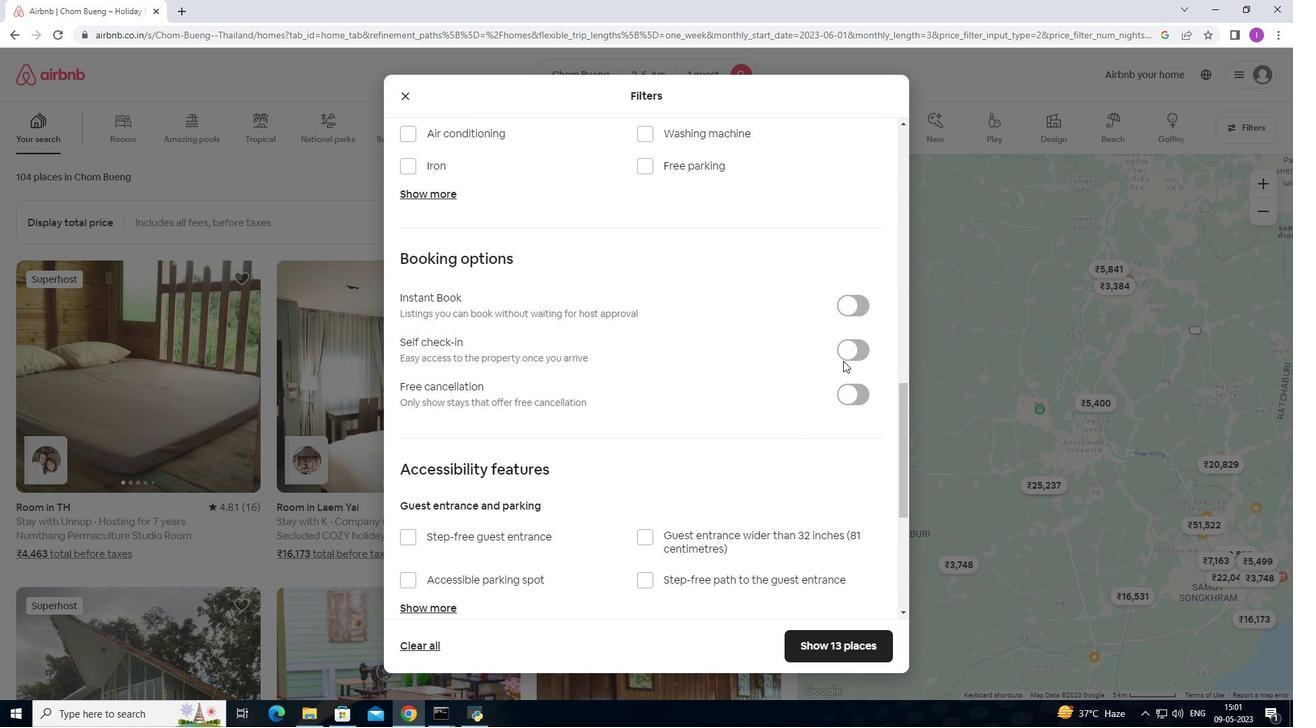 
Action: Mouse pressed left at (851, 350)
Screenshot: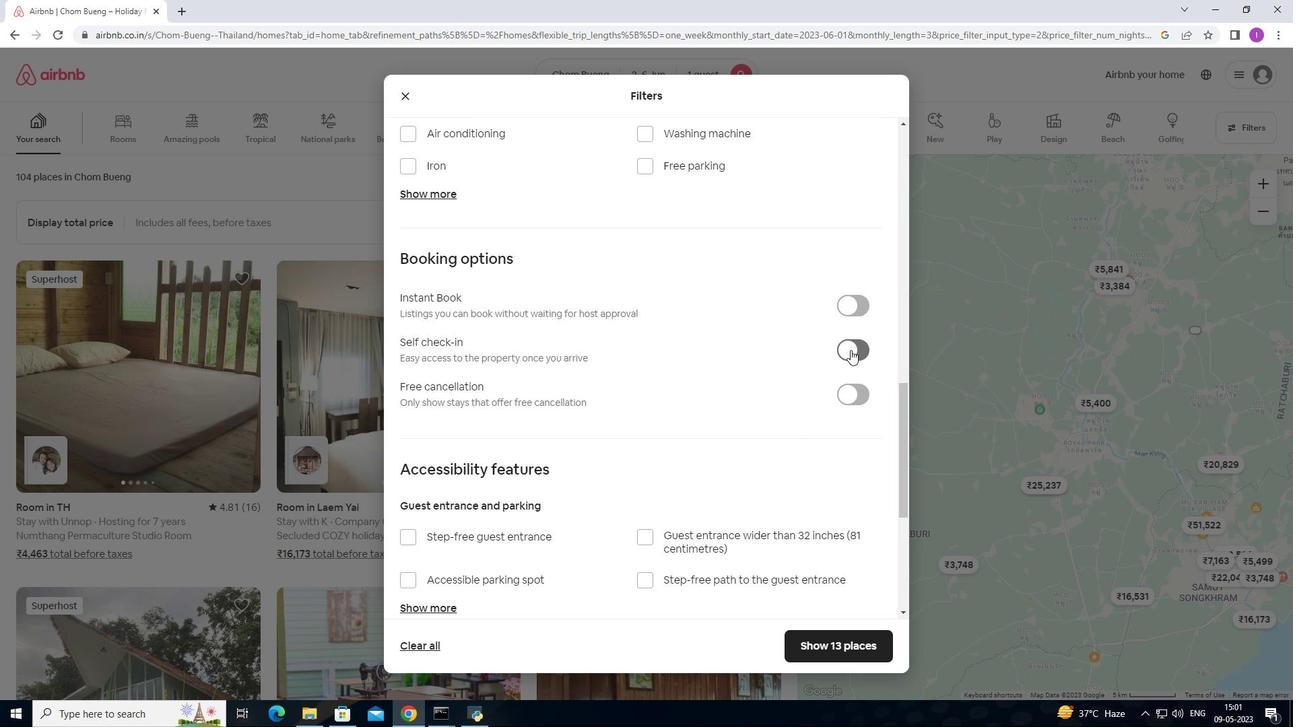 
Action: Mouse moved to (686, 479)
Screenshot: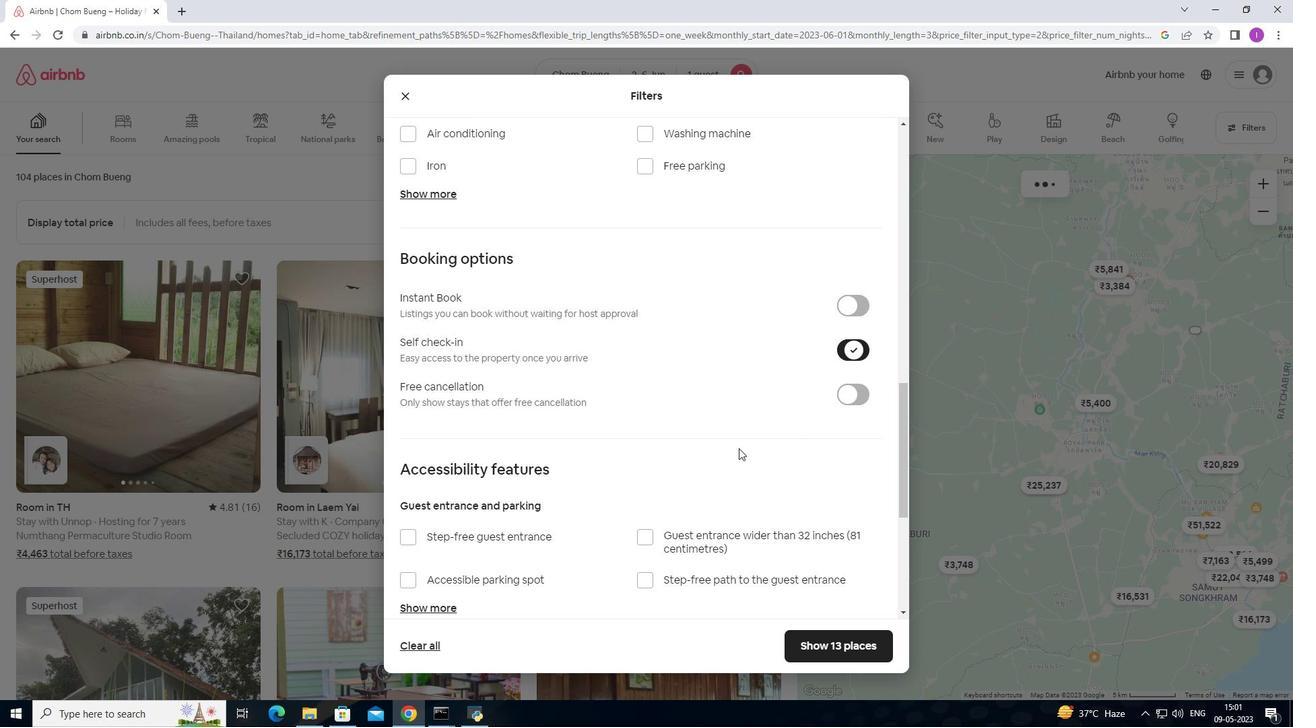 
Action: Mouse scrolled (686, 479) with delta (0, 0)
Screenshot: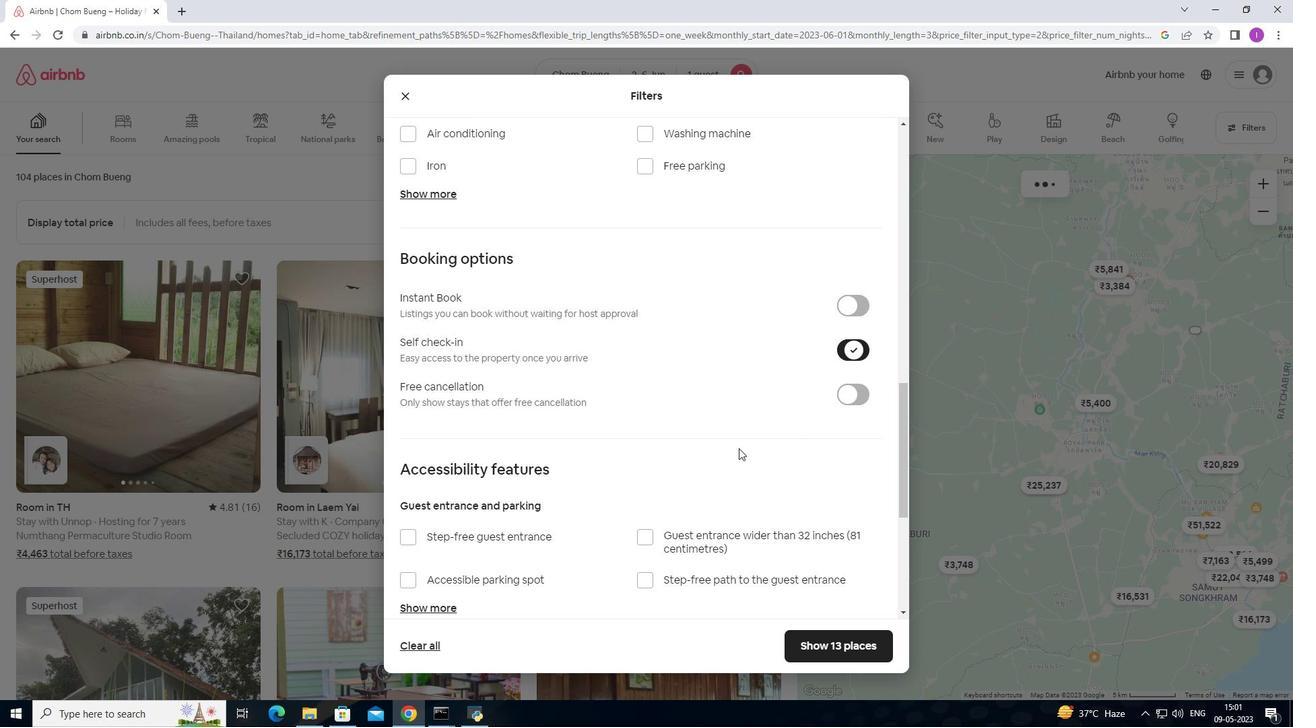 
Action: Mouse moved to (671, 488)
Screenshot: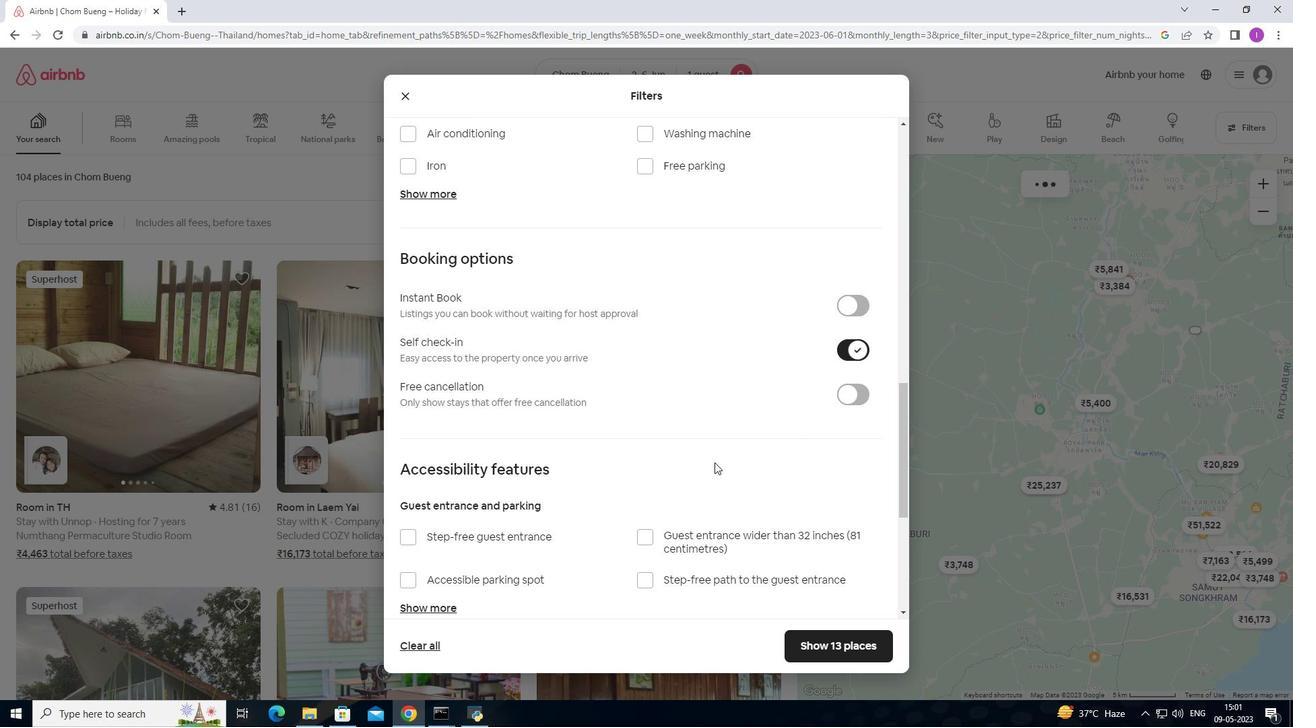 
Action: Mouse scrolled (677, 483) with delta (0, 0)
Screenshot: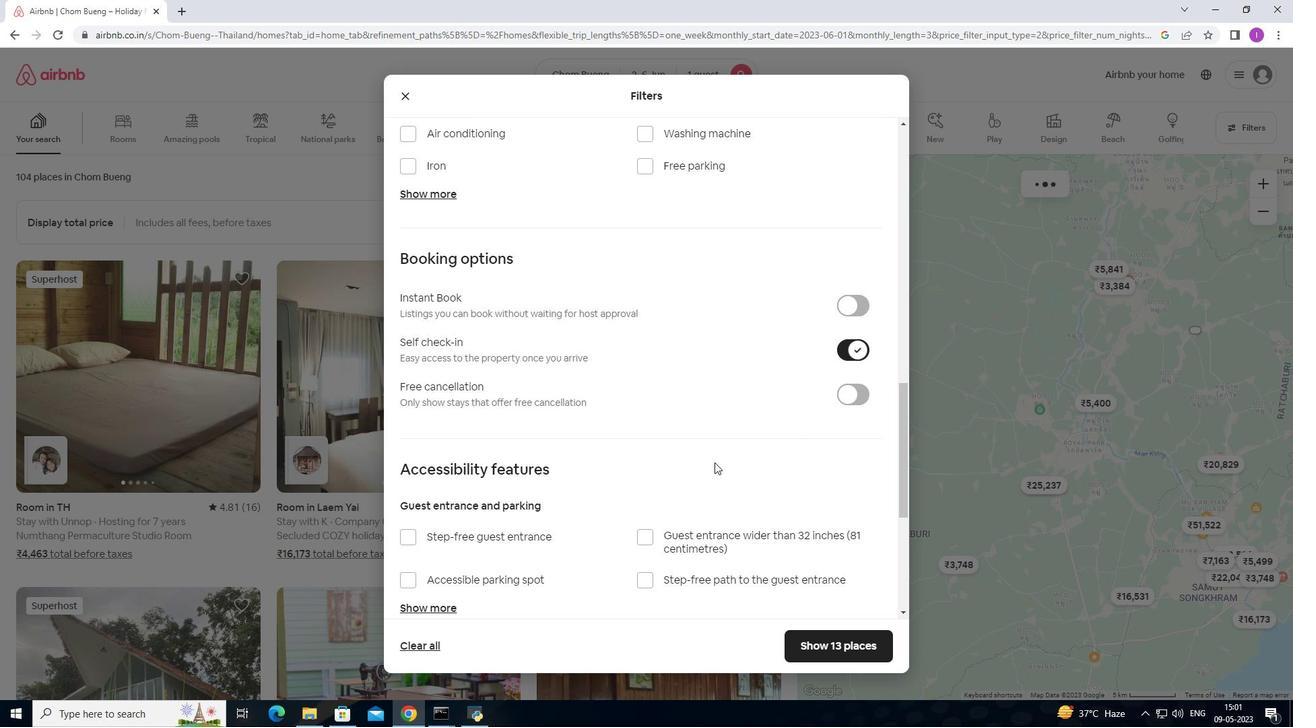
Action: Mouse moved to (663, 493)
Screenshot: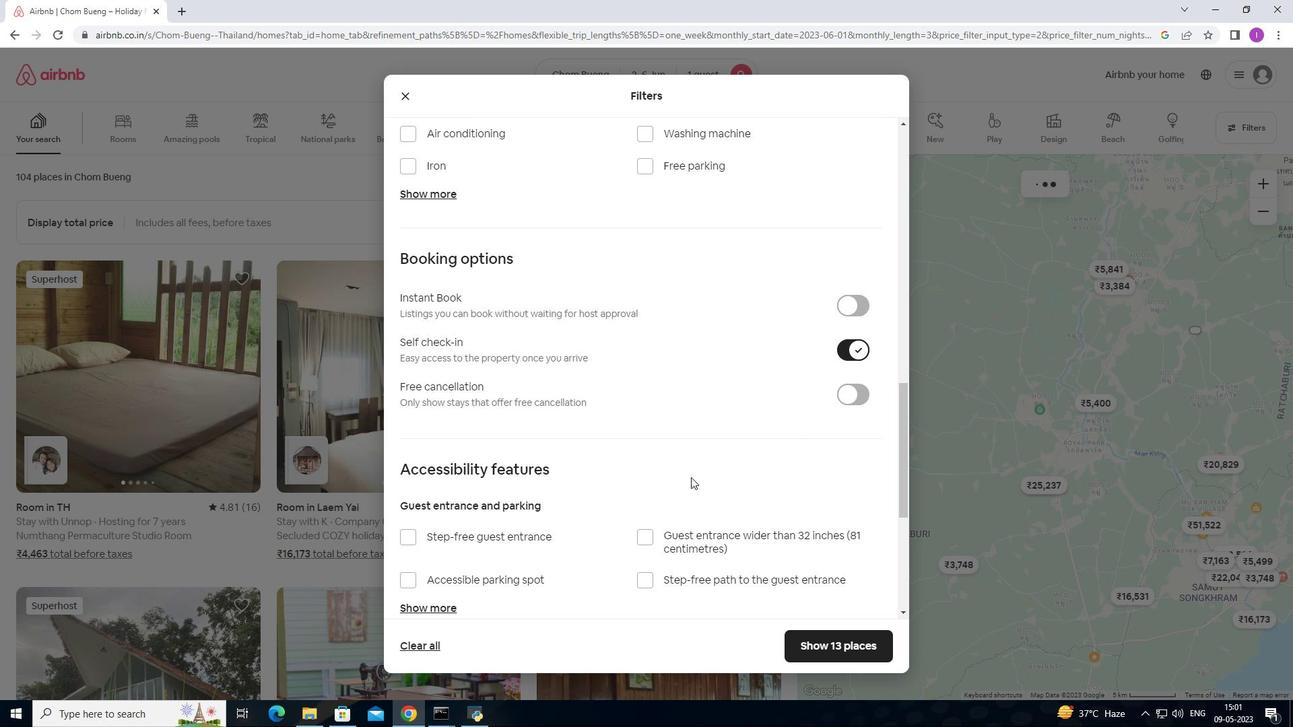 
Action: Mouse scrolled (666, 491) with delta (0, 0)
Screenshot: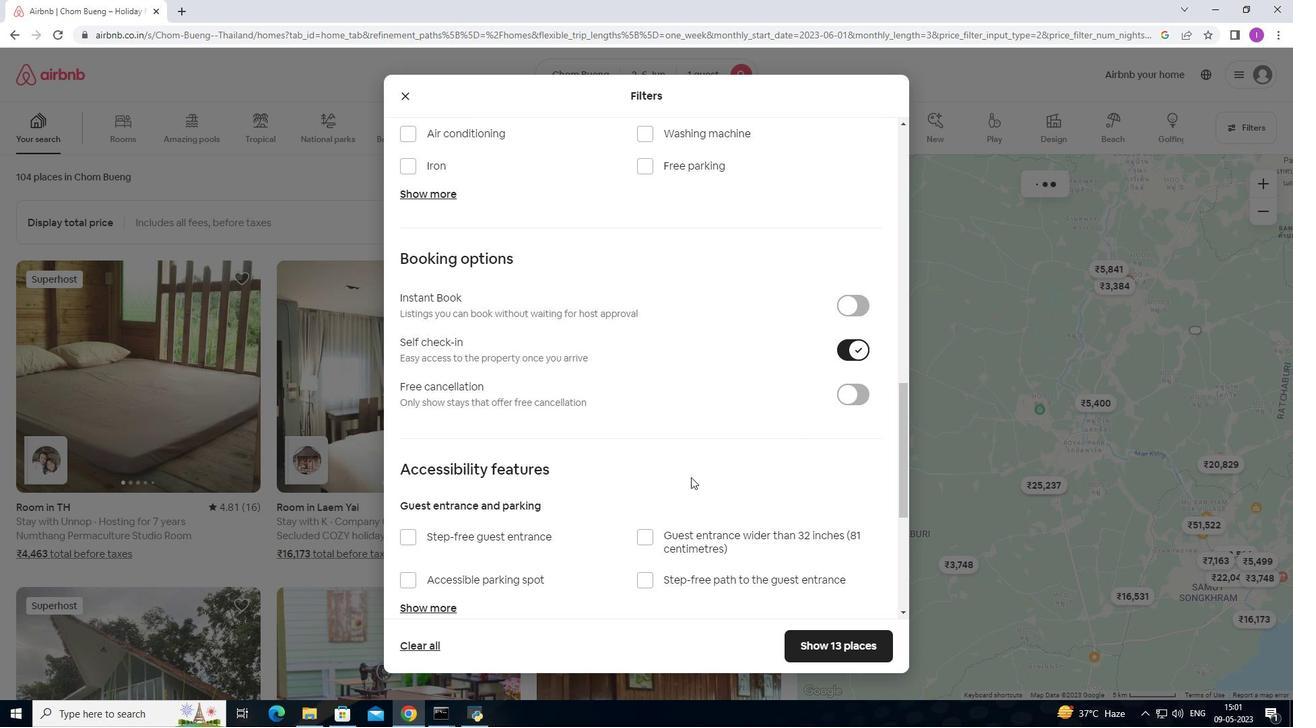 
Action: Mouse moved to (652, 500)
Screenshot: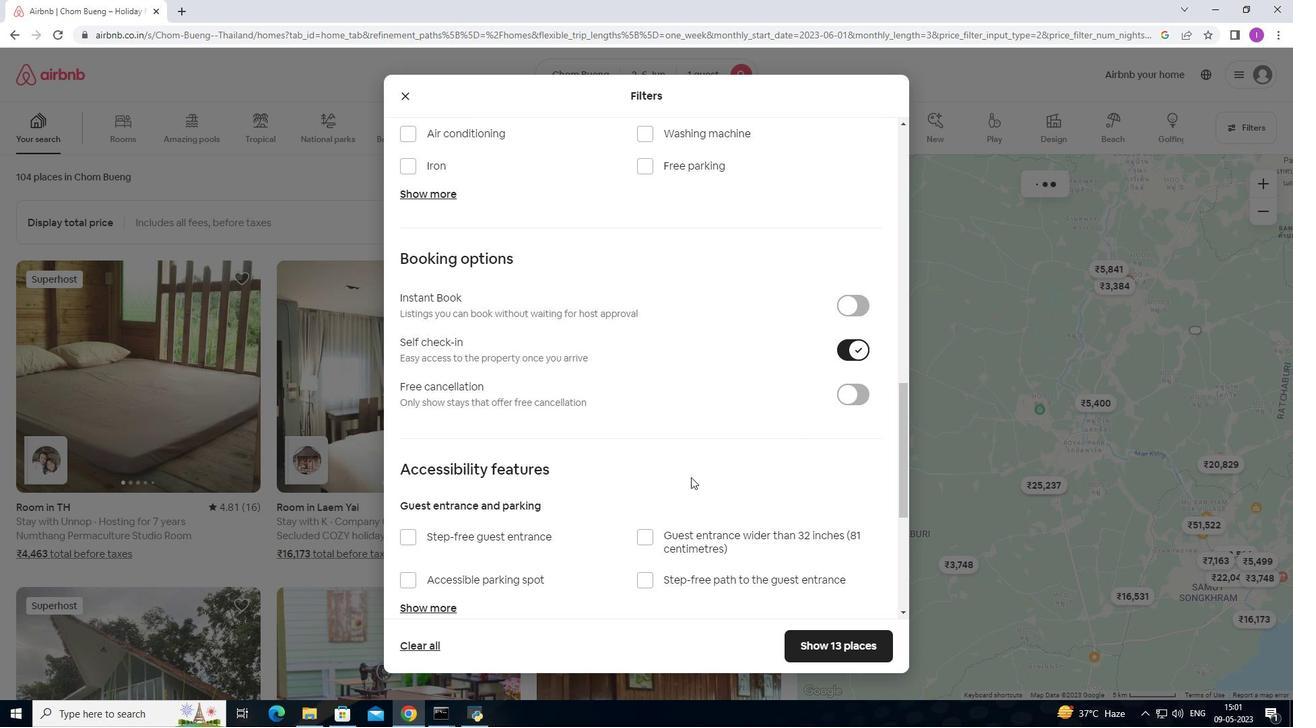 
Action: Mouse scrolled (660, 493) with delta (0, 0)
Screenshot: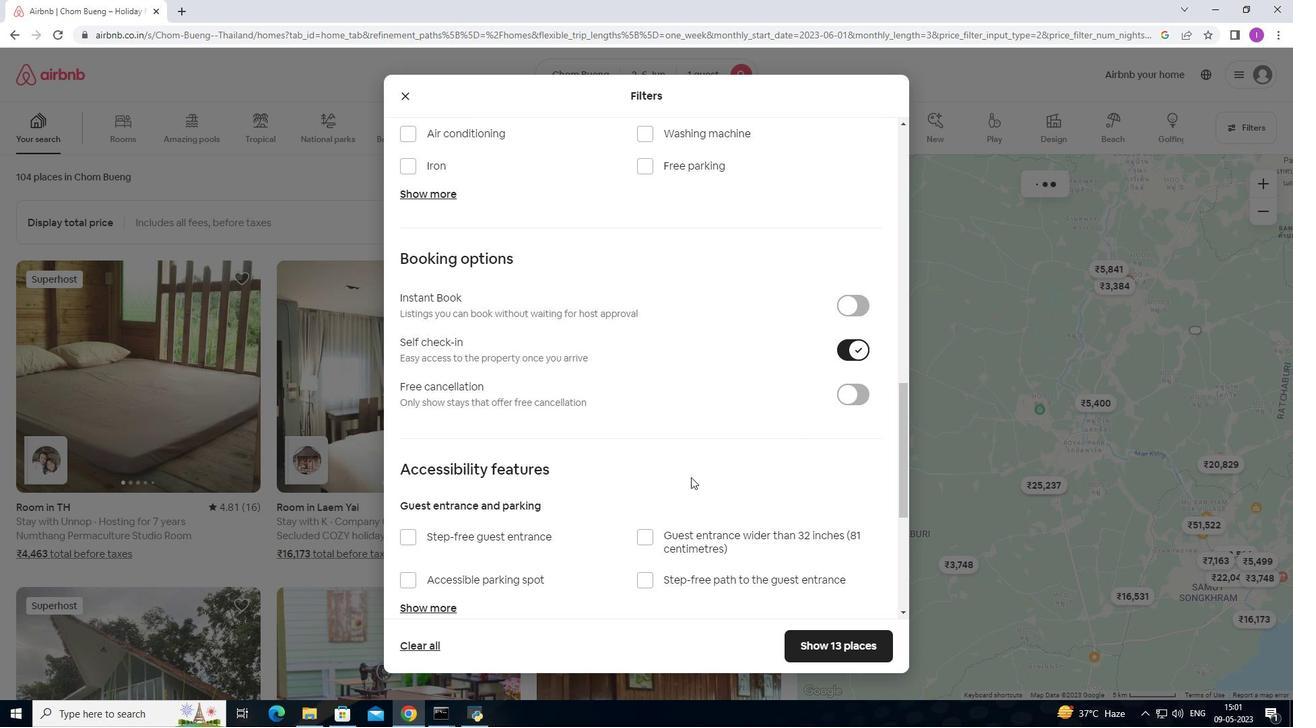 
Action: Mouse moved to (599, 523)
Screenshot: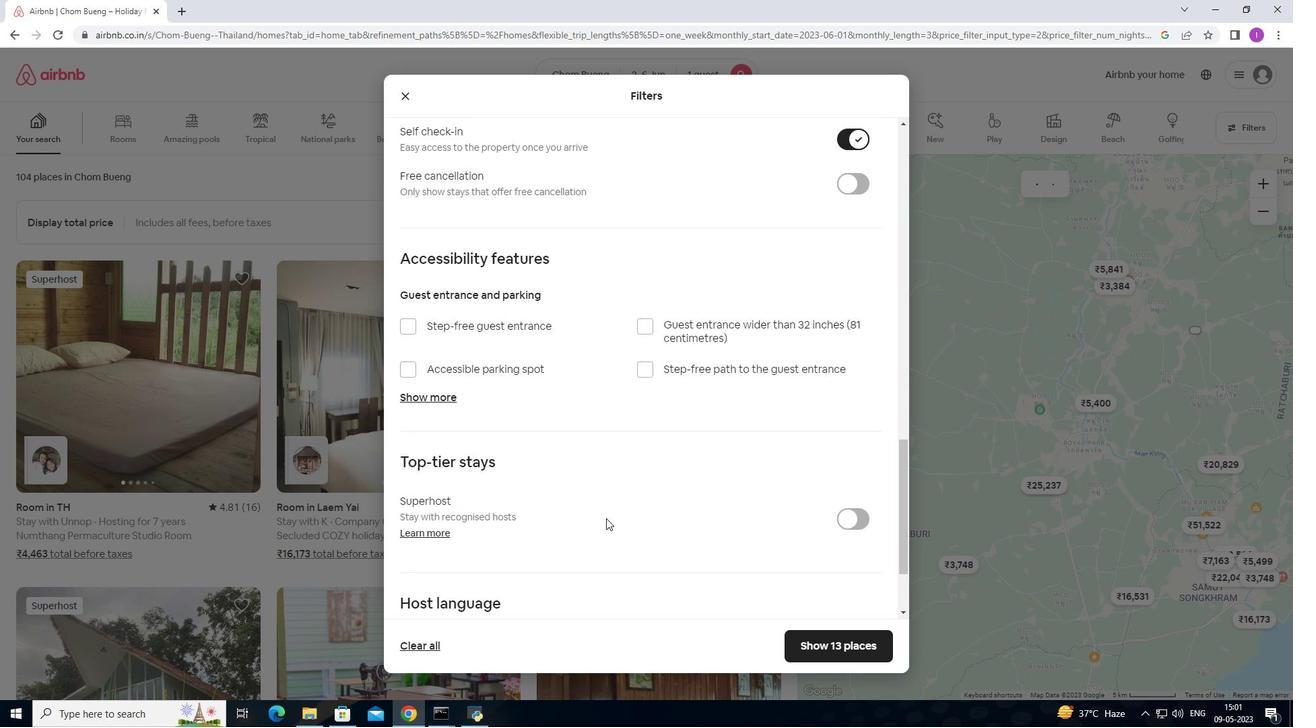 
Action: Mouse scrolled (599, 522) with delta (0, 0)
Screenshot: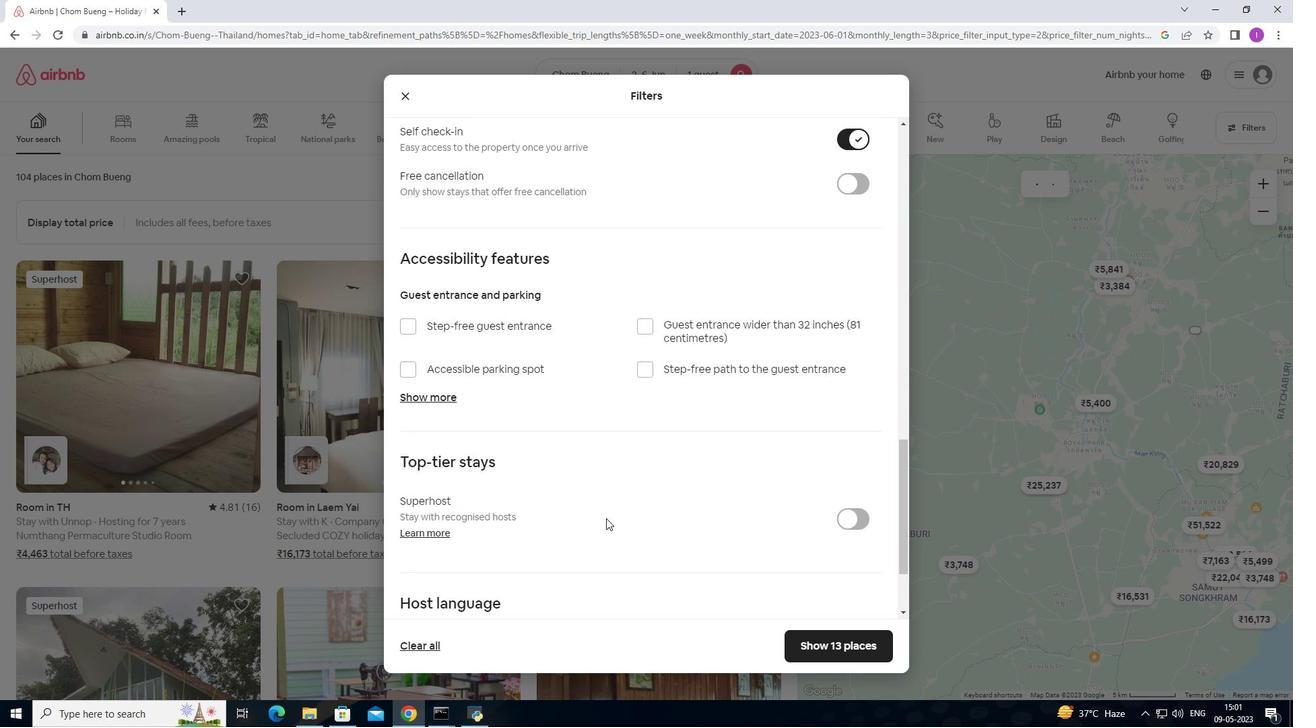 
Action: Mouse moved to (599, 526)
Screenshot: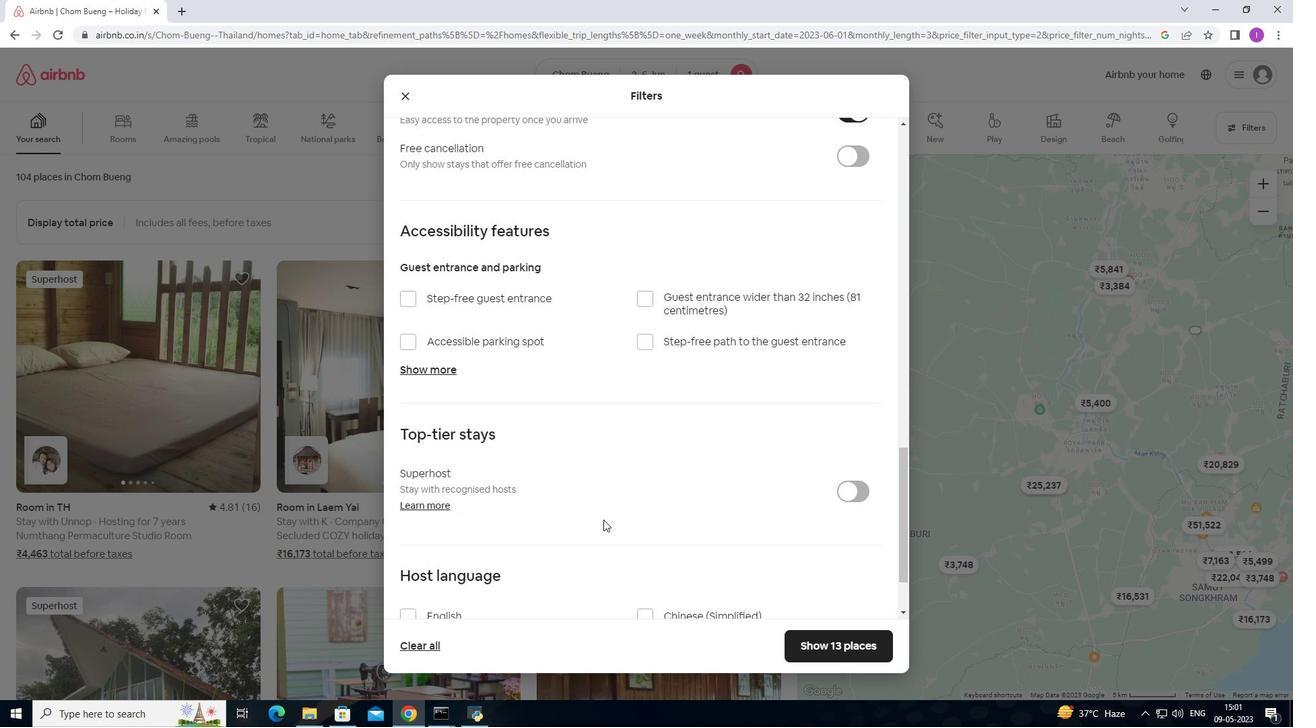
Action: Mouse scrolled (599, 525) with delta (0, 0)
Screenshot: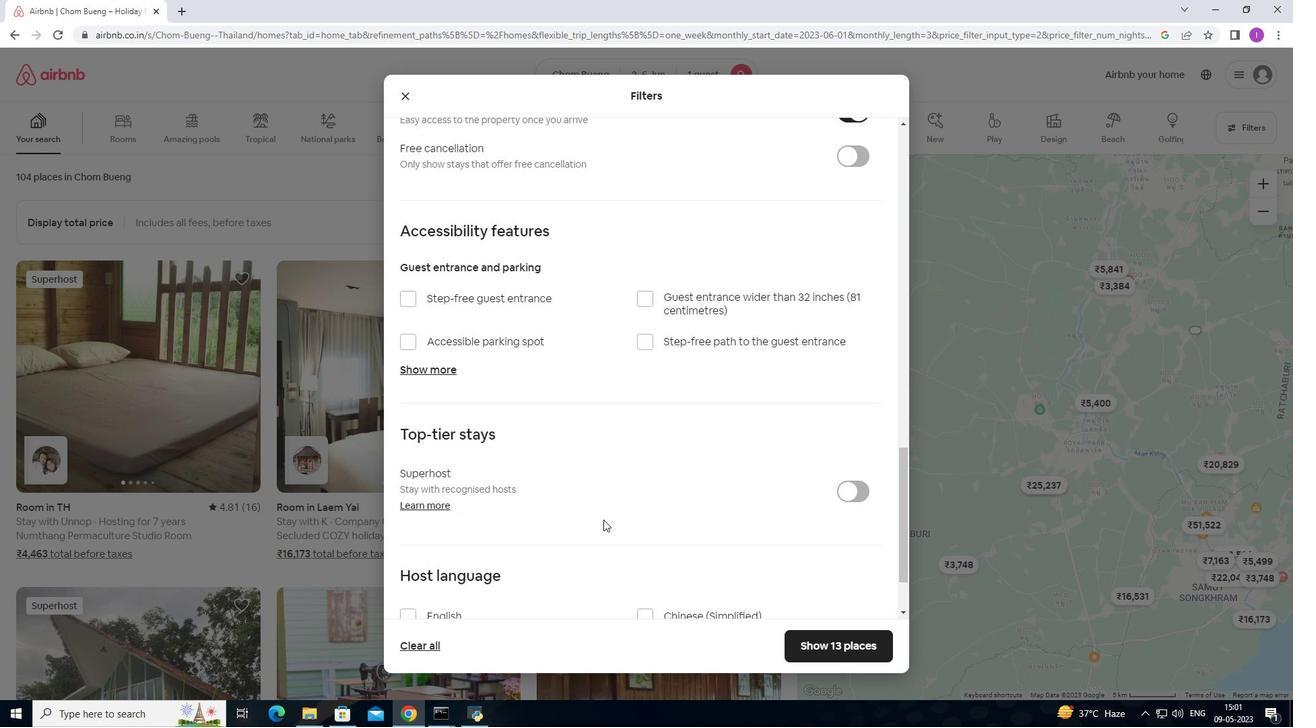 
Action: Mouse moved to (598, 526)
Screenshot: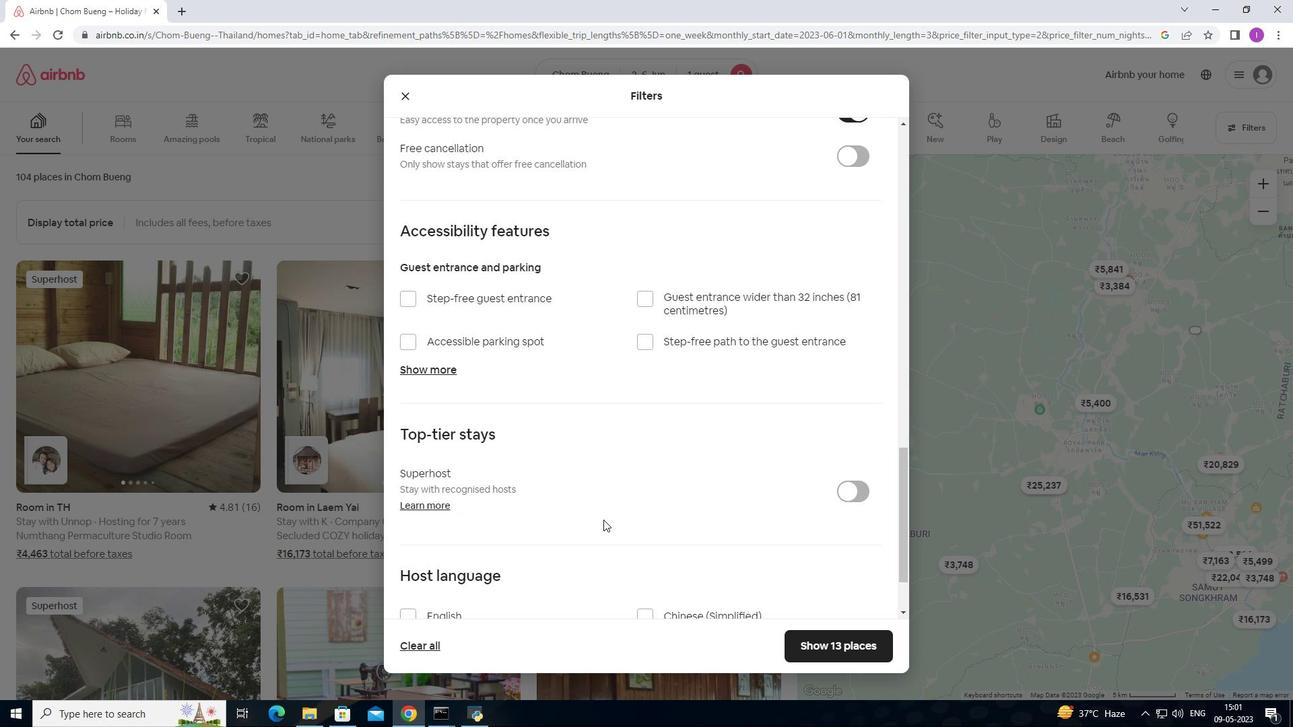 
Action: Mouse scrolled (598, 526) with delta (0, 0)
Screenshot: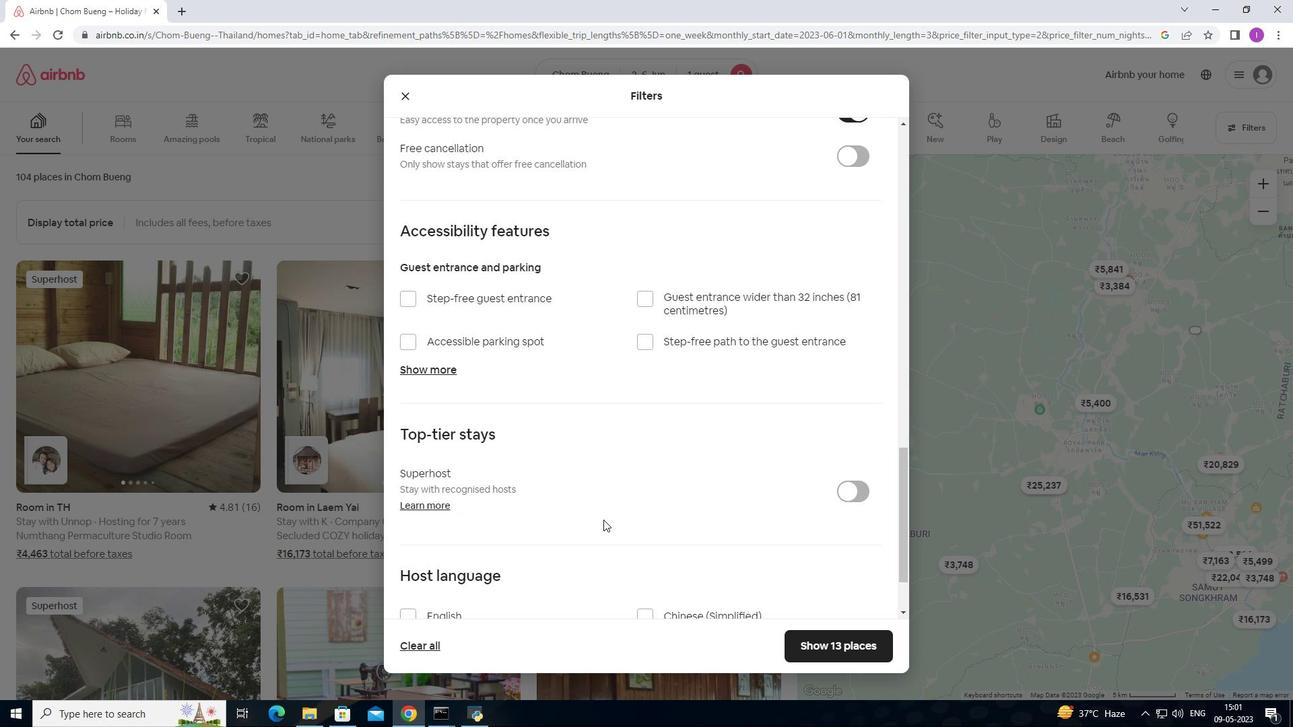 
Action: Mouse scrolled (598, 526) with delta (0, 0)
Screenshot: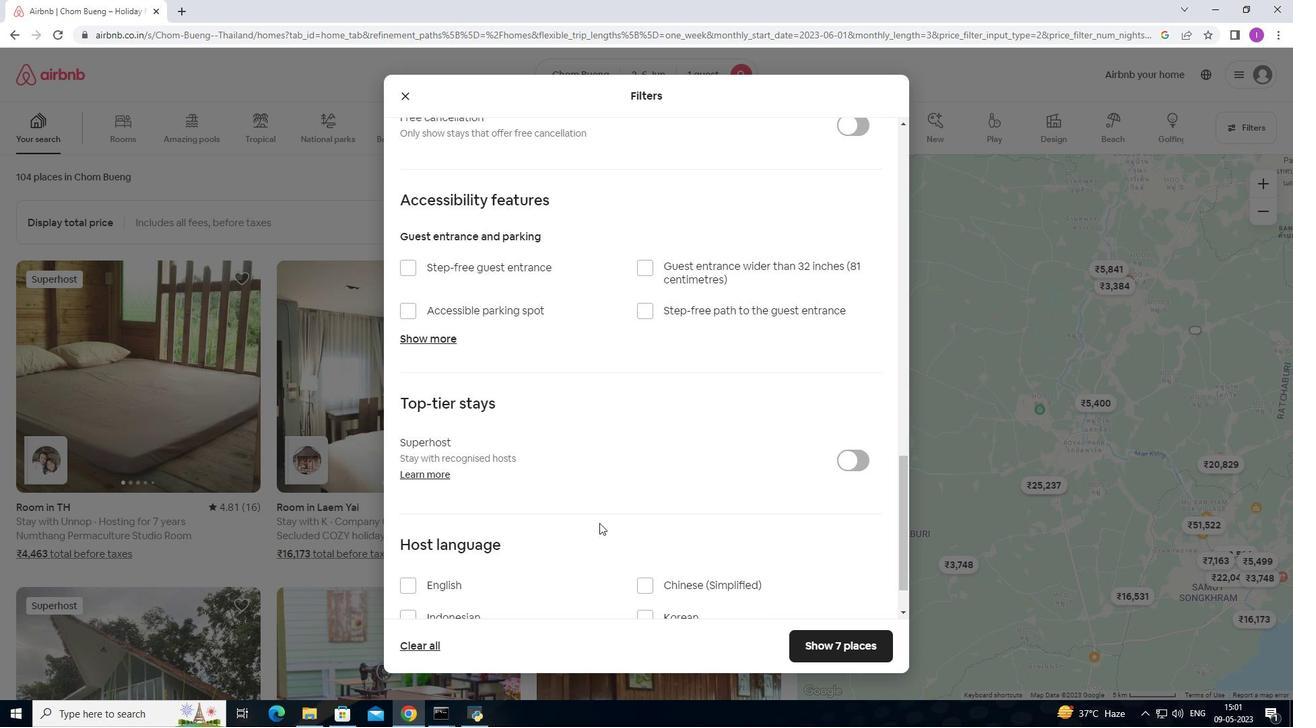 
Action: Mouse moved to (415, 526)
Screenshot: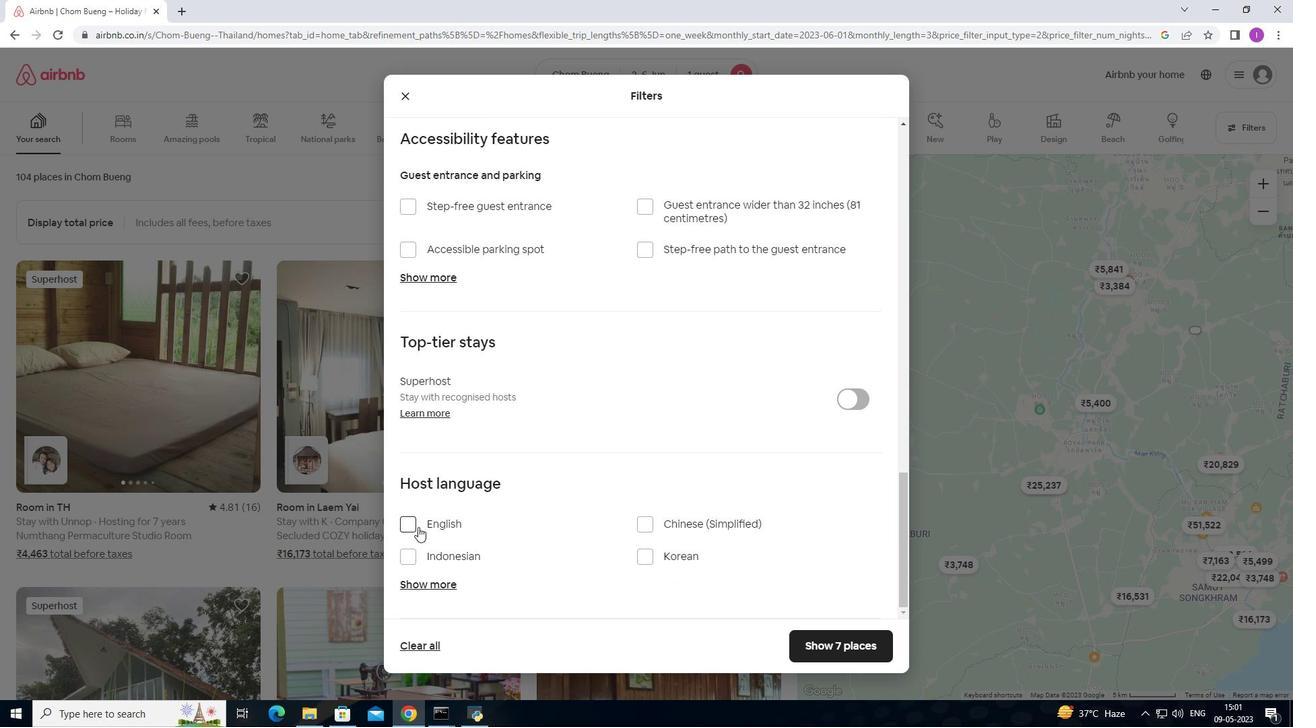 
Action: Mouse pressed left at (415, 526)
Screenshot: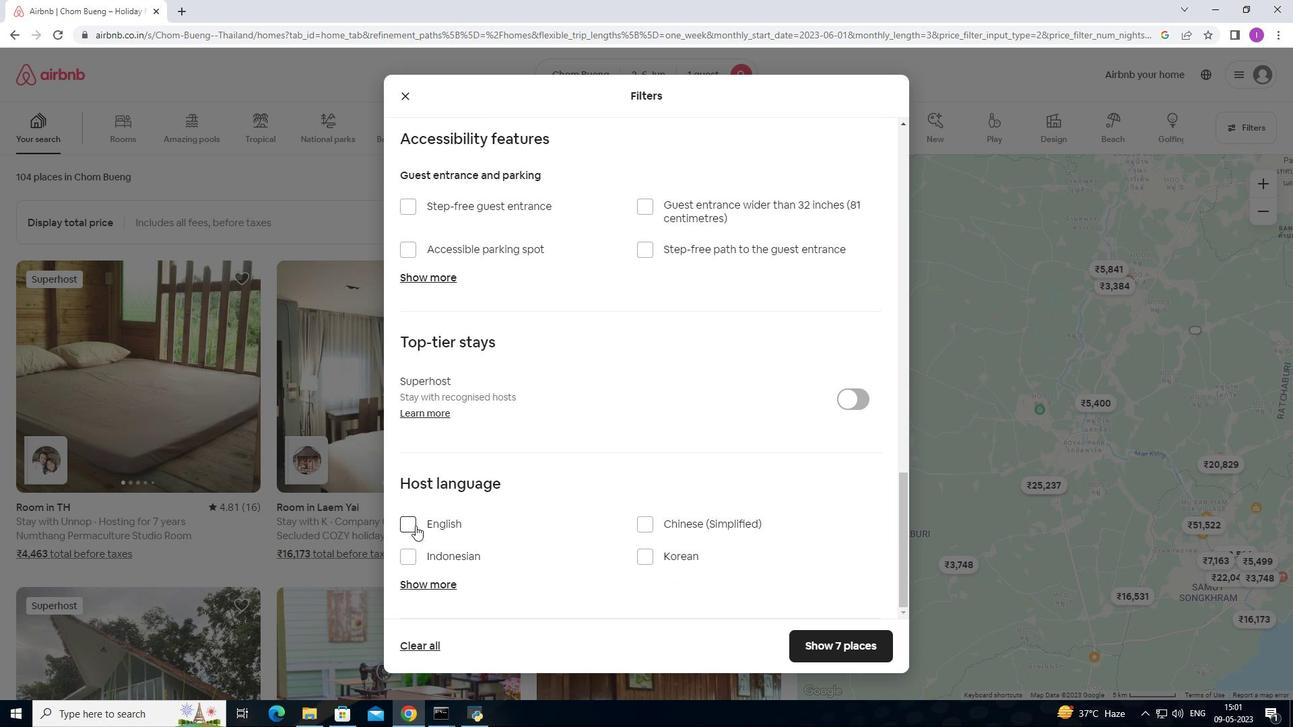 
Action: Mouse moved to (534, 532)
Screenshot: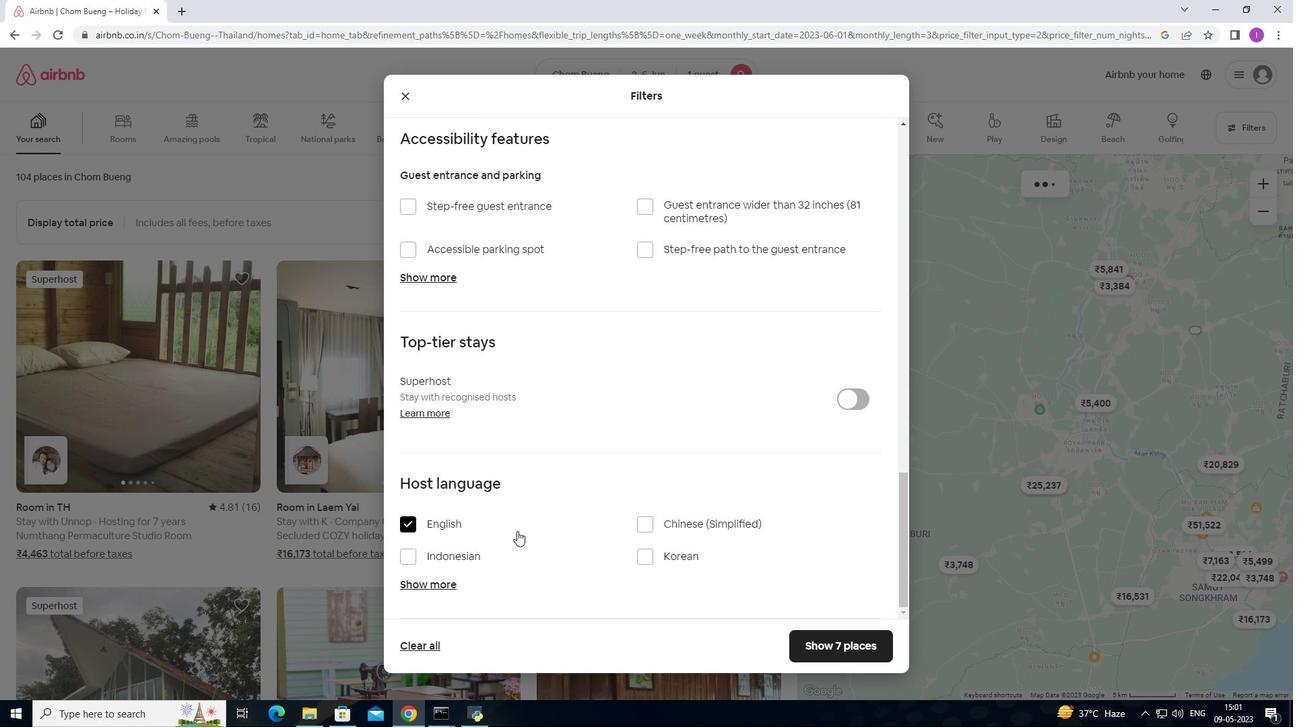 
Action: Mouse scrolled (534, 532) with delta (0, 0)
Screenshot: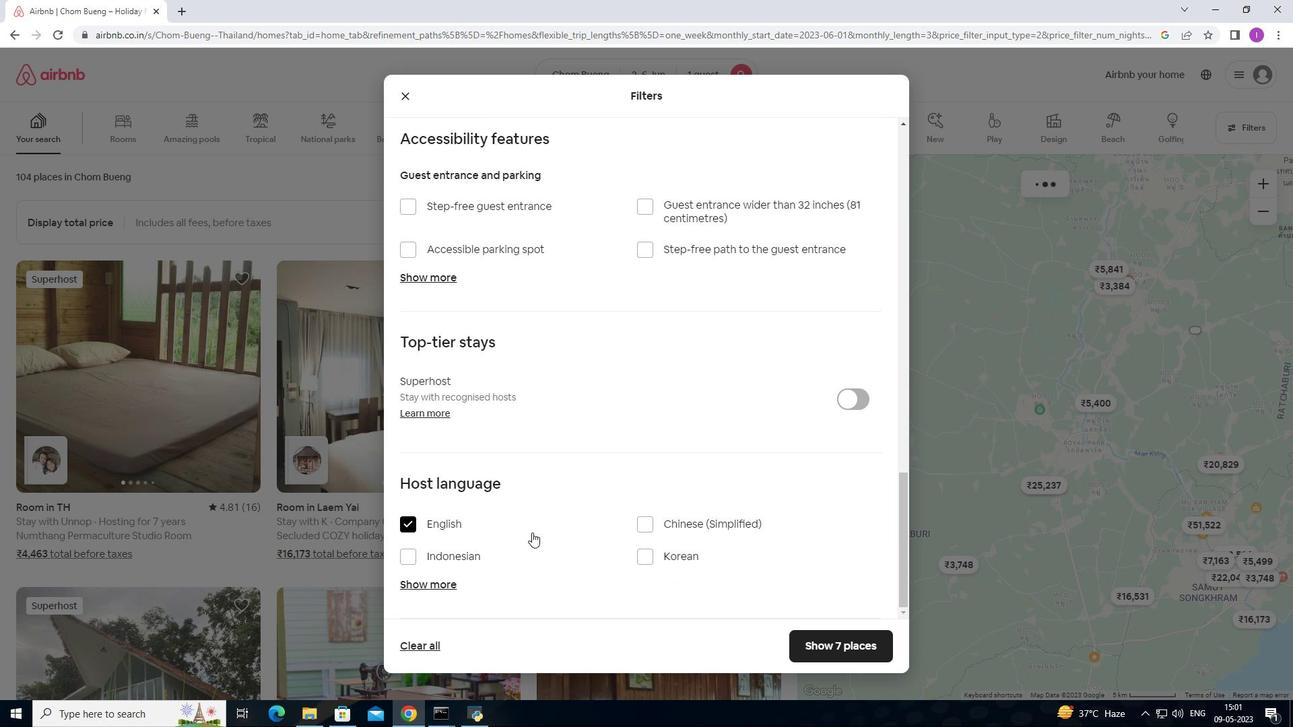 
Action: Mouse moved to (534, 532)
Screenshot: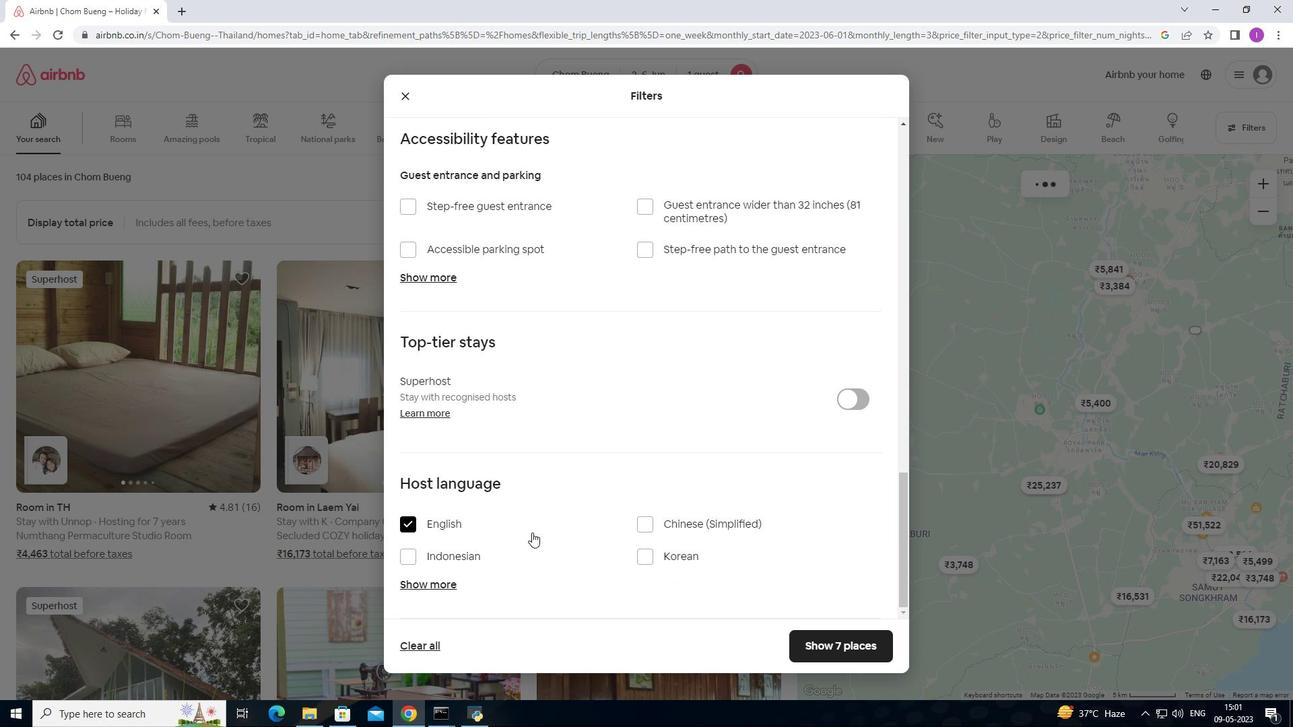 
Action: Mouse scrolled (534, 532) with delta (0, 0)
Screenshot: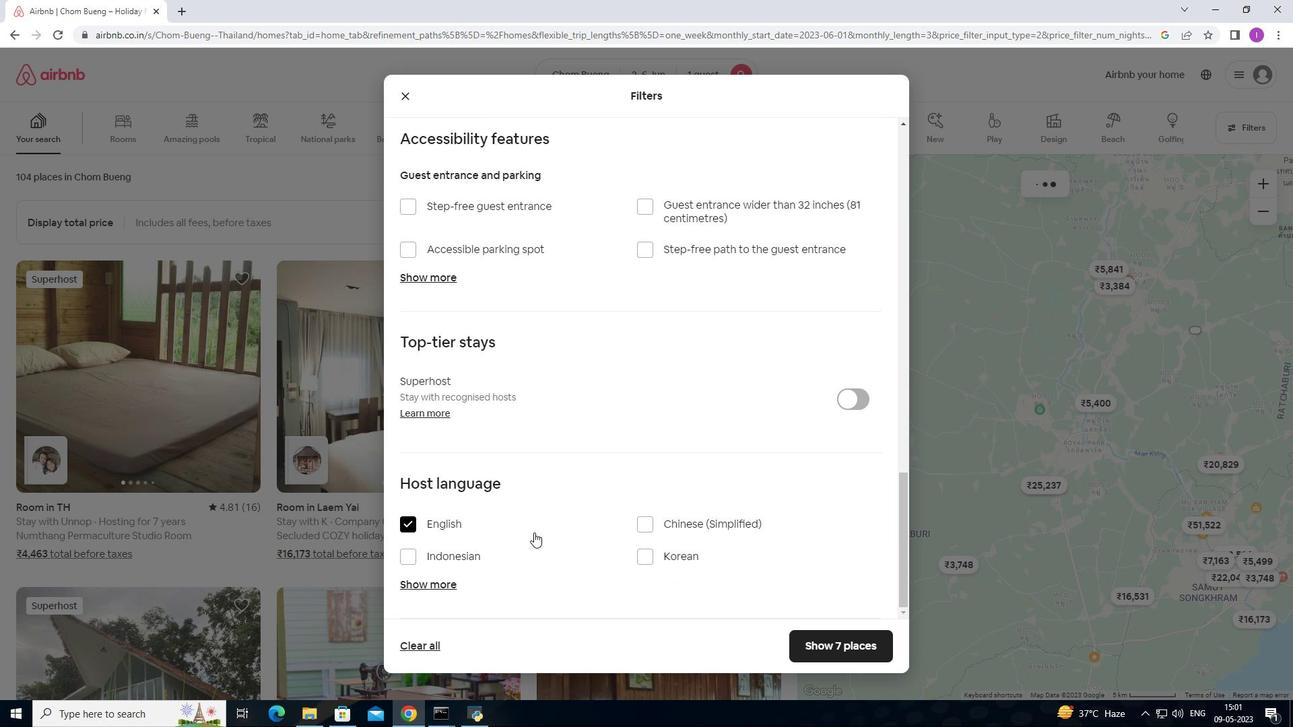 
Action: Mouse scrolled (534, 532) with delta (0, 0)
Screenshot: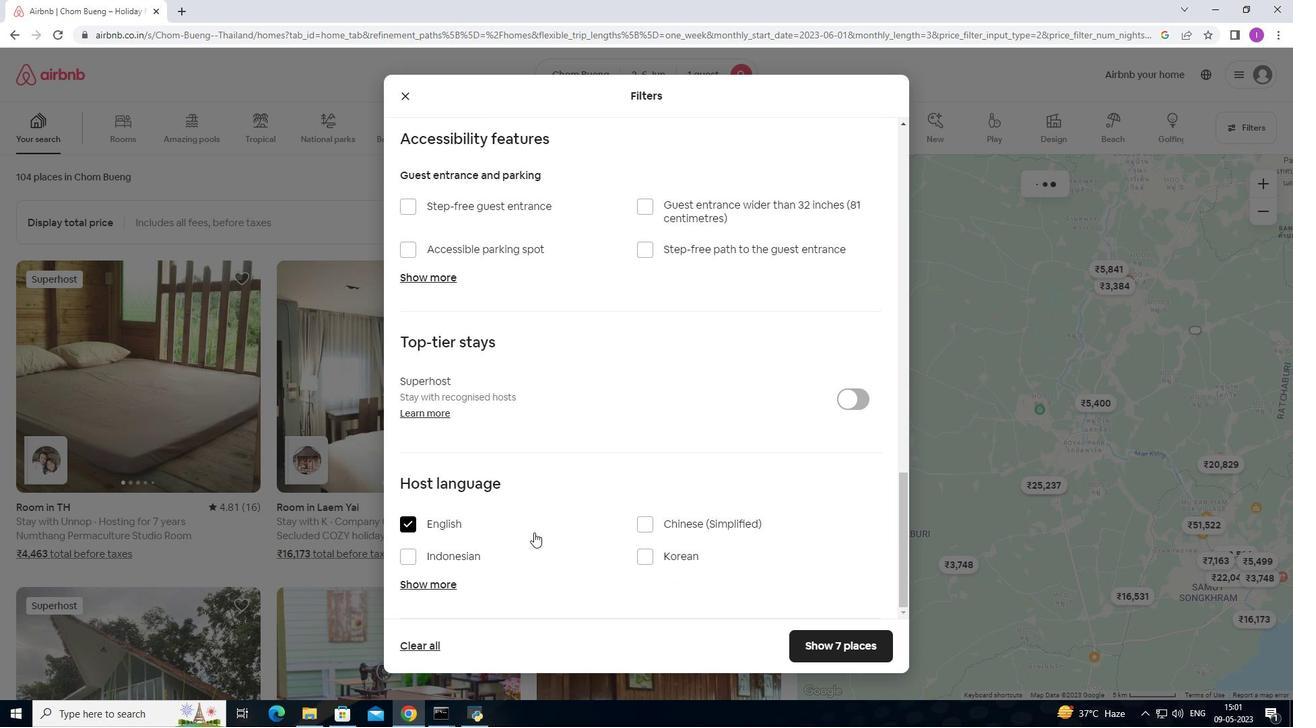 
Action: Mouse scrolled (534, 532) with delta (0, 0)
Screenshot: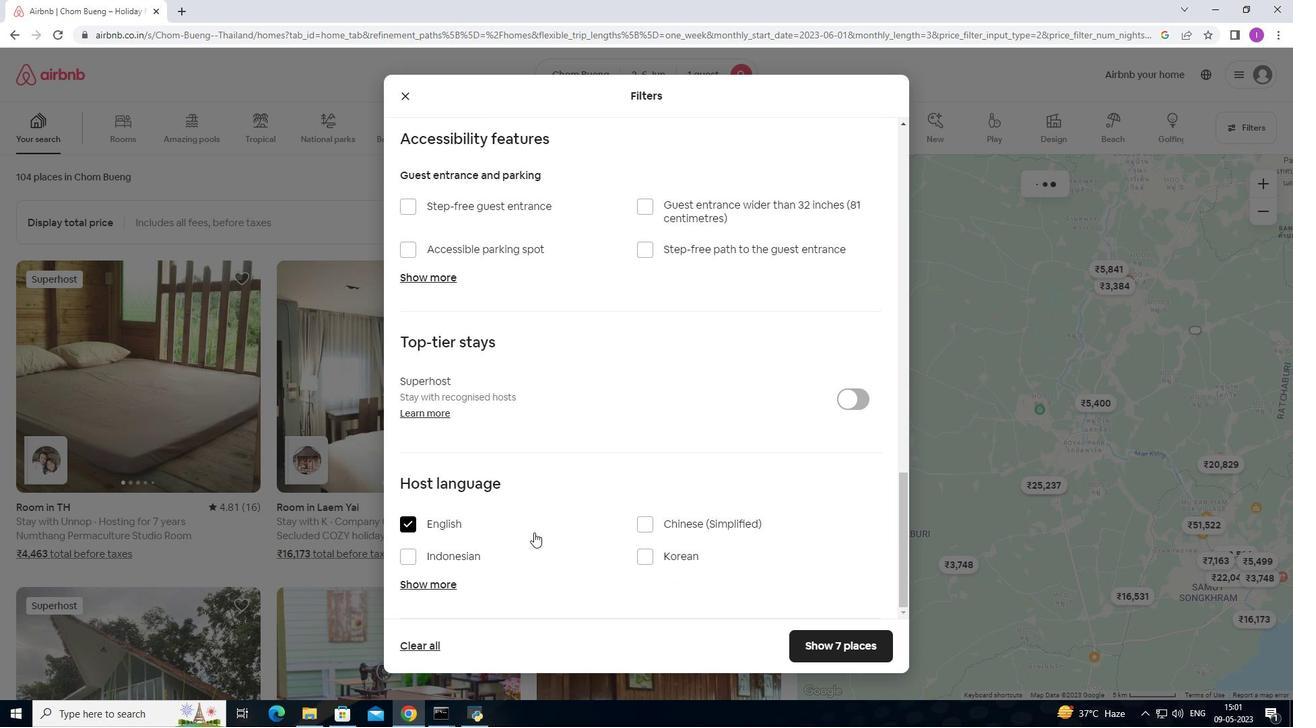 
Action: Mouse scrolled (534, 532) with delta (0, 0)
Screenshot: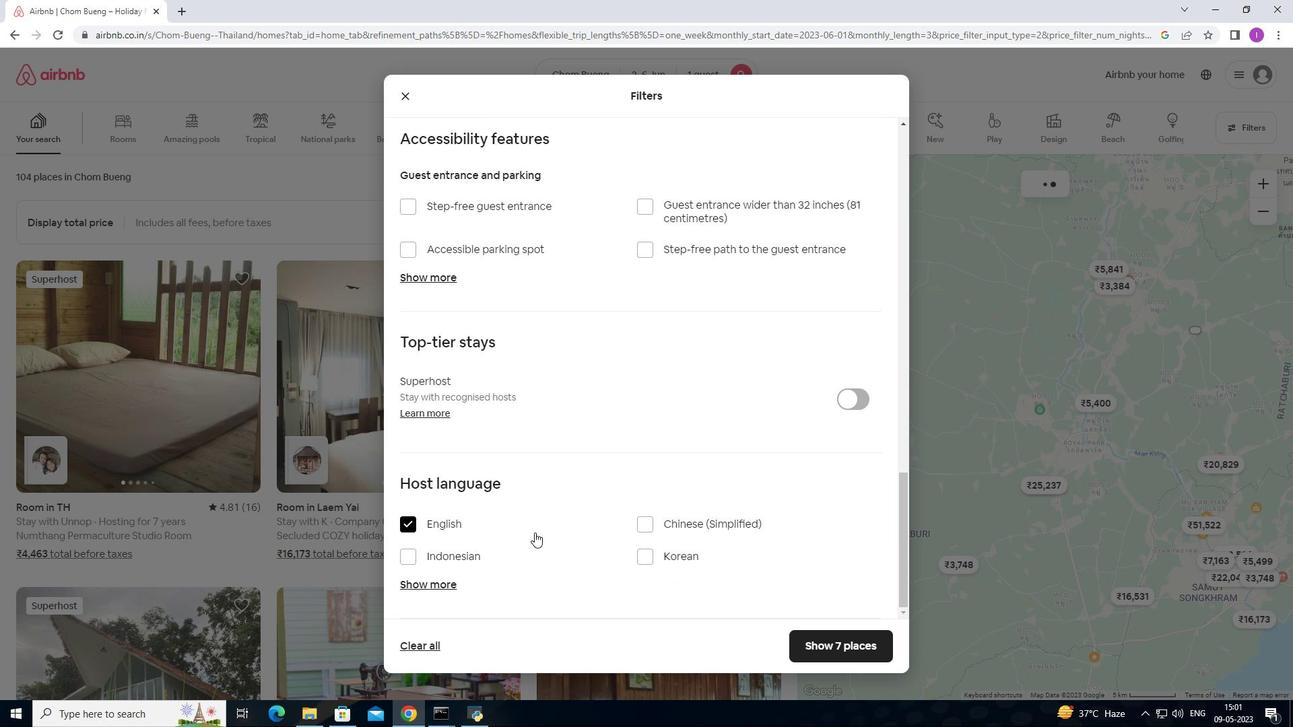 
Action: Mouse scrolled (534, 532) with delta (0, 0)
Screenshot: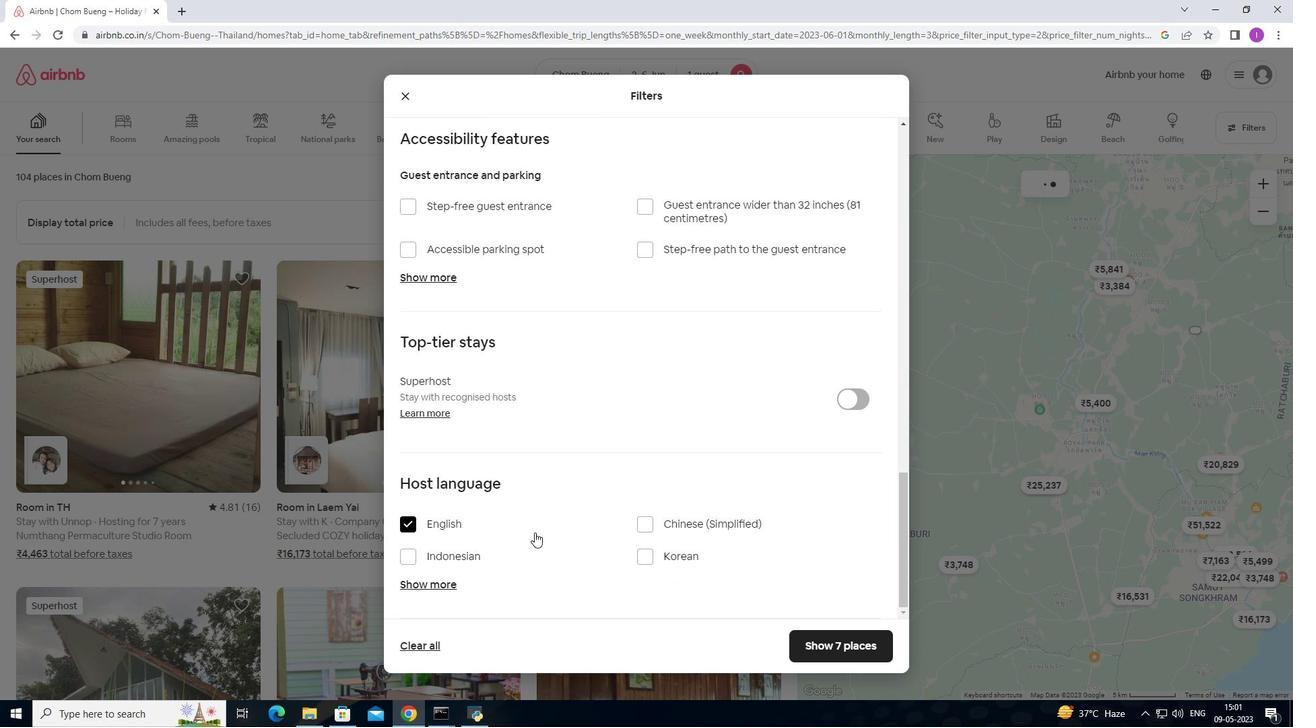 
Action: Mouse moved to (823, 640)
Screenshot: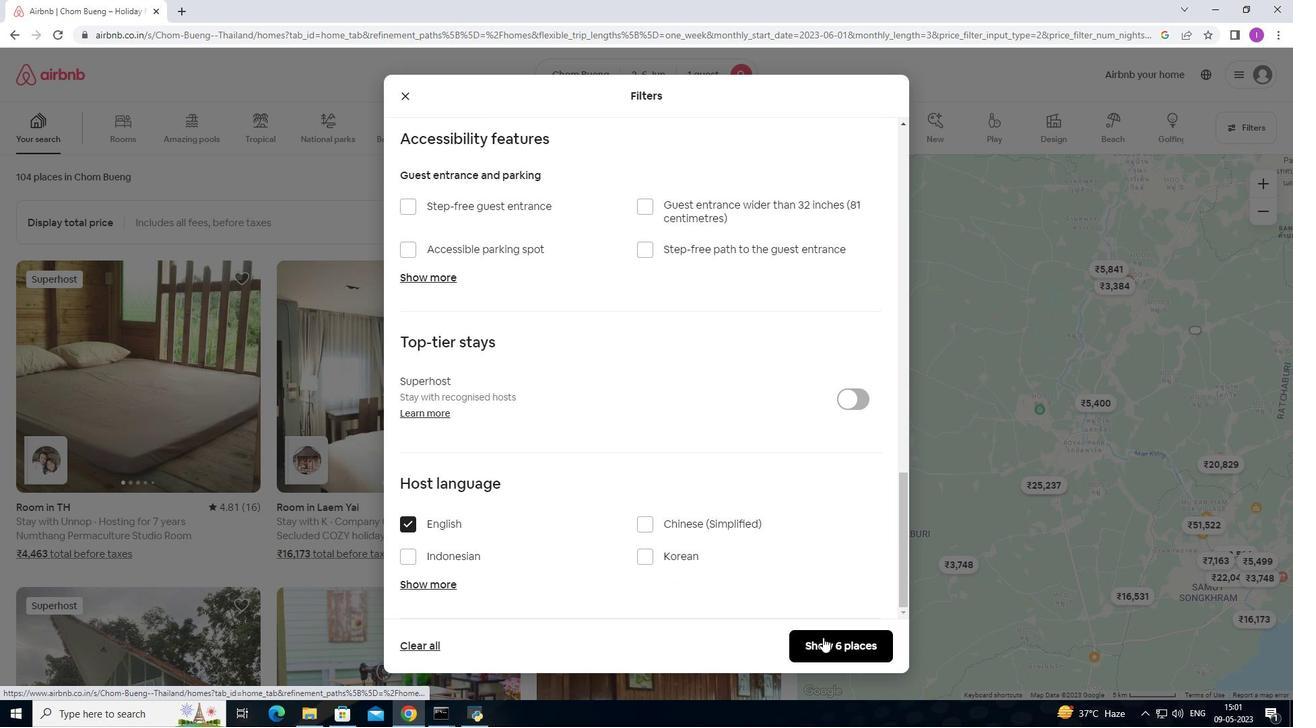 
Action: Mouse pressed left at (823, 640)
Screenshot: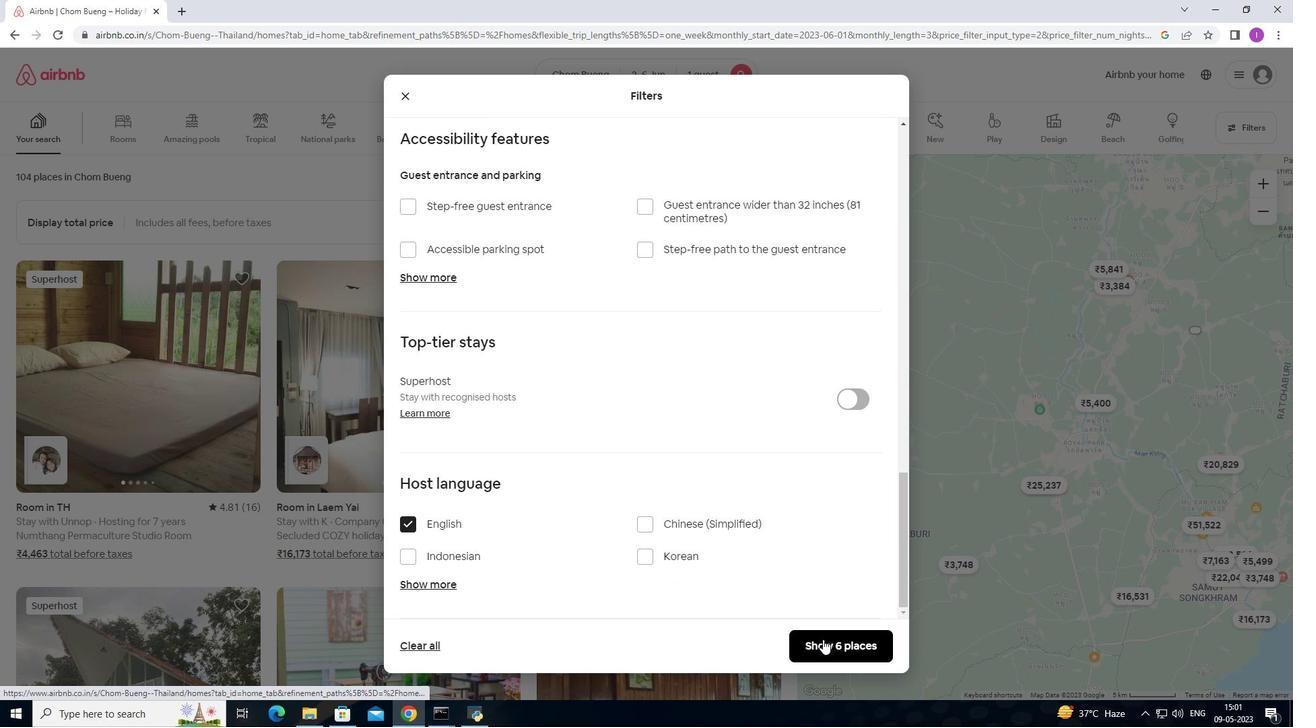
Action: Mouse moved to (809, 632)
Screenshot: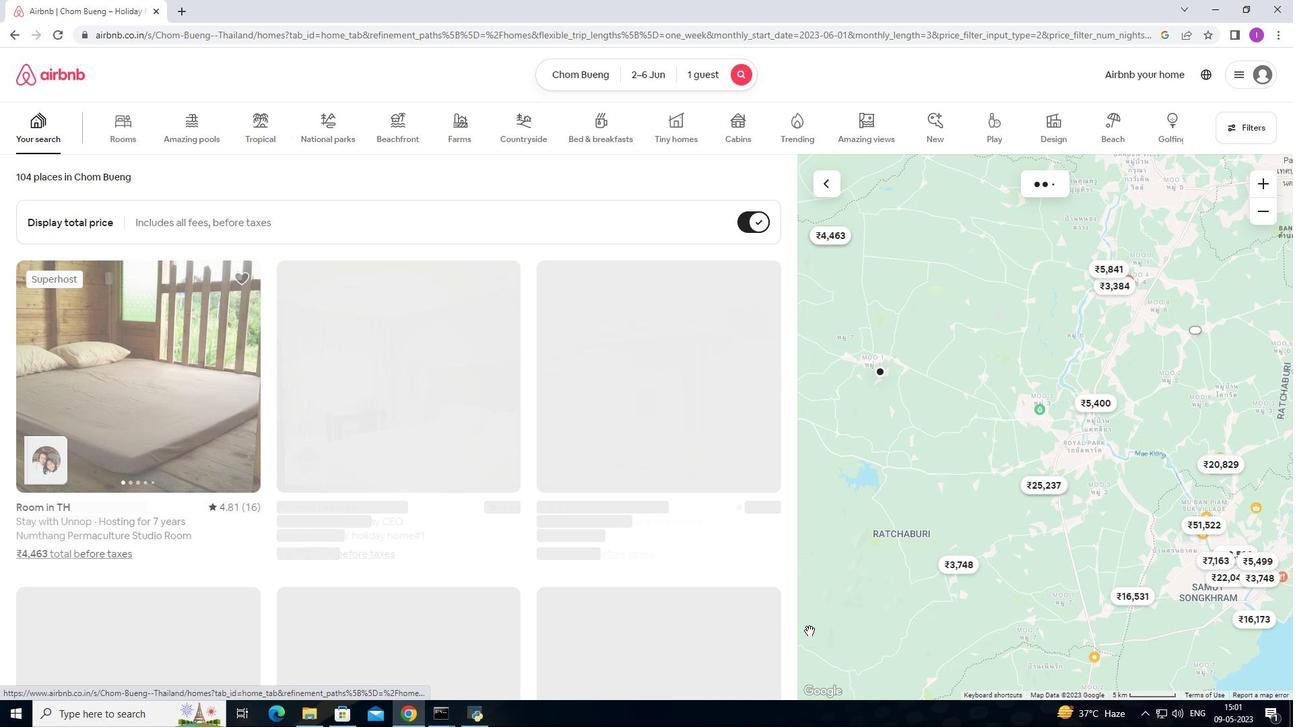 
